 Task: Add an event with the title Second Performance Improvement Plan Review and Progress Evaluation, date ''2023/11/23'', time 7:50 AM to 9:50 AMand add a description: Teams will need to manage their time effectively to complete the scavenger hunt within the given timeframe. This encourages prioritization, decision-making, and efficient allocation of resources to maximize their chances of success.Select event color  Graphite . Add location for the event as: 987 Meteora, Greece, logged in from the account softage.10@softage.netand send the event invitation to softage.5@softage.net and softage.6@softage.net. Set a reminder for the event Weekly on Sunday
Action: Mouse moved to (67, 130)
Screenshot: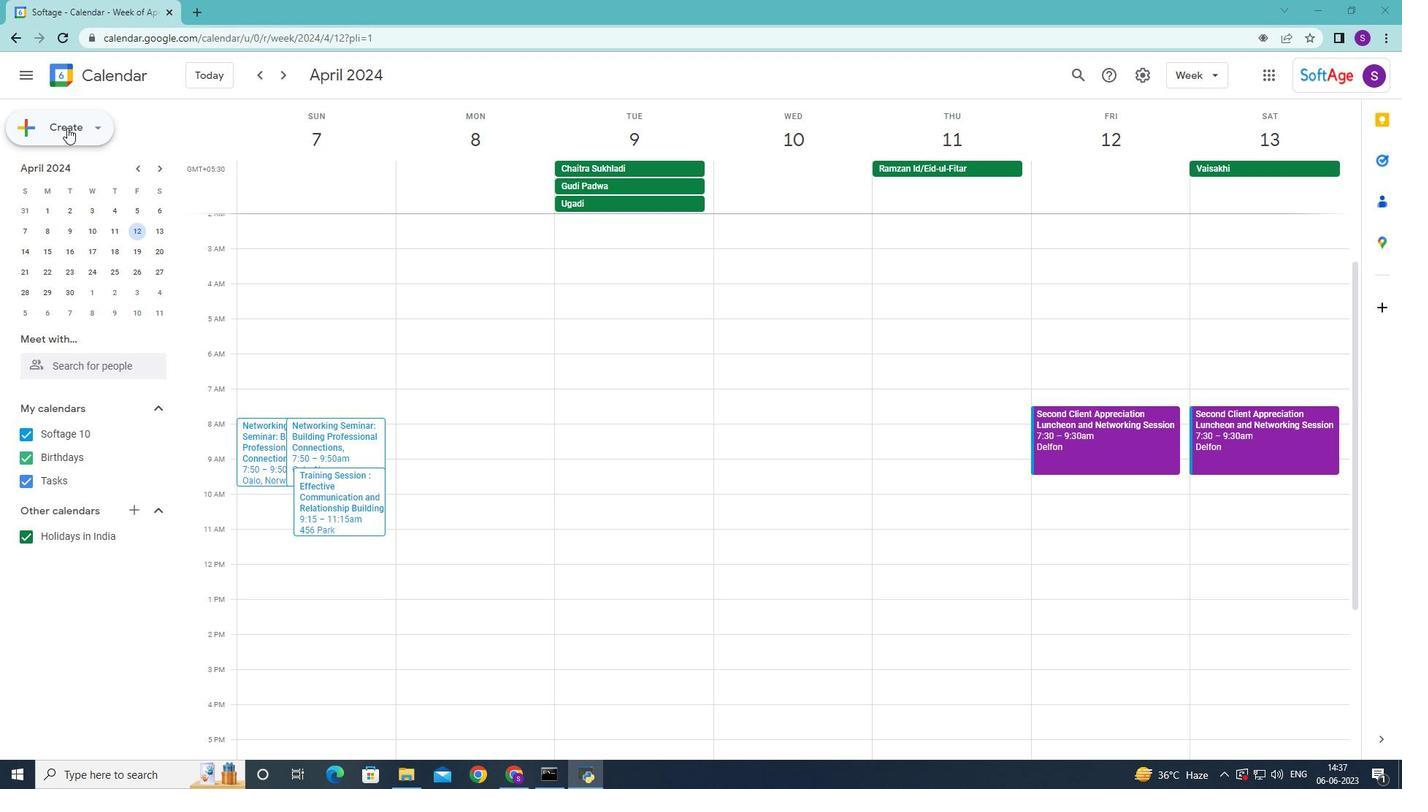 
Action: Mouse pressed left at (67, 130)
Screenshot: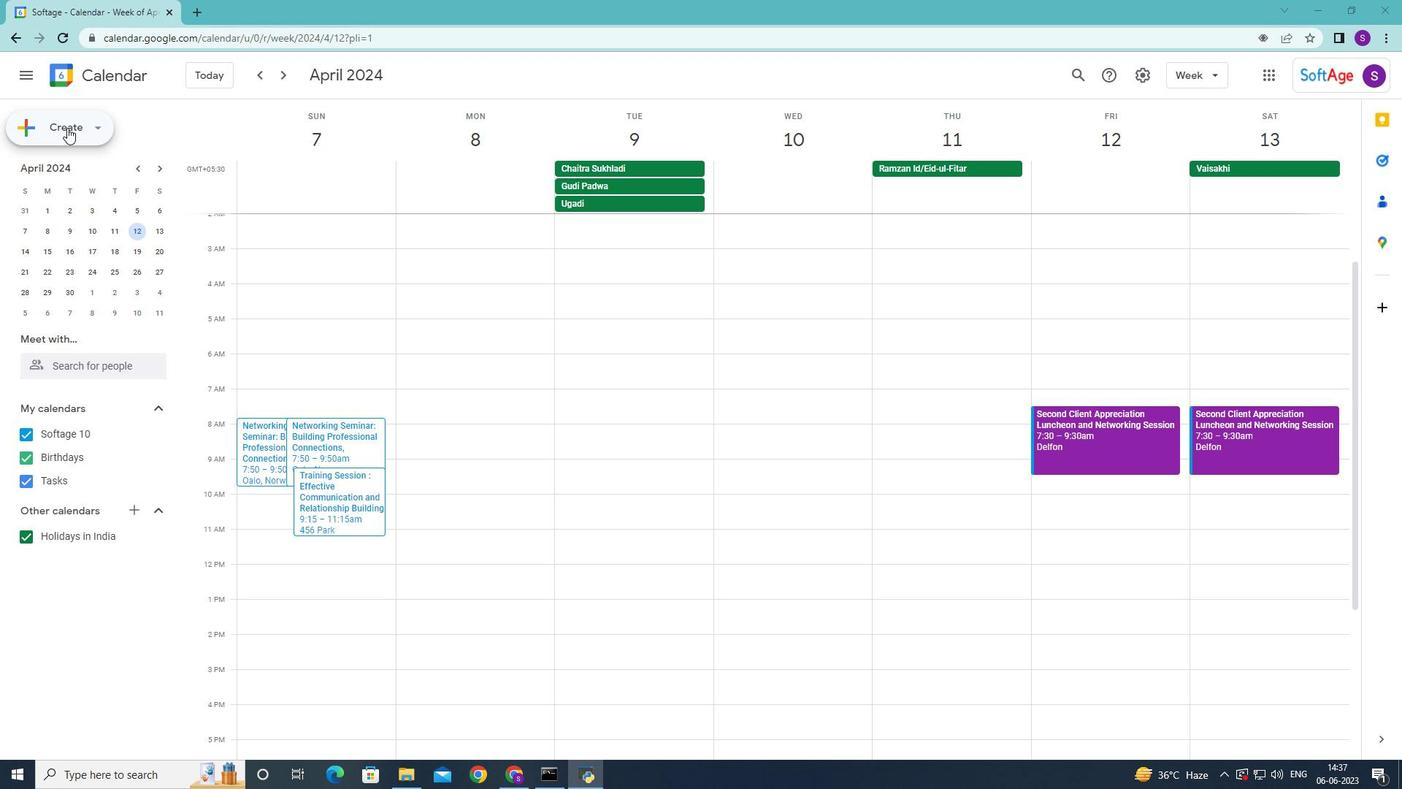 
Action: Mouse moved to (76, 162)
Screenshot: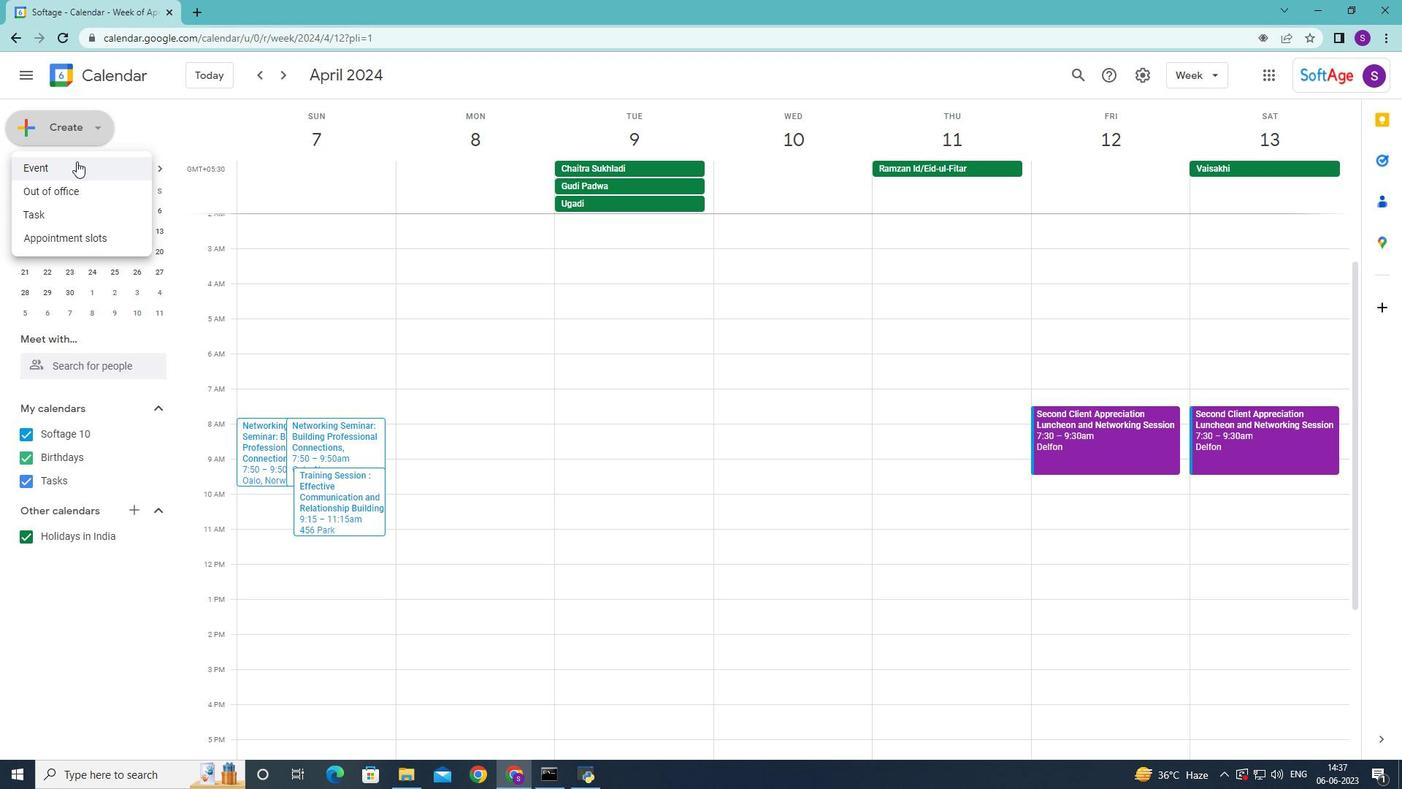 
Action: Mouse pressed left at (76, 162)
Screenshot: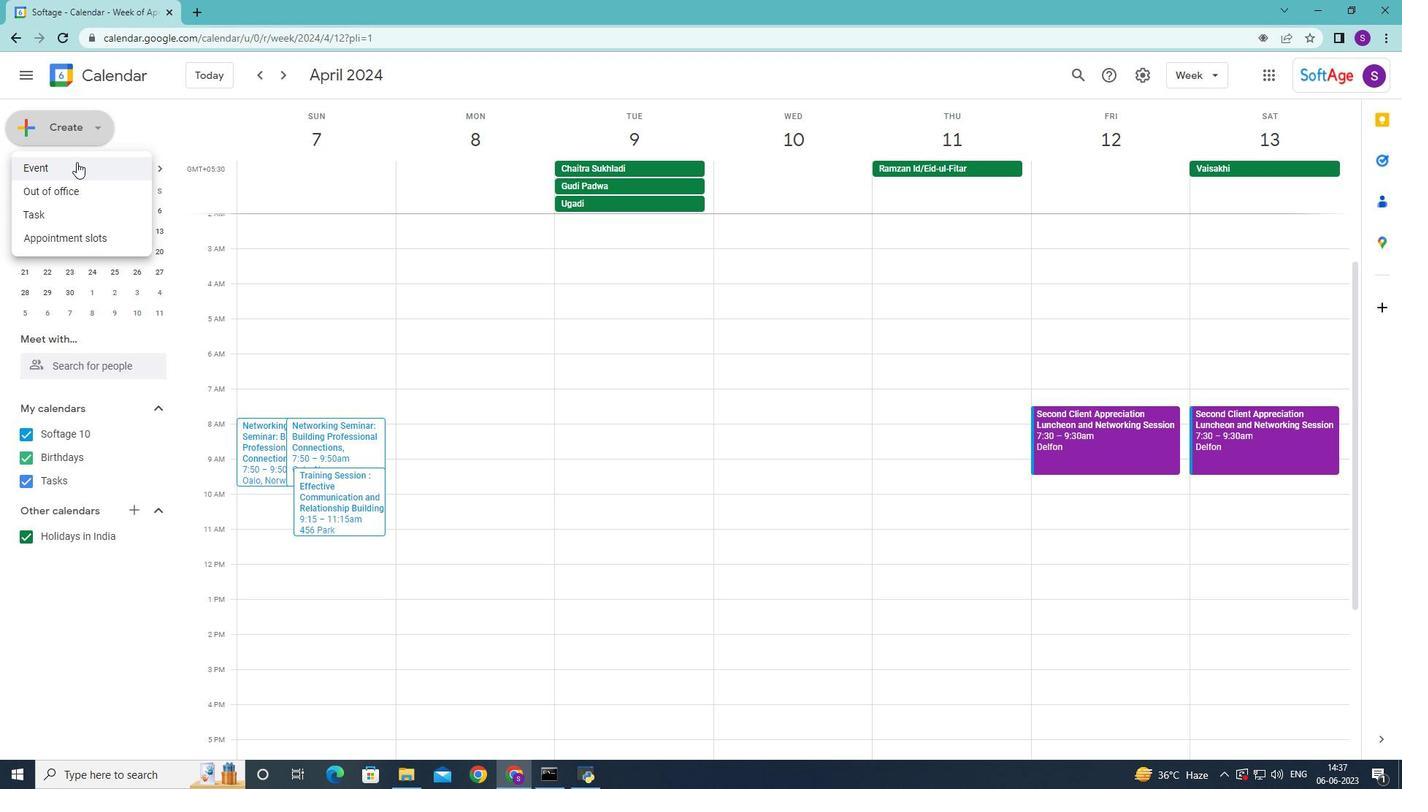 
Action: Mouse moved to (830, 336)
Screenshot: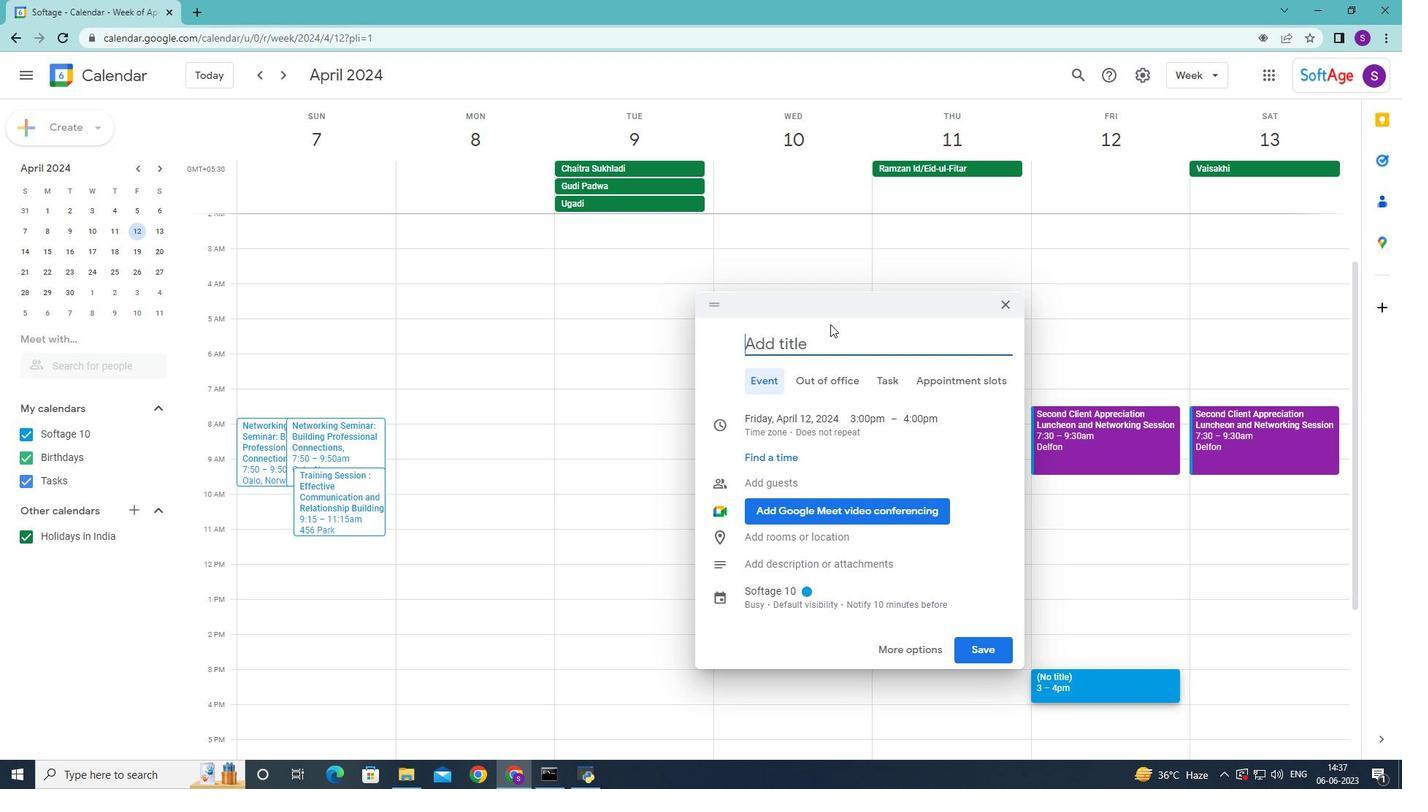 
Action: Mouse pressed left at (830, 336)
Screenshot: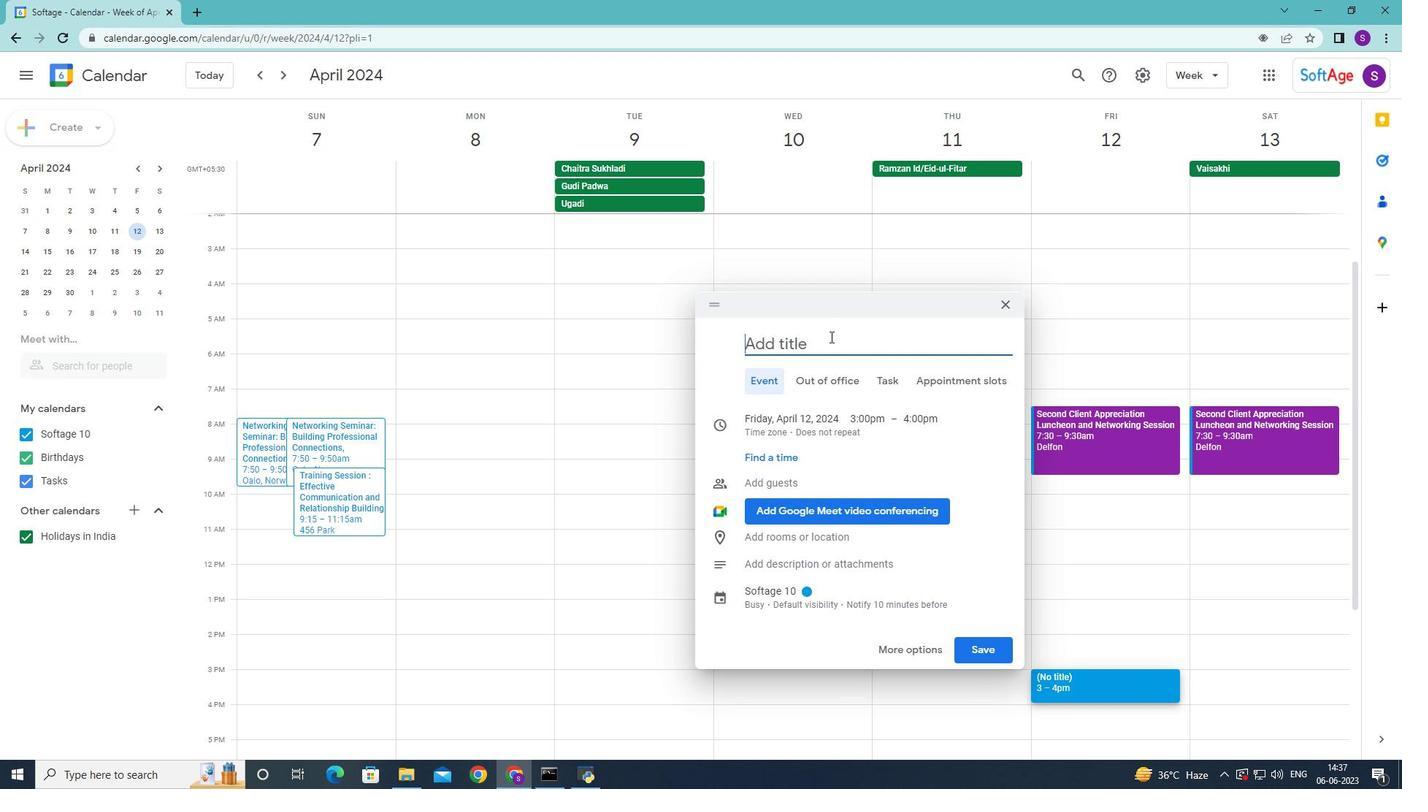 
Action: Mouse moved to (830, 336)
Screenshot: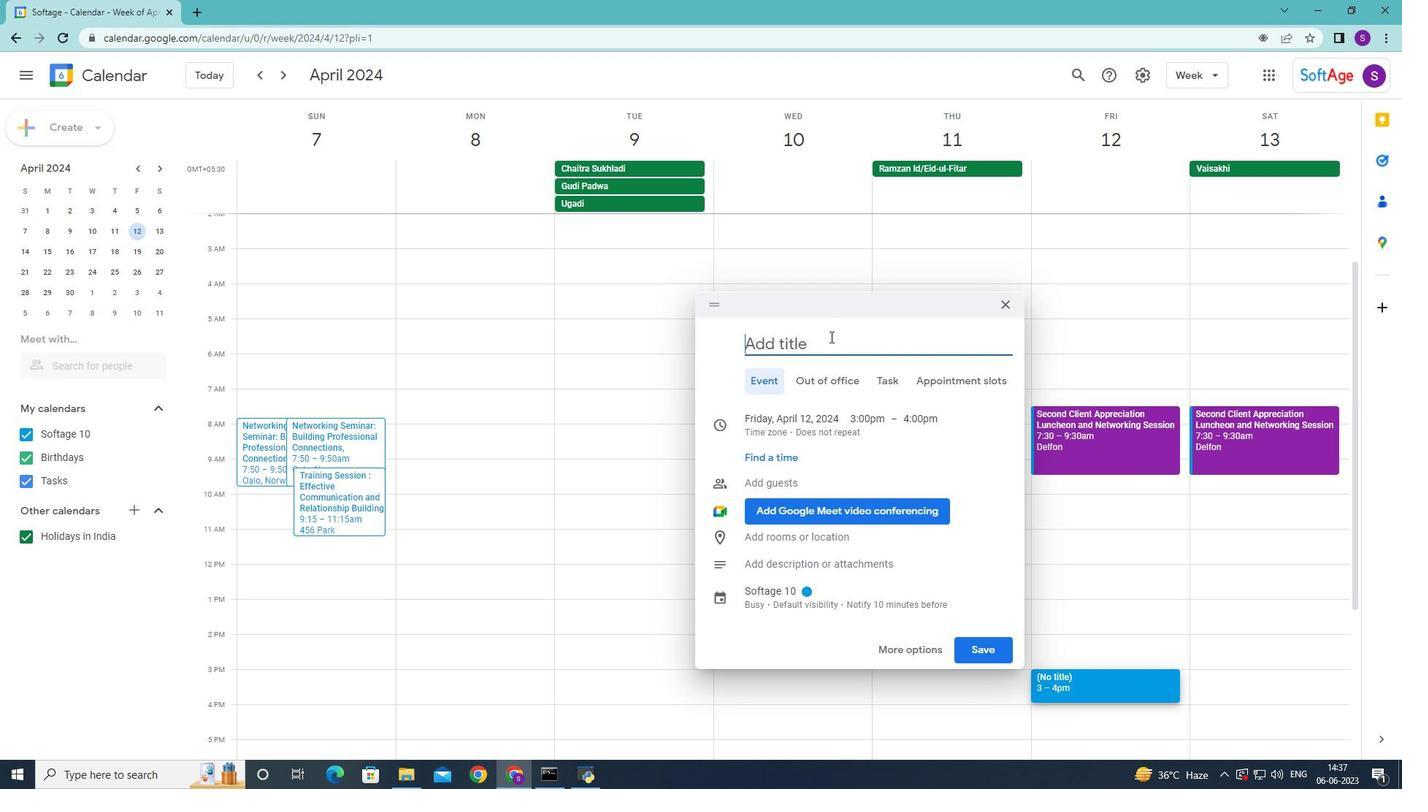 
Action: Key pressed <Key.shift>Second<Key.space><Key.shift>Performance<Key.space><Key.shift>O<Key.backspace><Key.shift>Improvement<Key.space><Key.shift>Plan<Key.space><Key.shift>Review<Key.space>and<Key.space><Key.shift>Progress<Key.space><Key.shift>Evaluato<Key.backspace>ion<Key.space>
Screenshot: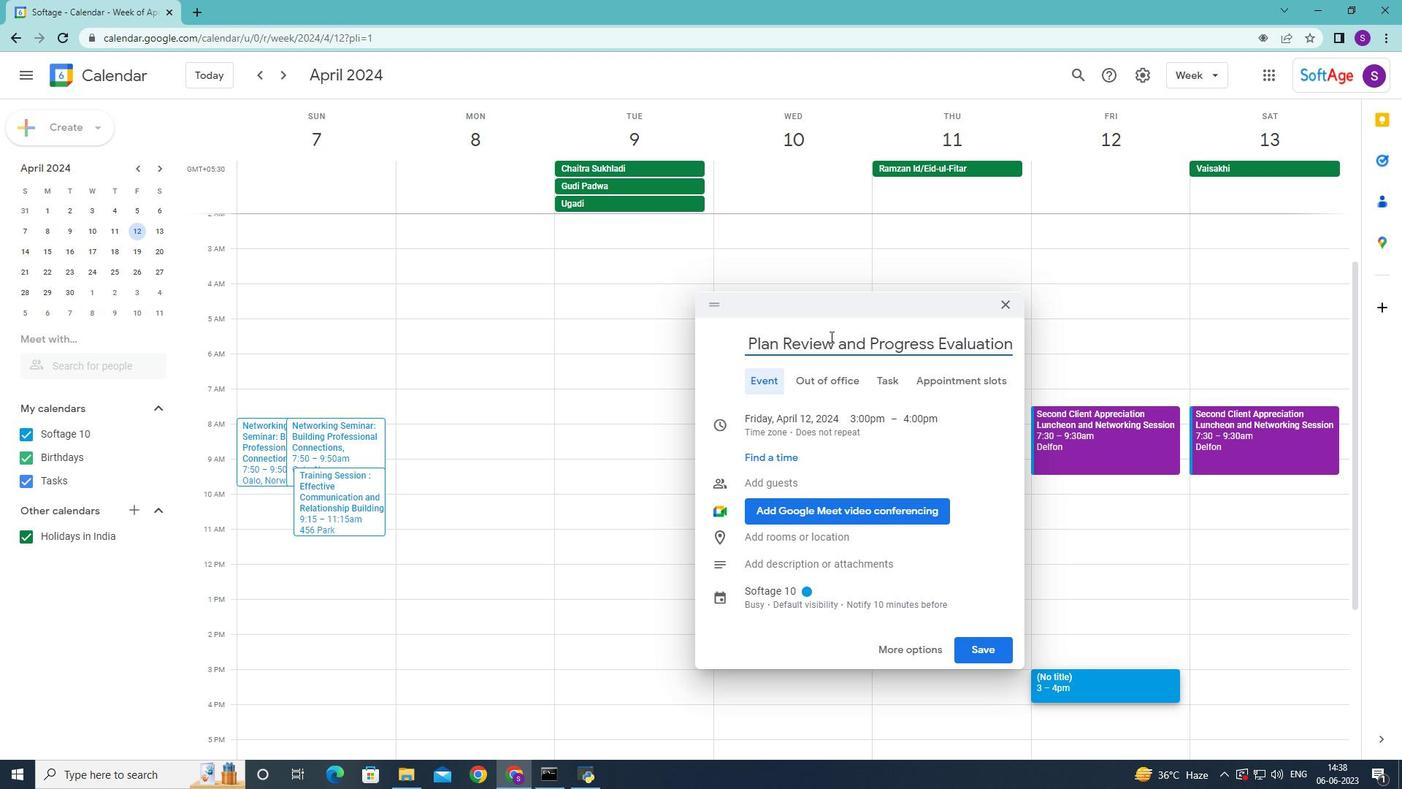 
Action: Mouse moved to (775, 417)
Screenshot: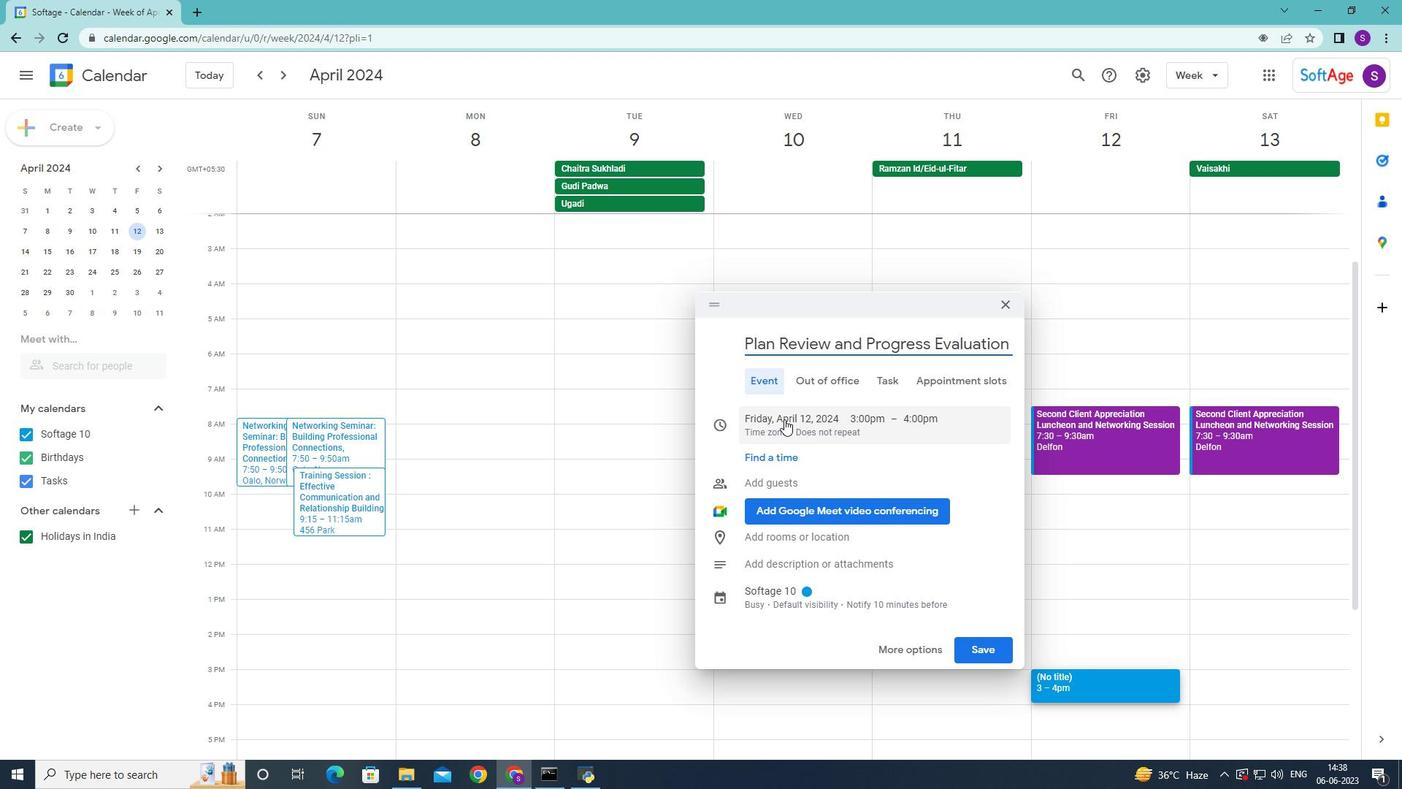 
Action: Mouse pressed left at (775, 417)
Screenshot: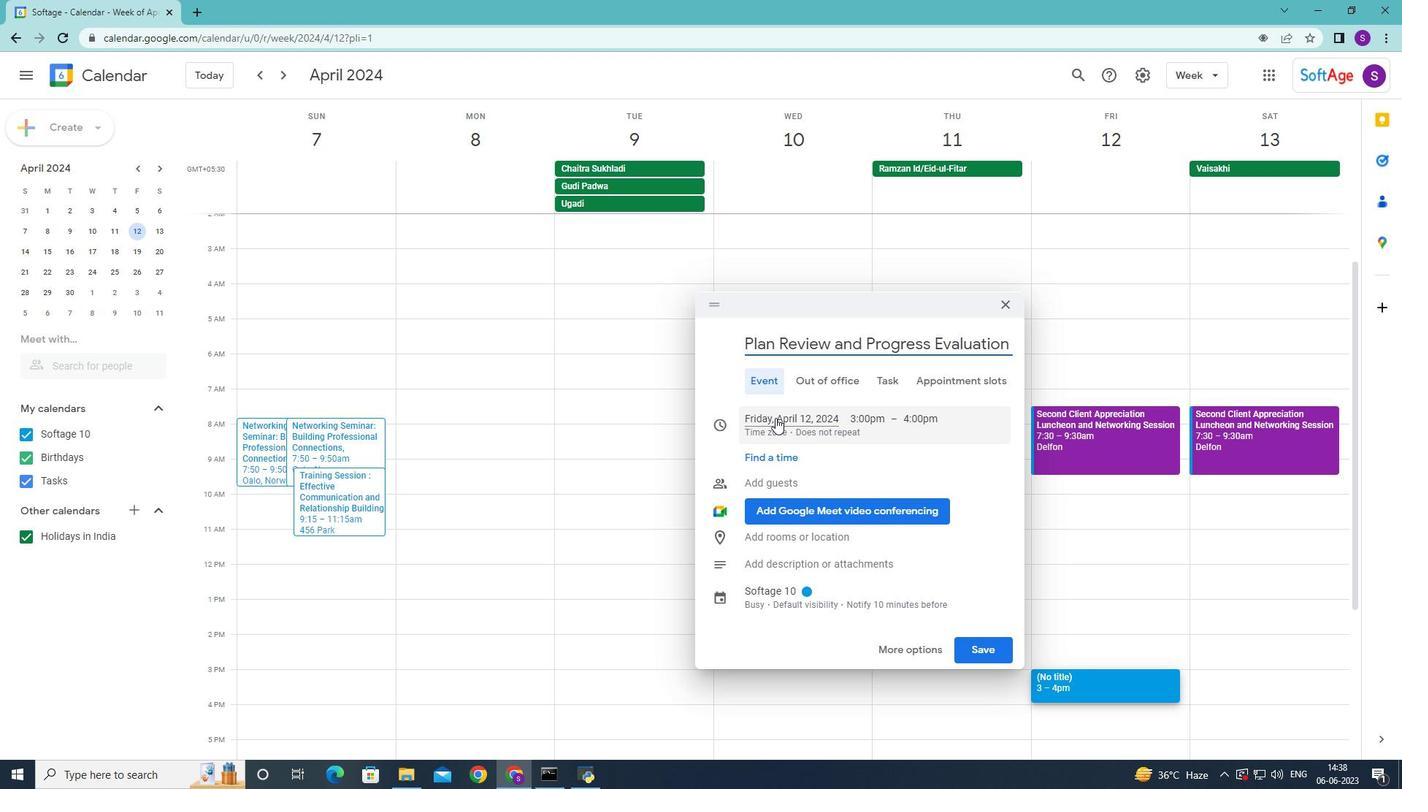 
Action: Mouse moved to (903, 450)
Screenshot: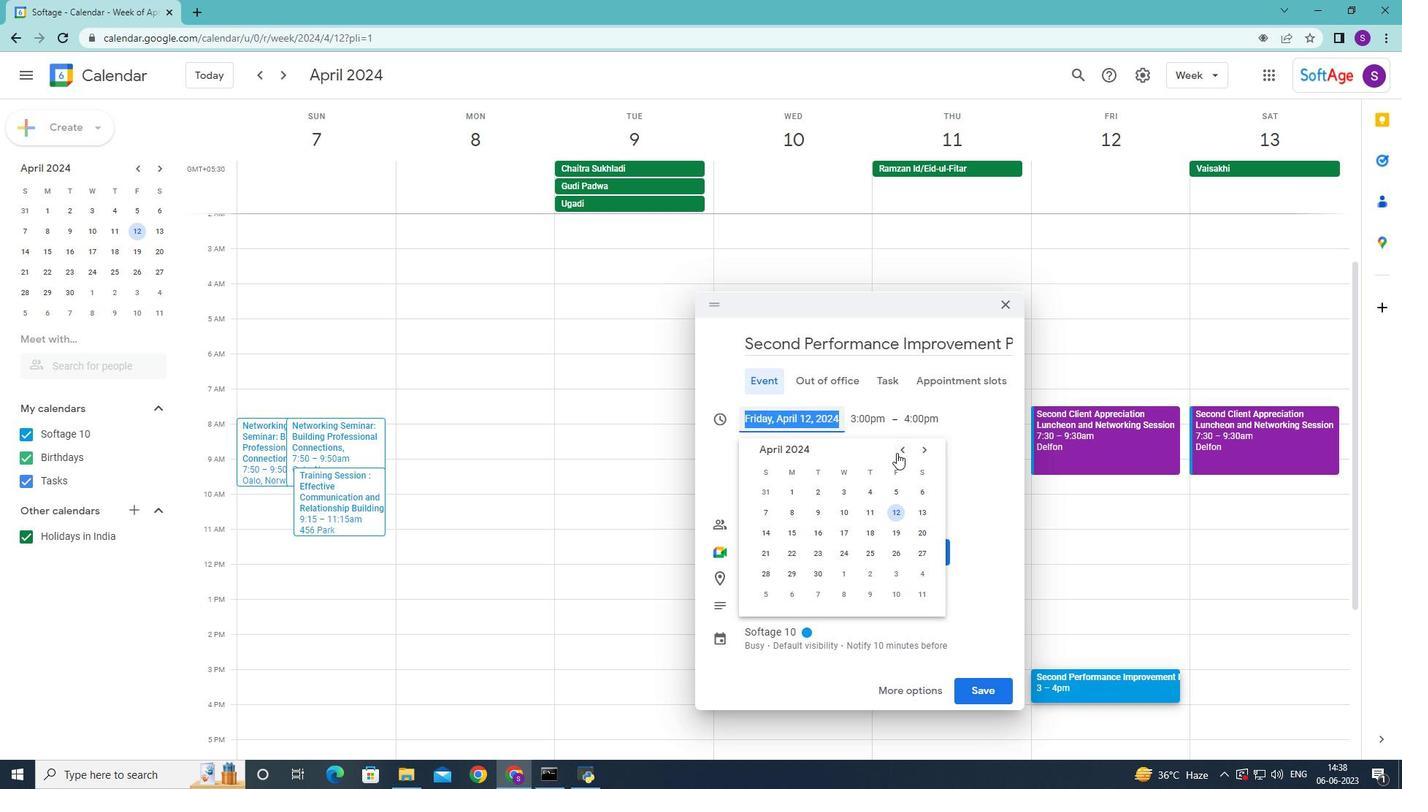 
Action: Mouse pressed left at (903, 450)
Screenshot: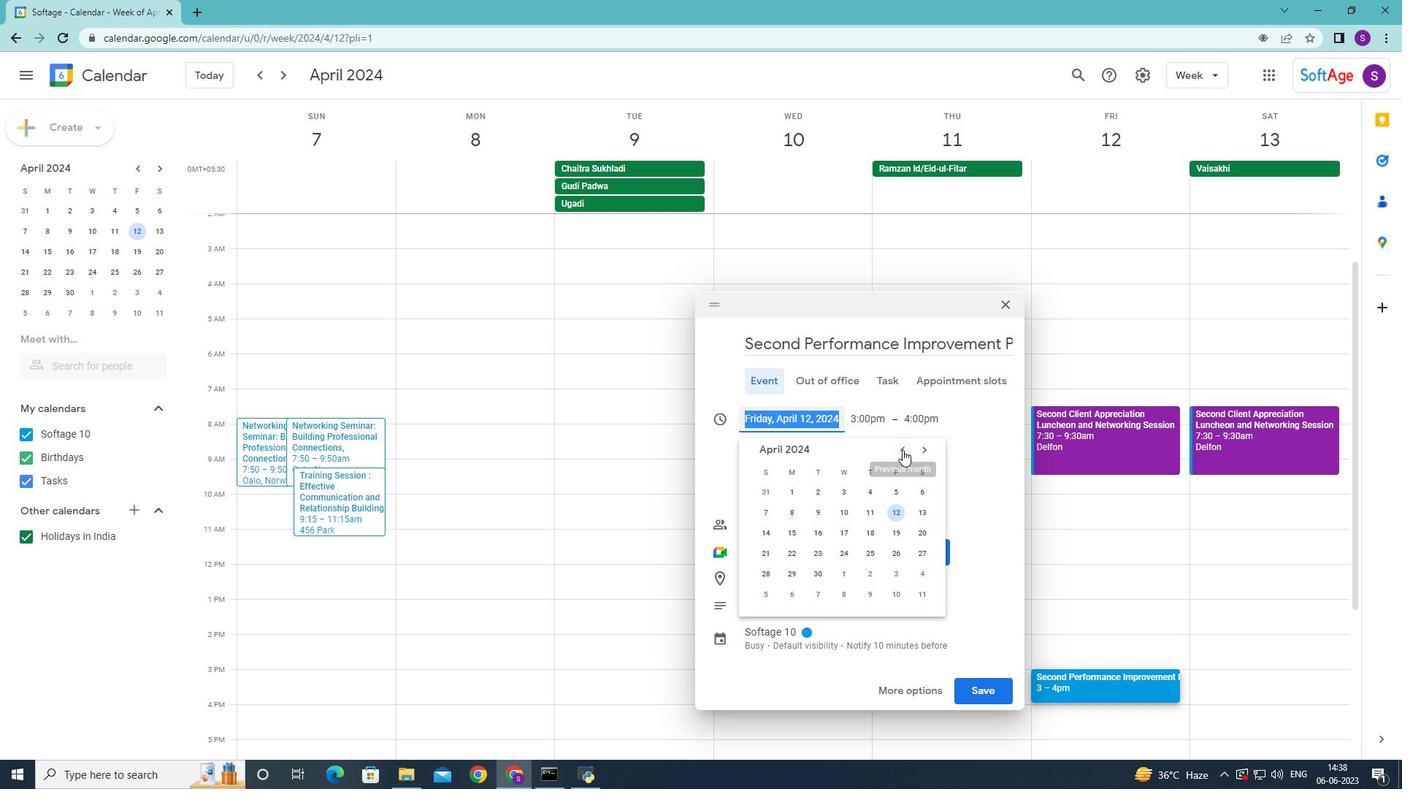 
Action: Mouse pressed left at (903, 450)
Screenshot: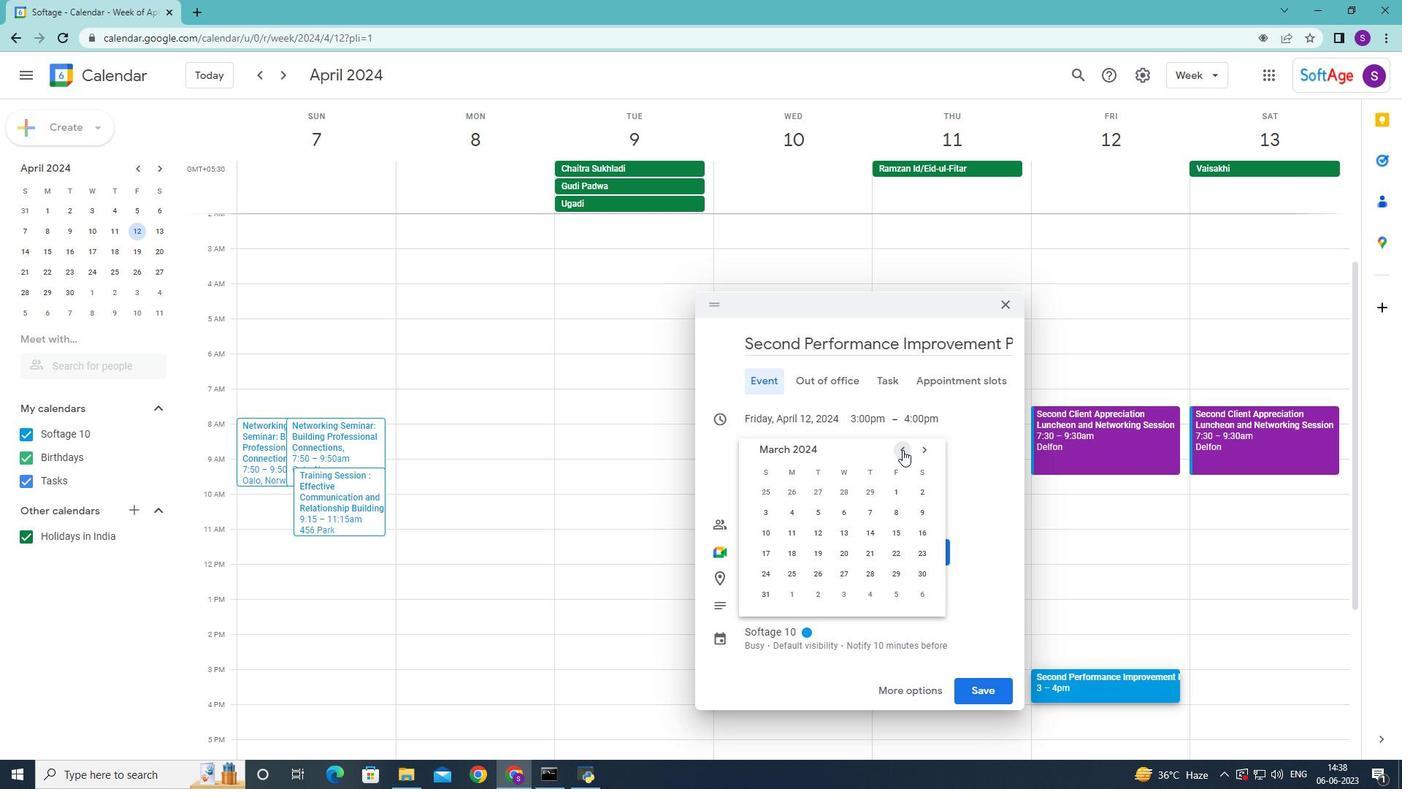
Action: Mouse pressed left at (903, 450)
Screenshot: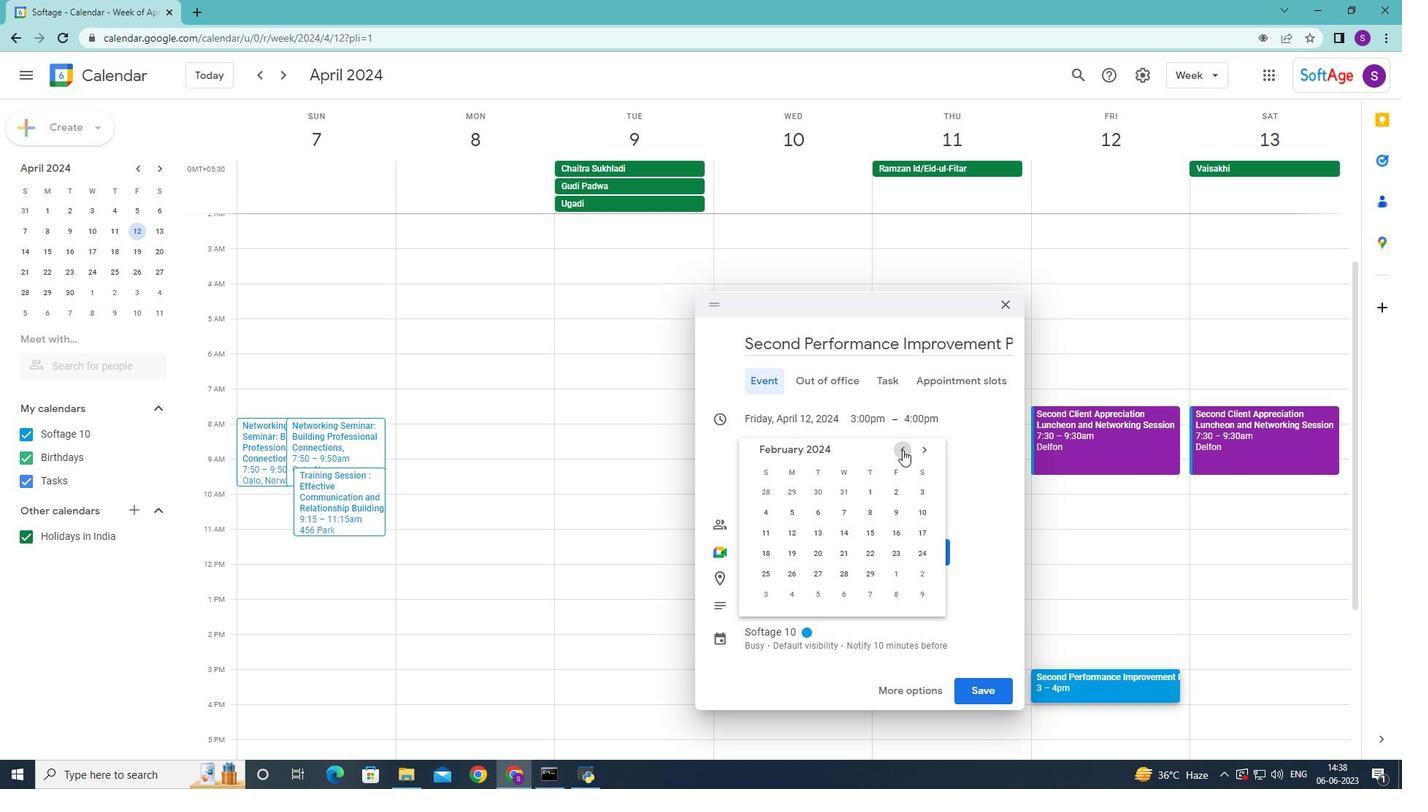 
Action: Mouse pressed left at (903, 450)
Screenshot: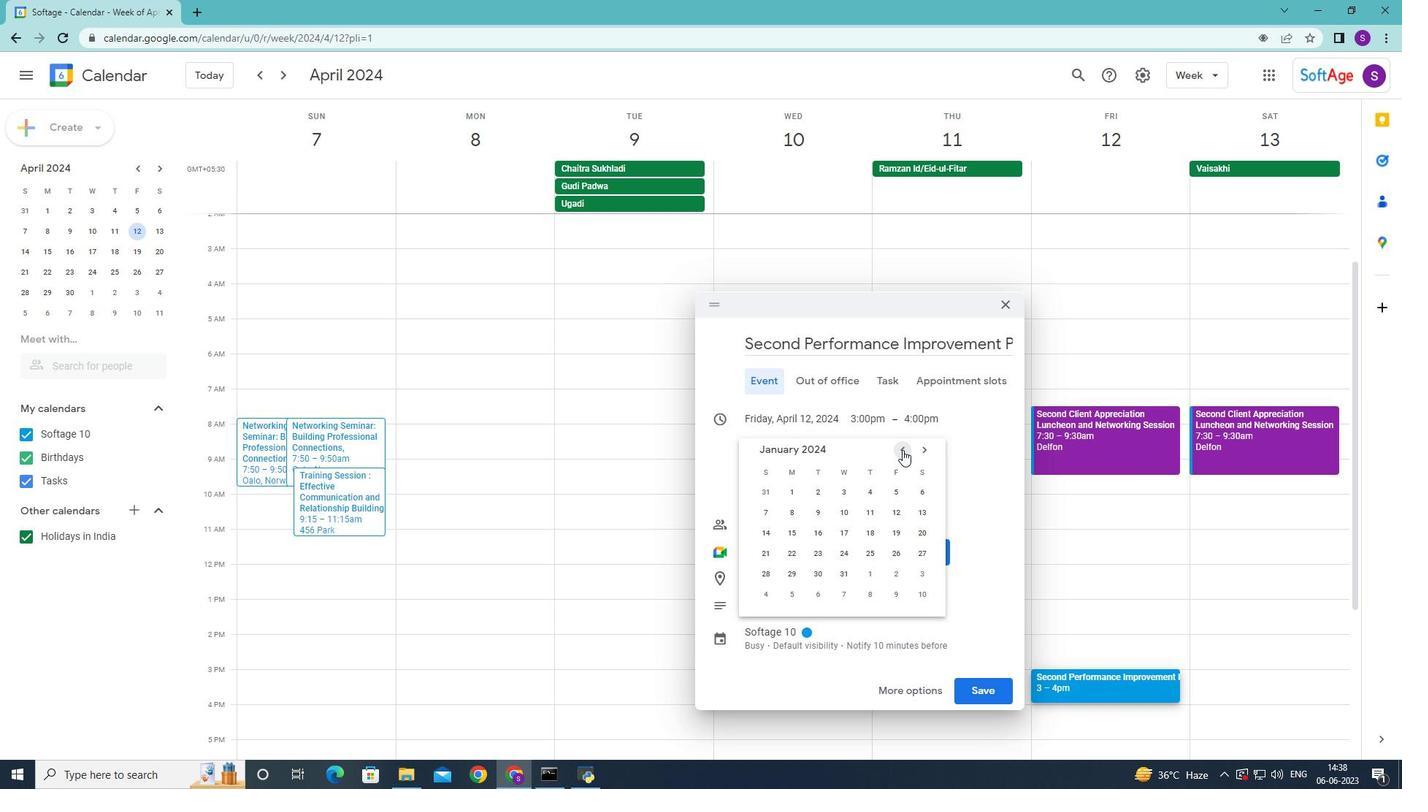 
Action: Mouse pressed left at (903, 450)
Screenshot: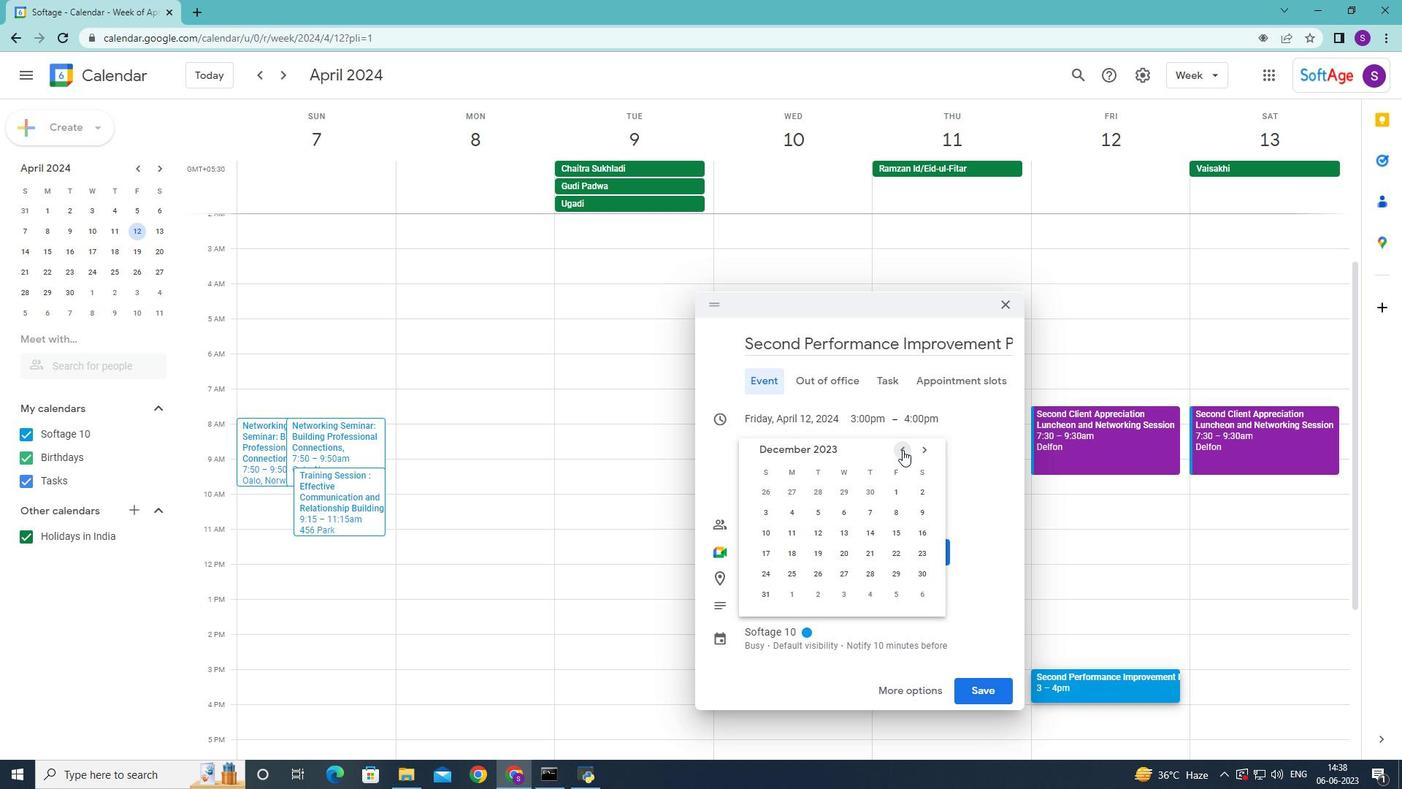 
Action: Mouse moved to (872, 554)
Screenshot: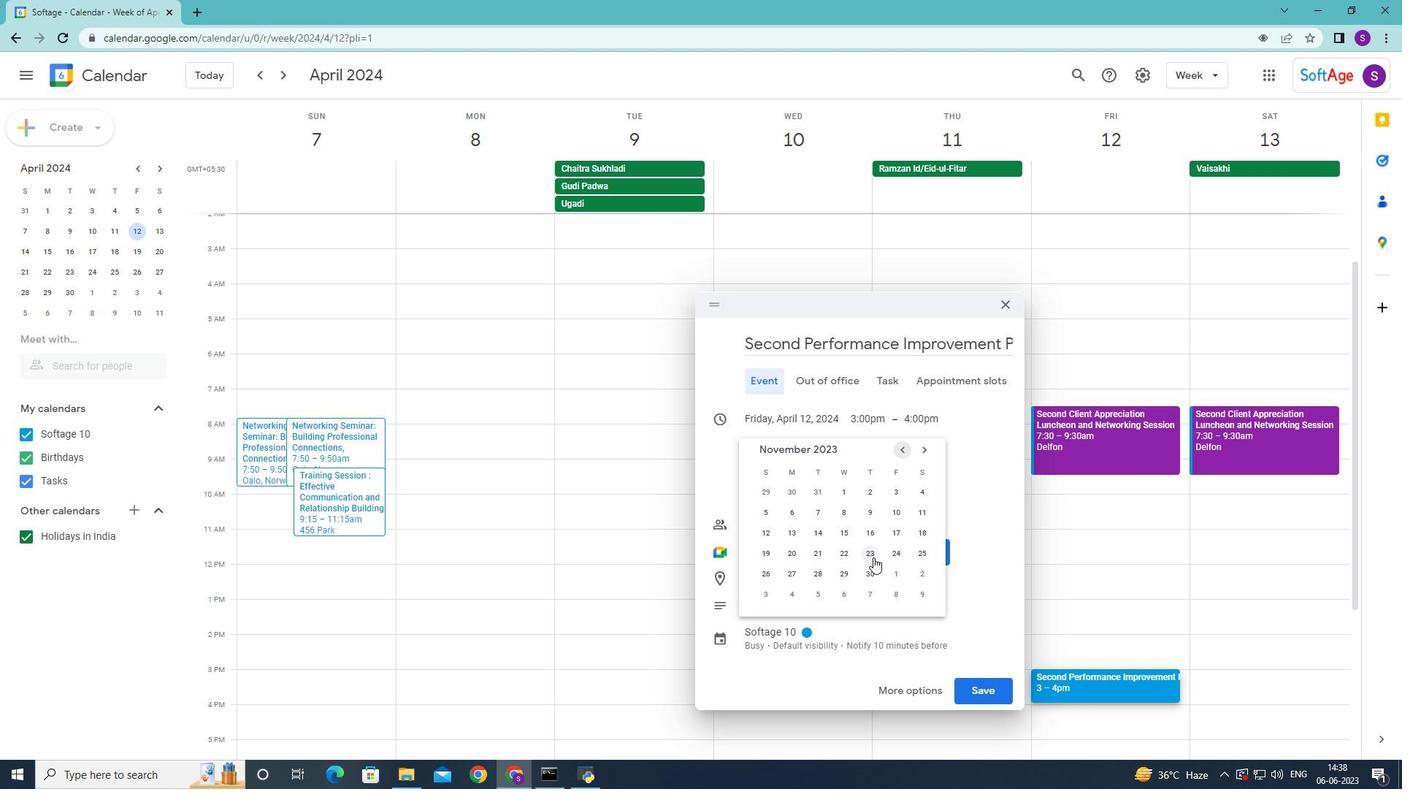 
Action: Mouse pressed left at (872, 554)
Screenshot: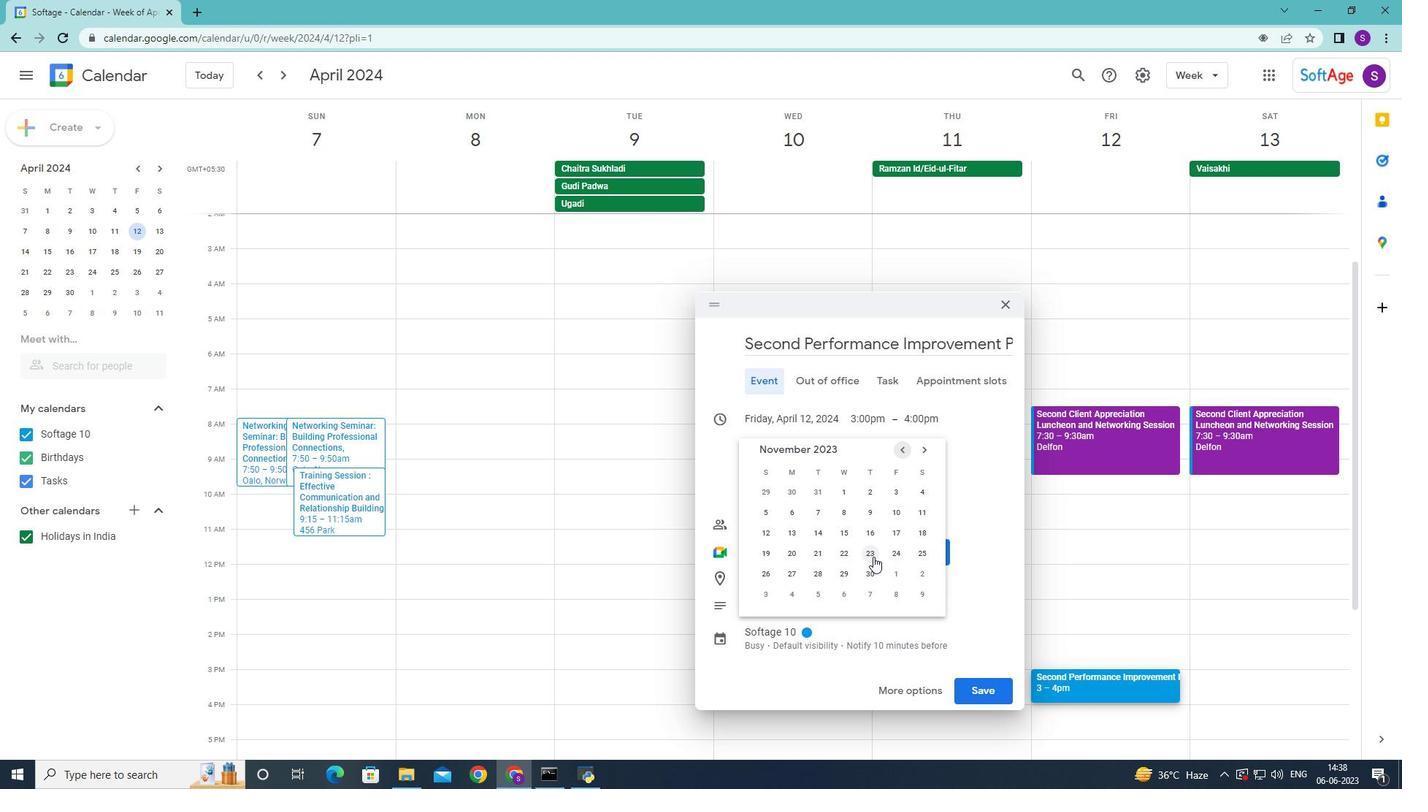 
Action: Mouse moved to (714, 415)
Screenshot: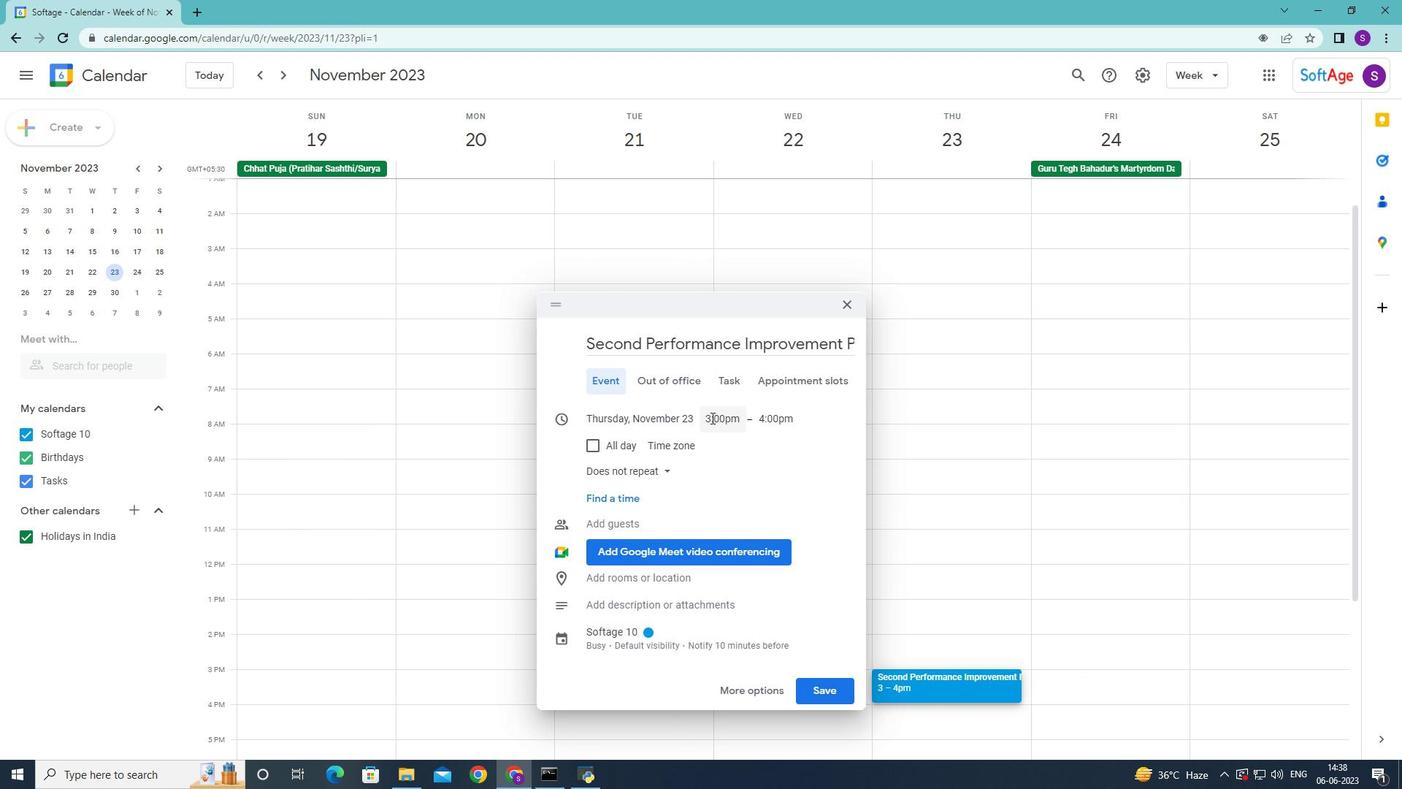 
Action: Mouse pressed left at (714, 415)
Screenshot: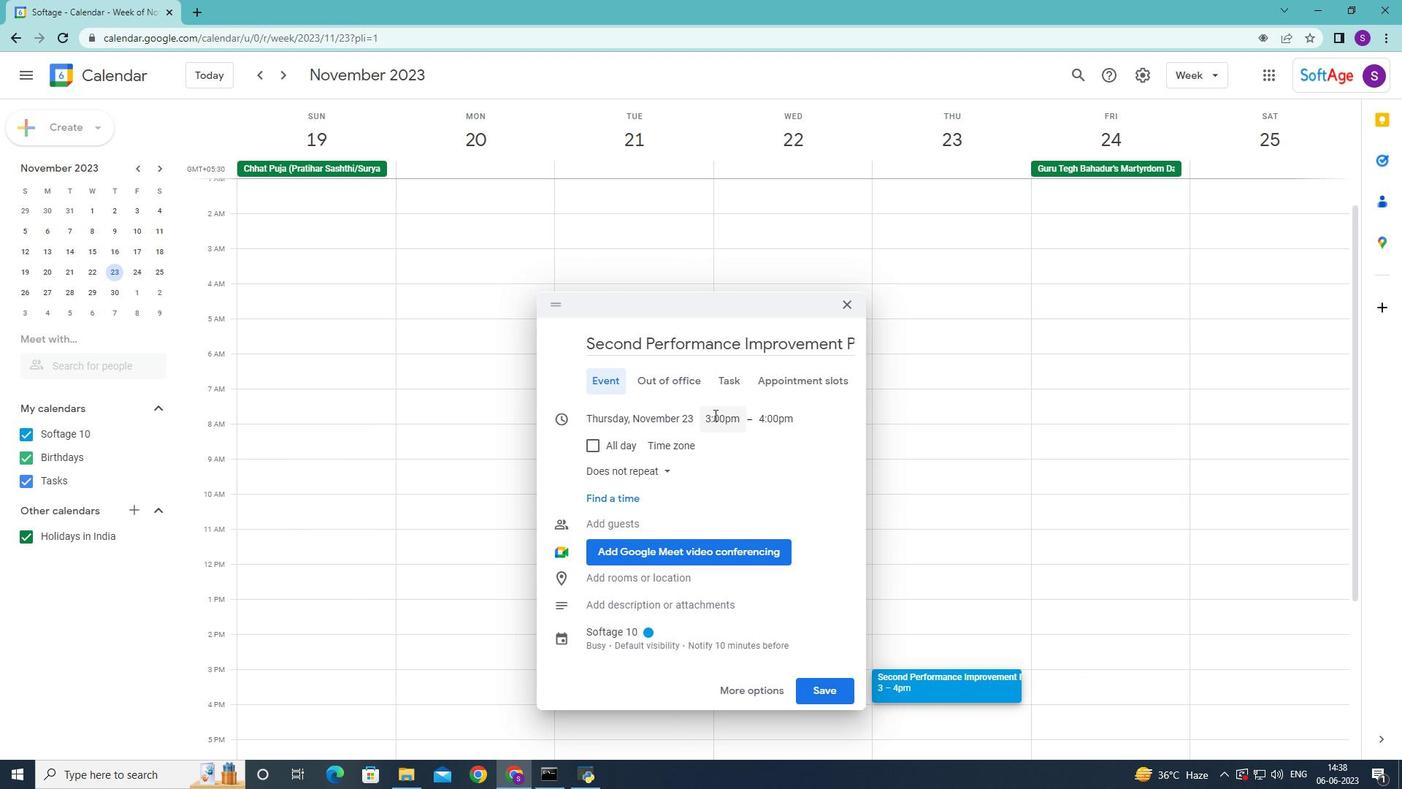 
Action: Mouse moved to (748, 524)
Screenshot: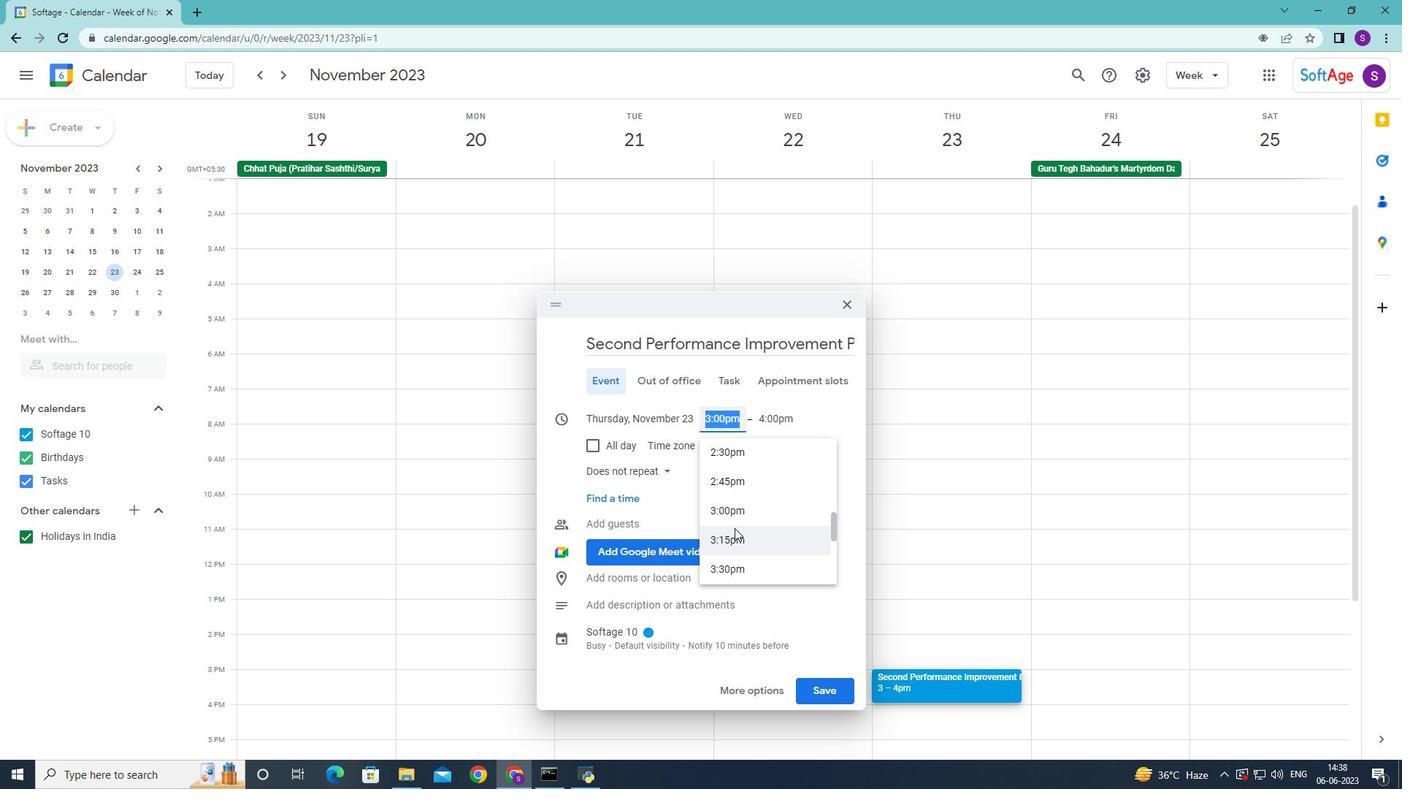 
Action: Key pressed 7<Key.shift_r>:50am
Screenshot: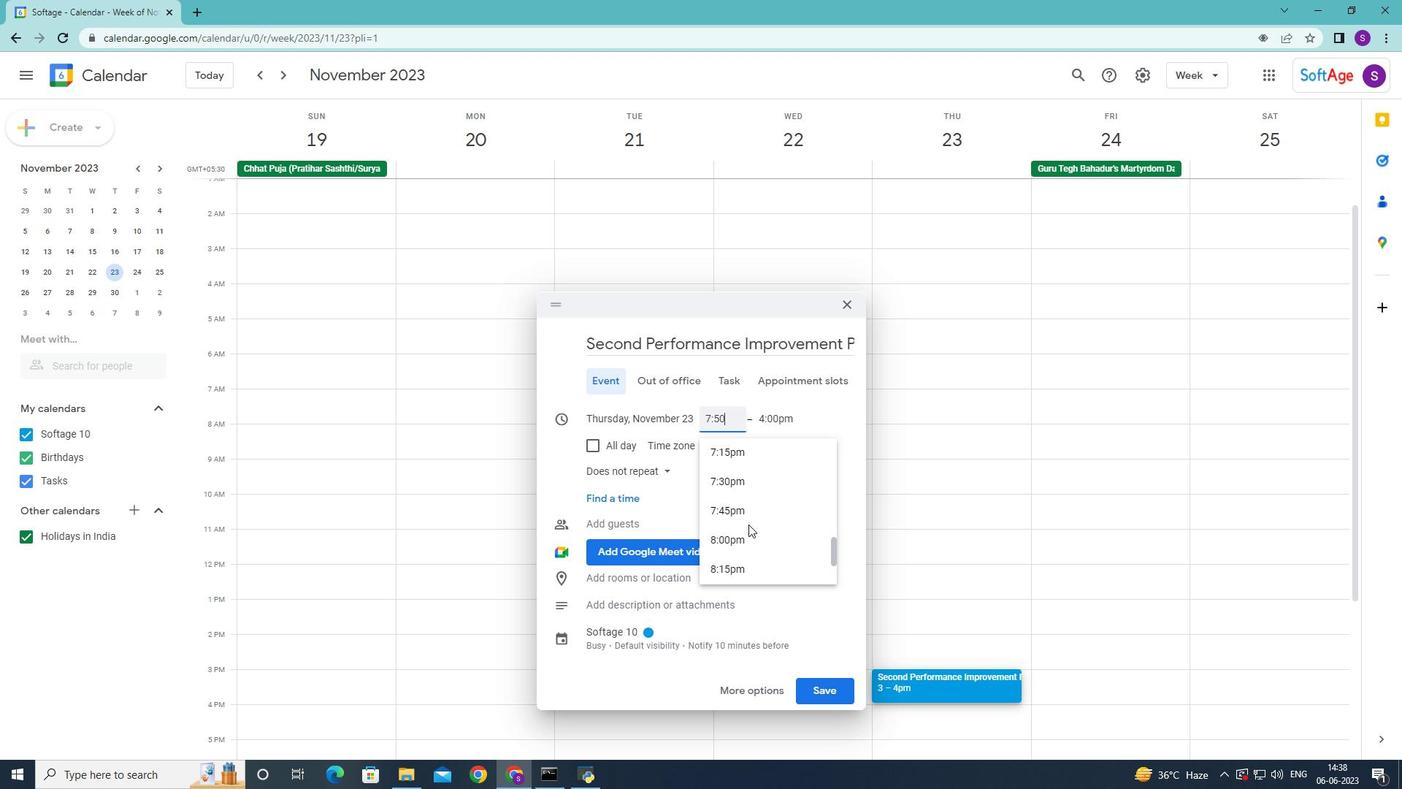 
Action: Mouse moved to (776, 422)
Screenshot: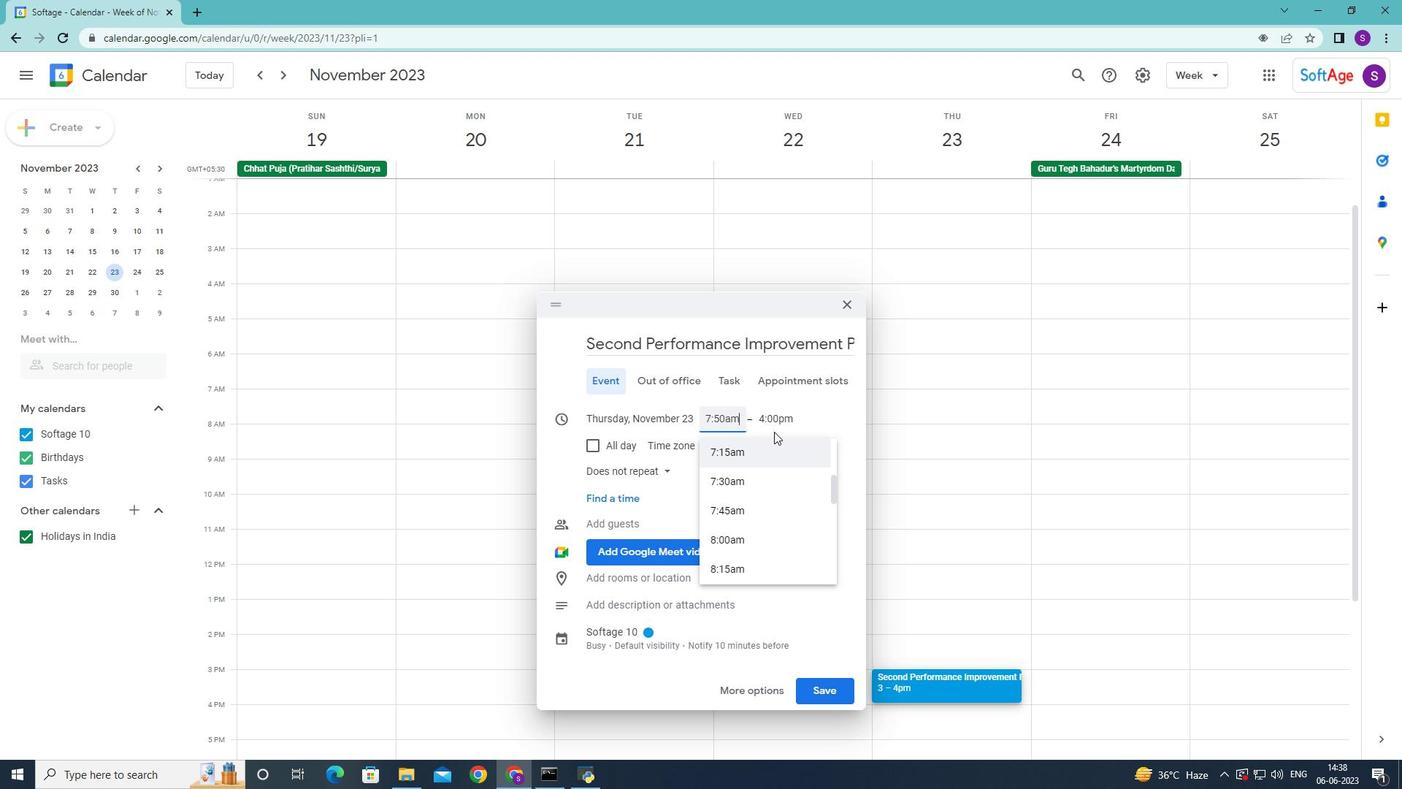 
Action: Mouse pressed left at (776, 422)
Screenshot: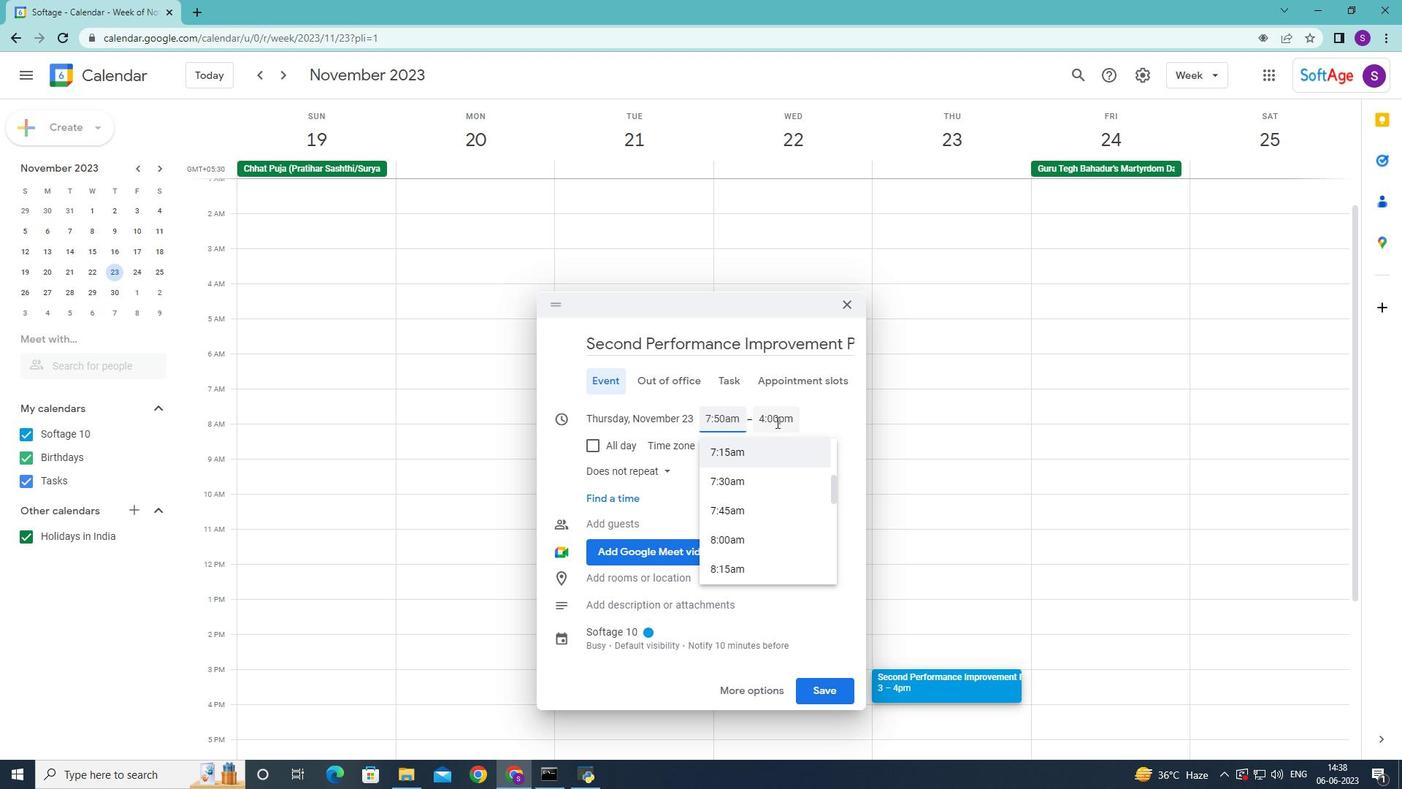 
Action: Key pressed 9<Key.shift_r>:50am<Key.enter>
Screenshot: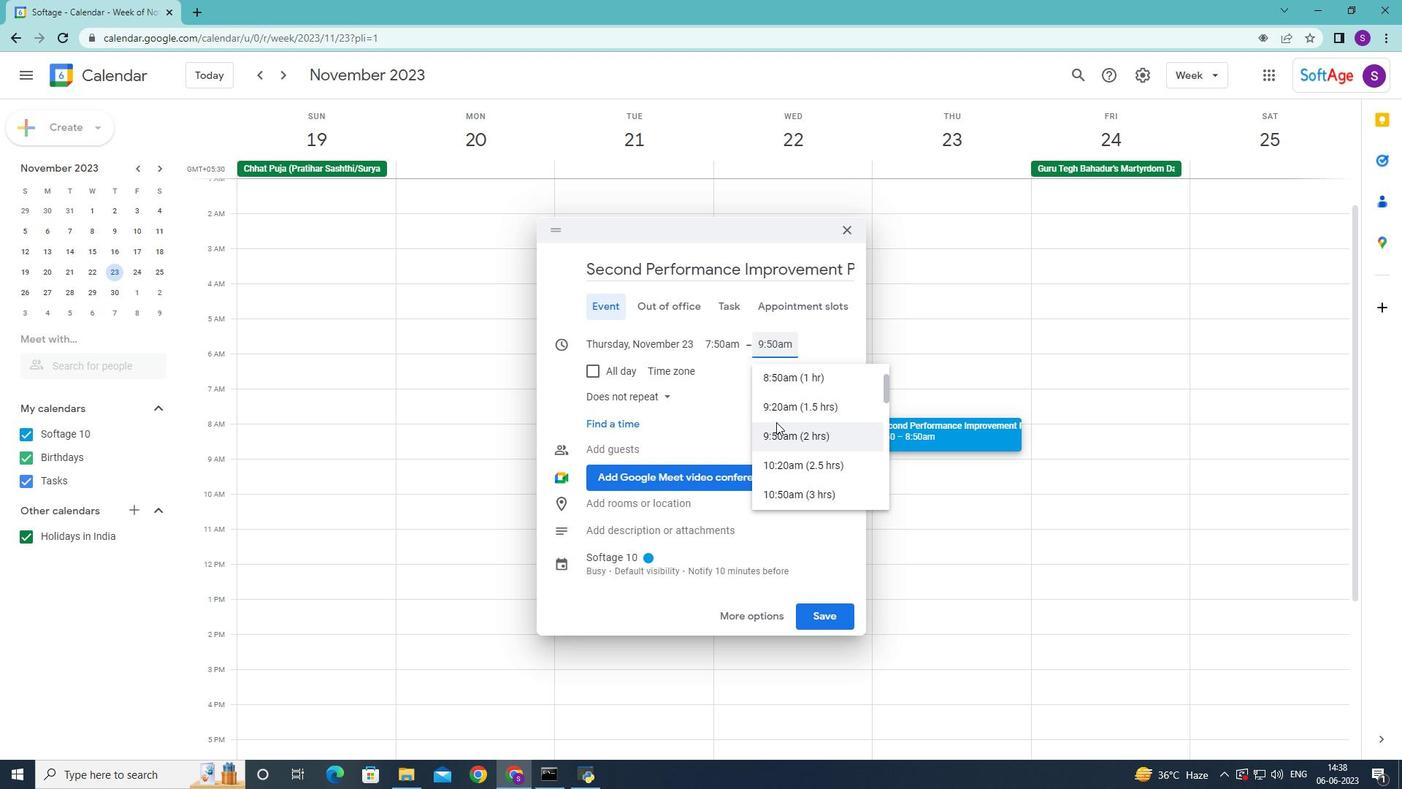 
Action: Mouse moved to (737, 622)
Screenshot: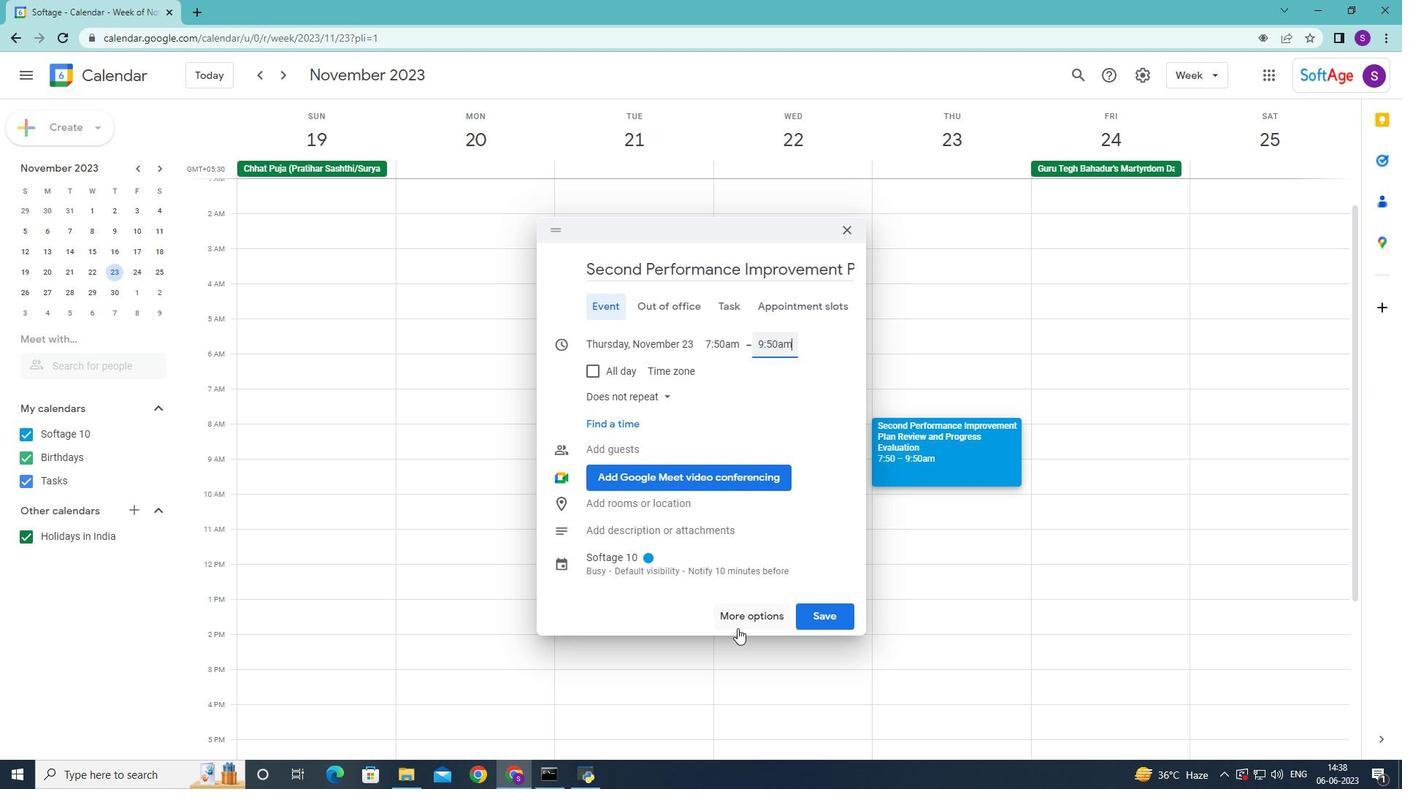 
Action: Mouse pressed left at (737, 622)
Screenshot: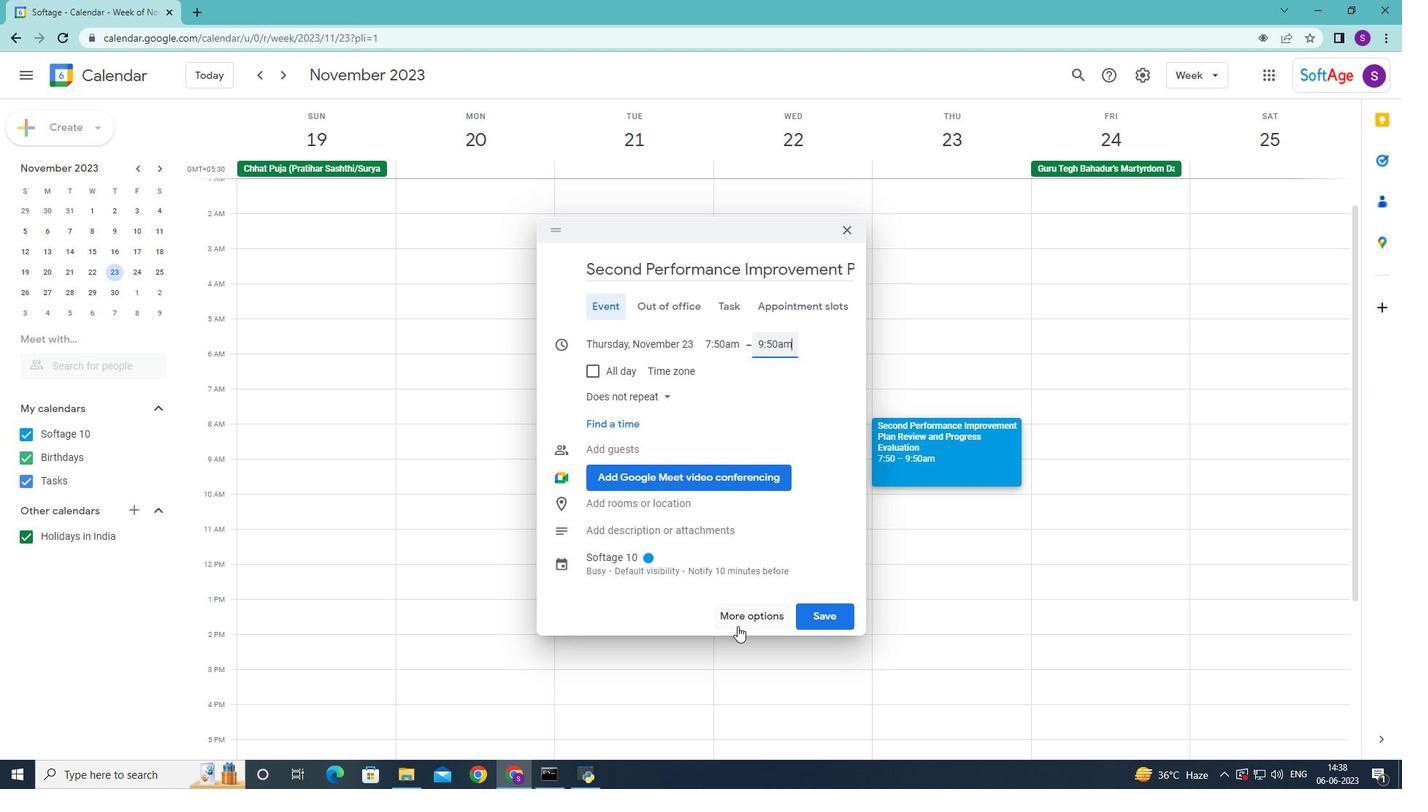 
Action: Mouse moved to (217, 529)
Screenshot: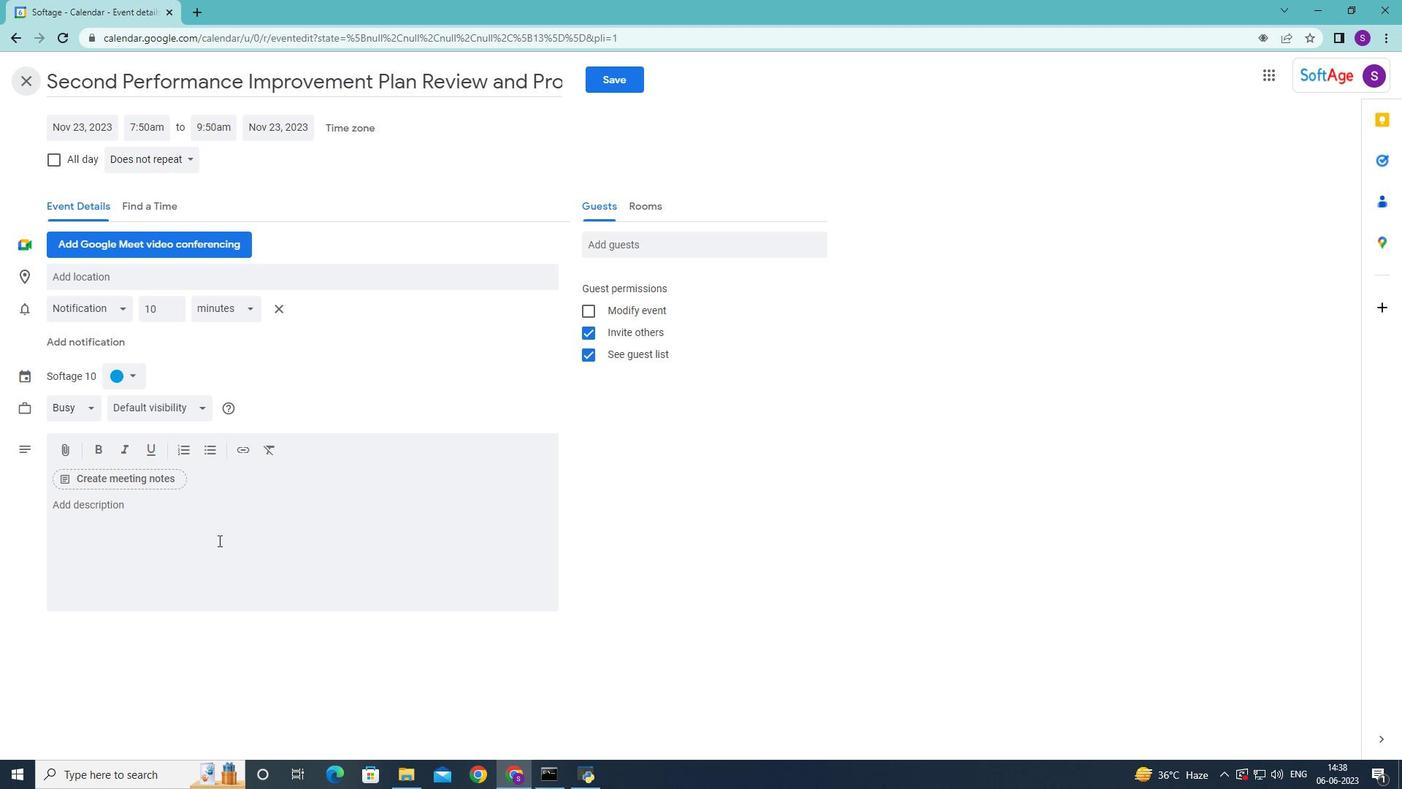 
Action: Mouse pressed left at (217, 529)
Screenshot: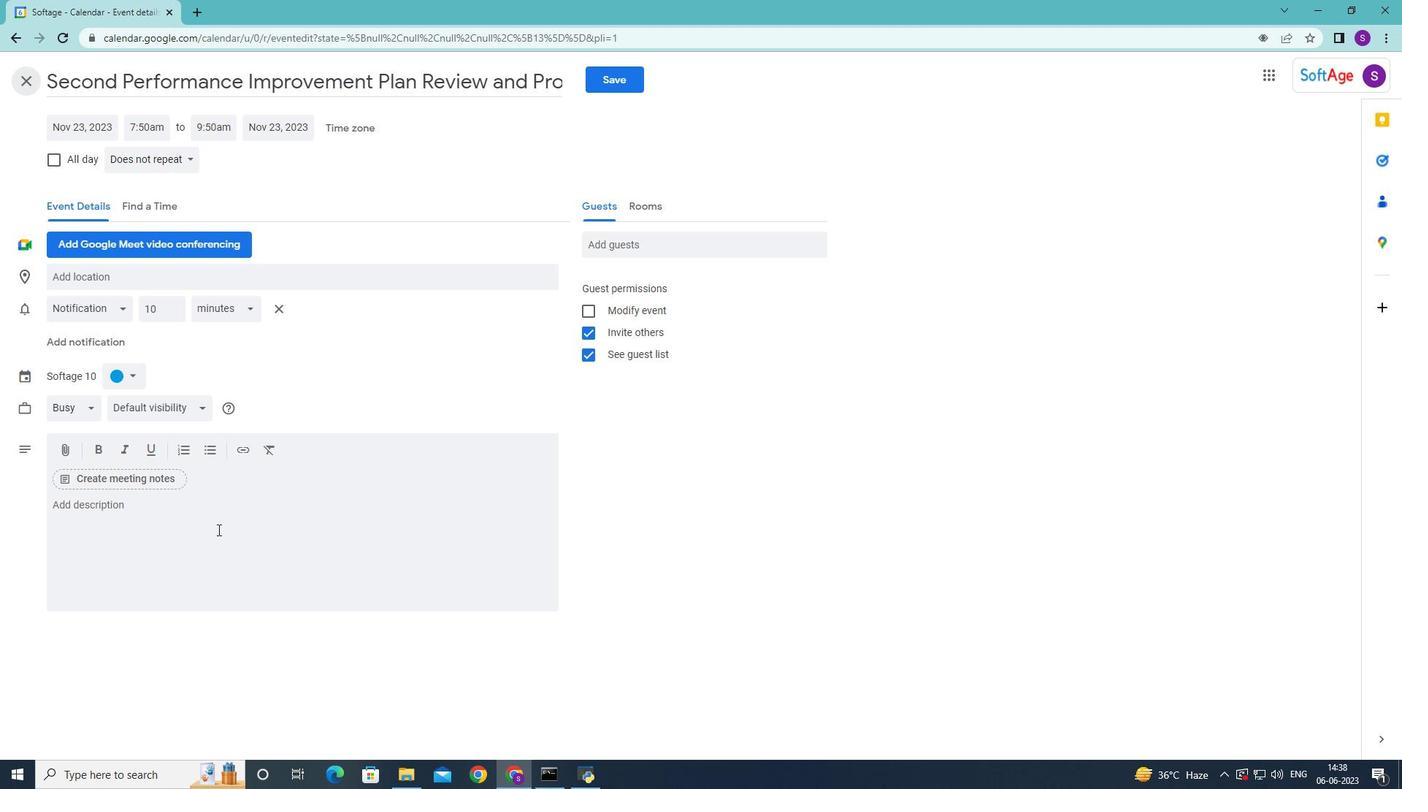 
Action: Key pressed <Key.shift>Teams<Key.space>will<Key.space>need<Key.space>to<Key.space>manage<Key.space>their<Key.space>time<Key.space>effectively<Key.space>to<Key.space>complete<Key.space>the<Key.space>scavenger<Key.space>hunt<Key.space>within<Key.space>the<Key.space>given<Key.space>timeframe.<Key.space><Key.shift>This<Key.space>encourages<Key.space>prioritization<Key.space>decision-making<Key.space>abd<Key.space><Key.backspace><Key.backspace><Key.backspace>nd<Key.space>efficient<Key.space>allocation<Key.space>od<Key.backspace>f<Key.space>resources<Key.space>to<Key.space>maximize<Key.space>their<Key.space>chances<Key.space>od<Key.space><Key.backspace><Key.backspace>f<Key.space>success.<Key.space>
Screenshot: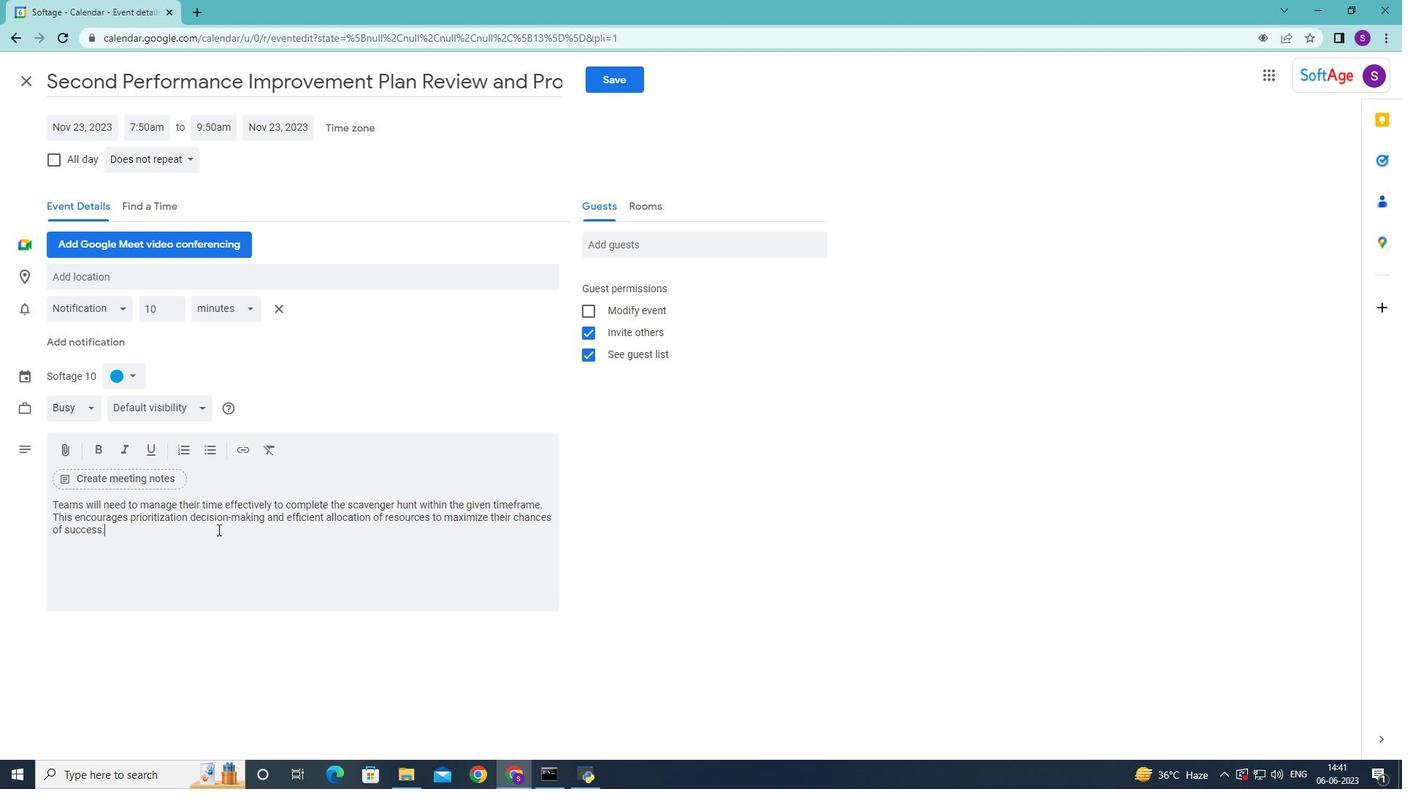 
Action: Mouse moved to (121, 371)
Screenshot: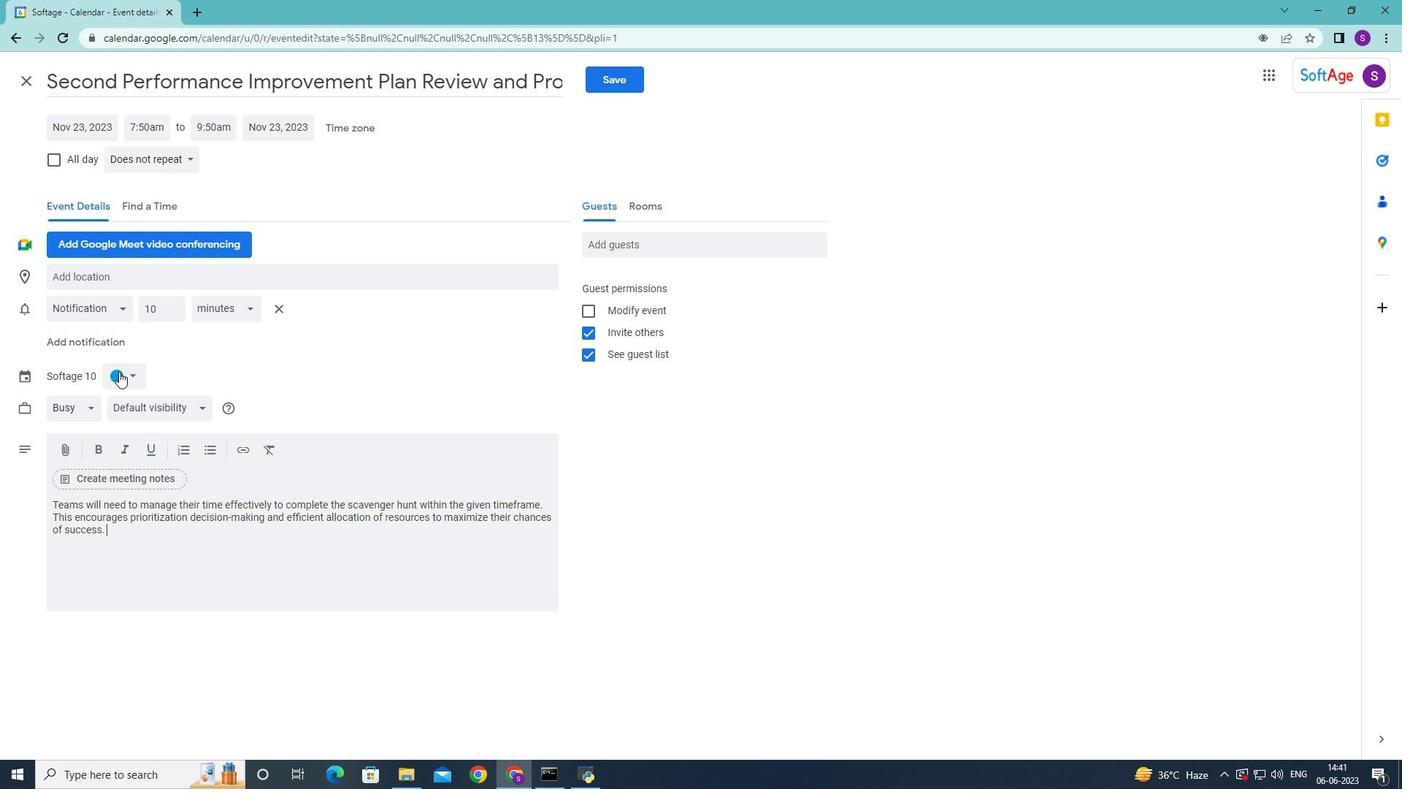 
Action: Mouse pressed left at (121, 371)
Screenshot: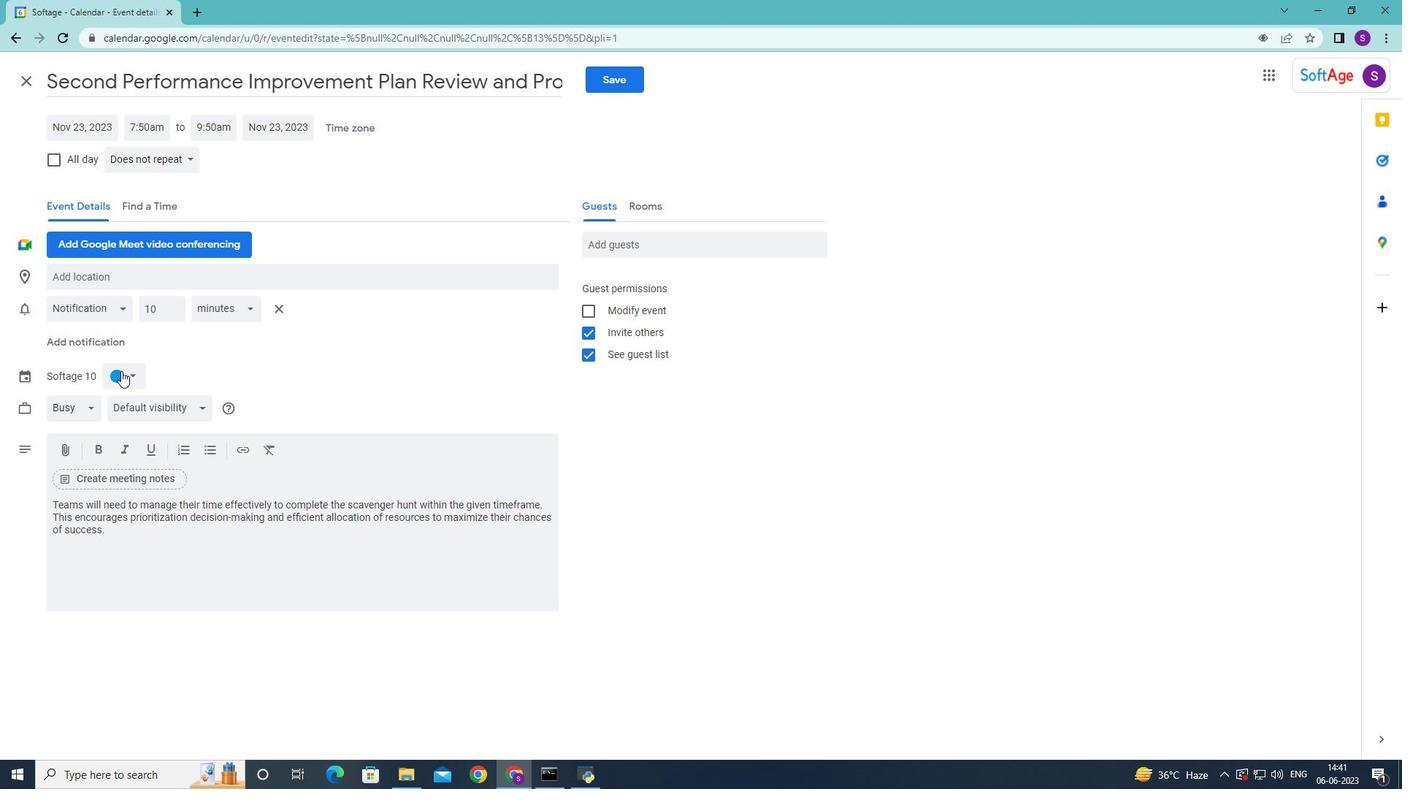 
Action: Mouse moved to (111, 463)
Screenshot: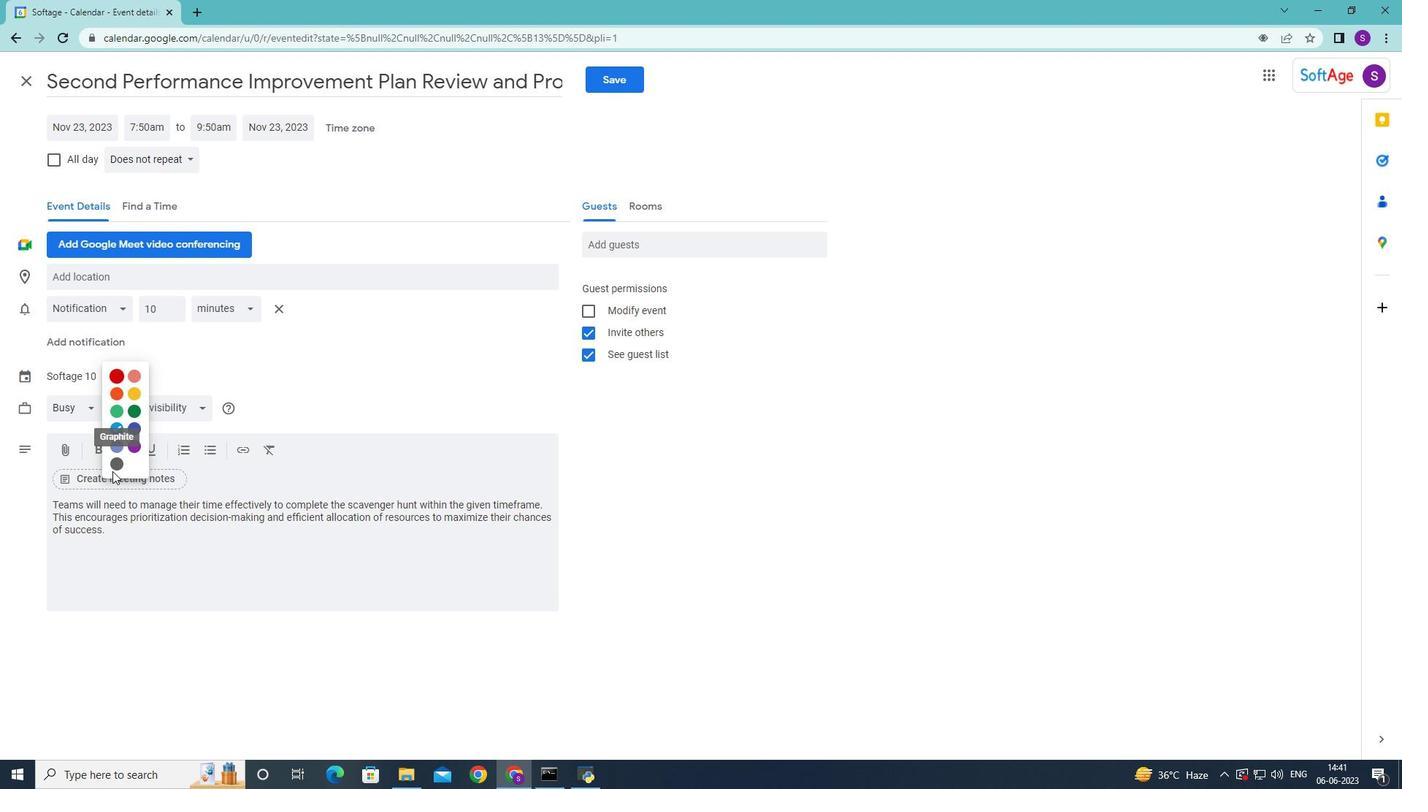 
Action: Mouse pressed left at (111, 463)
Screenshot: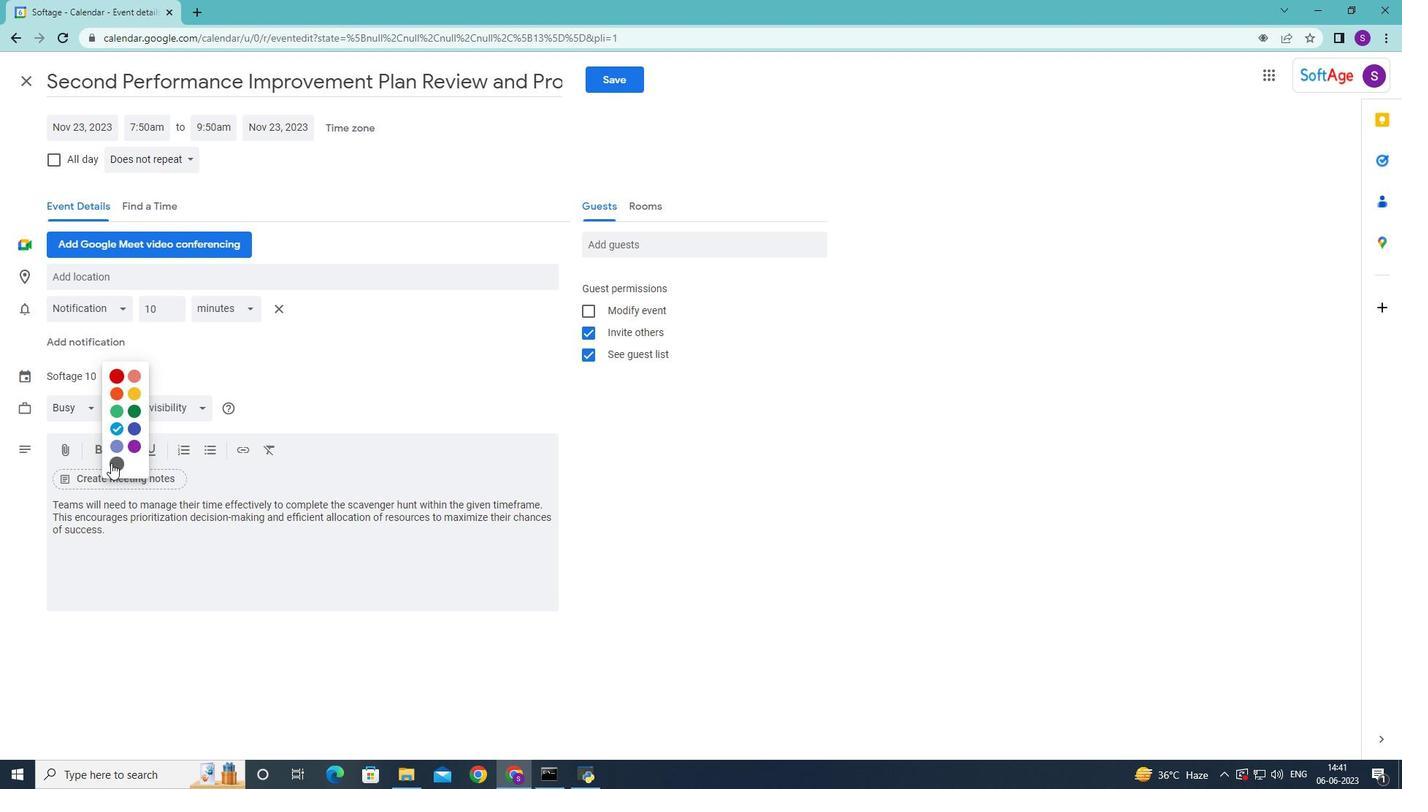 
Action: Mouse moved to (195, 277)
Screenshot: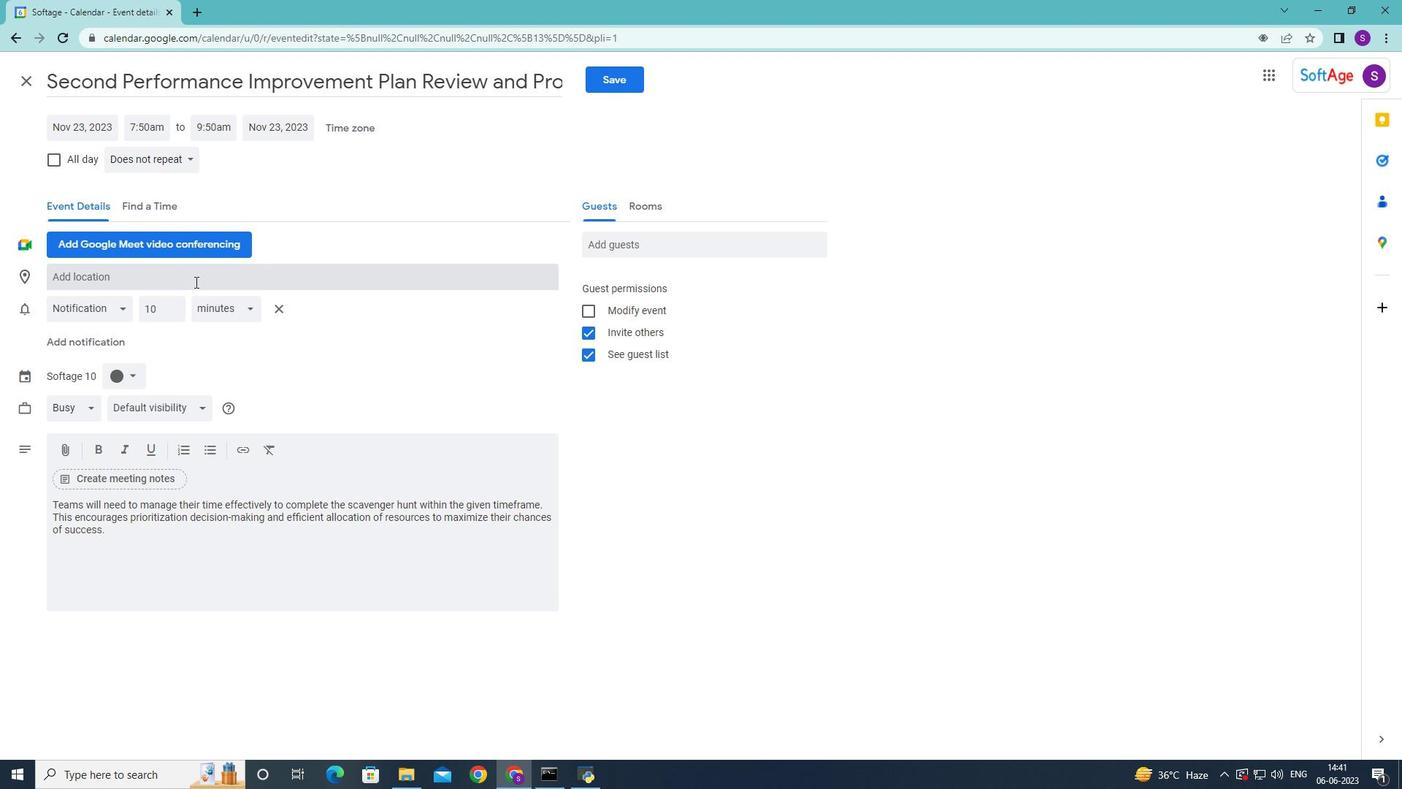 
Action: Mouse pressed left at (195, 277)
Screenshot: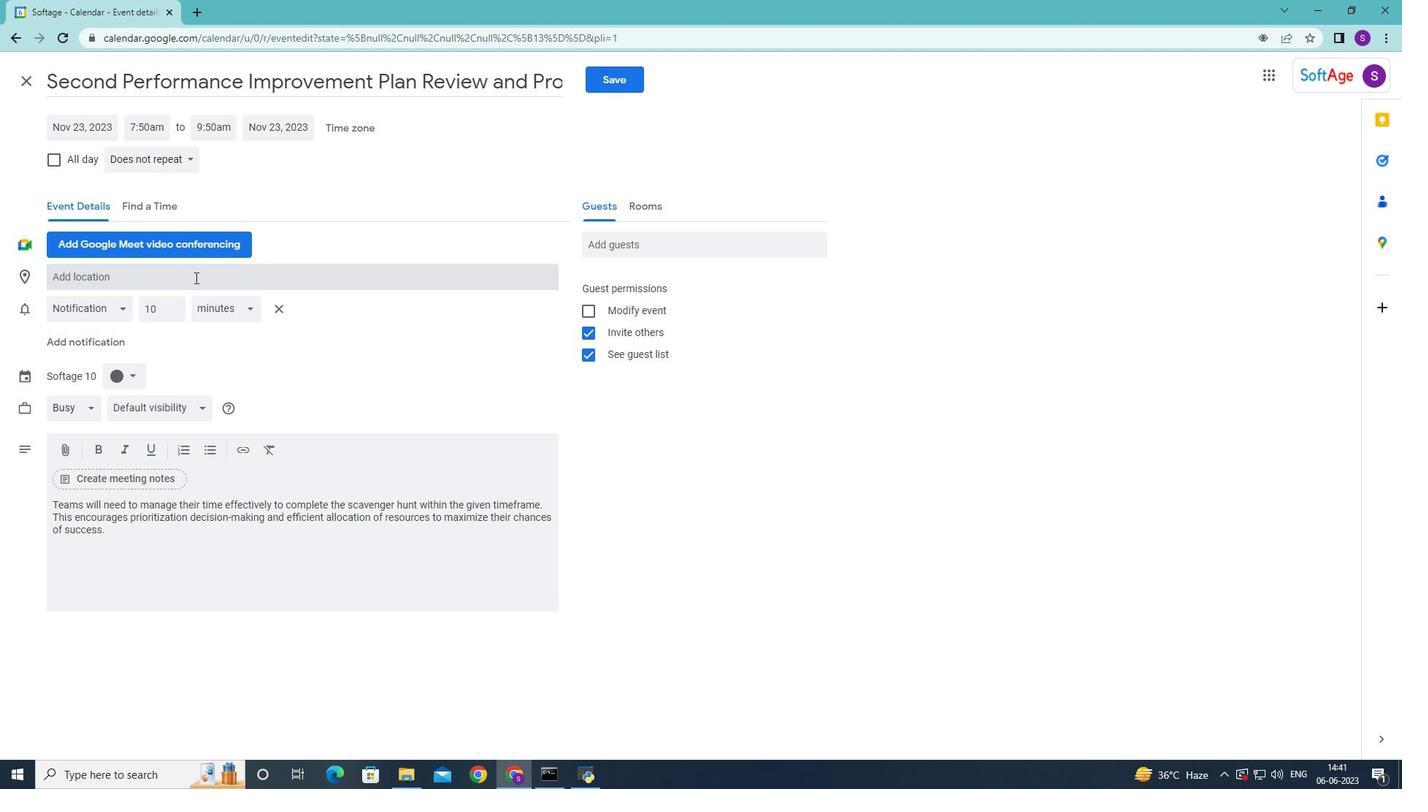 
Action: Key pressed <Key.shift>Softage.5<Key.shift>@softage.net<Key.backspace><Key.backspace><Key.backspace><Key.backspace><Key.backspace><Key.backspace><Key.backspace><Key.backspace><Key.backspace><Key.backspace><Key.backspace><Key.backspace><Key.backspace><Key.backspace><Key.backspace><Key.backspace><Key.backspace><Key.backspace><Key.backspace><Key.backspace><Key.backspace><Key.backspace><Key.backspace><Key.backspace><Key.backspace><Key.backspace><Key.backspace><Key.backspace><Key.backspace><Key.backspace><Key.backspace><Key.backspace><Key.backspace><Key.backspace><Key.backspace><Key.backspace><Key.backspace><Key.backspace><Key.backspace><Key.backspace><Key.backspace><Key.backspace><Key.backspace><Key.backspace>987<Key.space><Key.shift>Meteora<Key.space><Key.backspace>,<Key.space><Key.shift>Greece<Key.space>
Screenshot: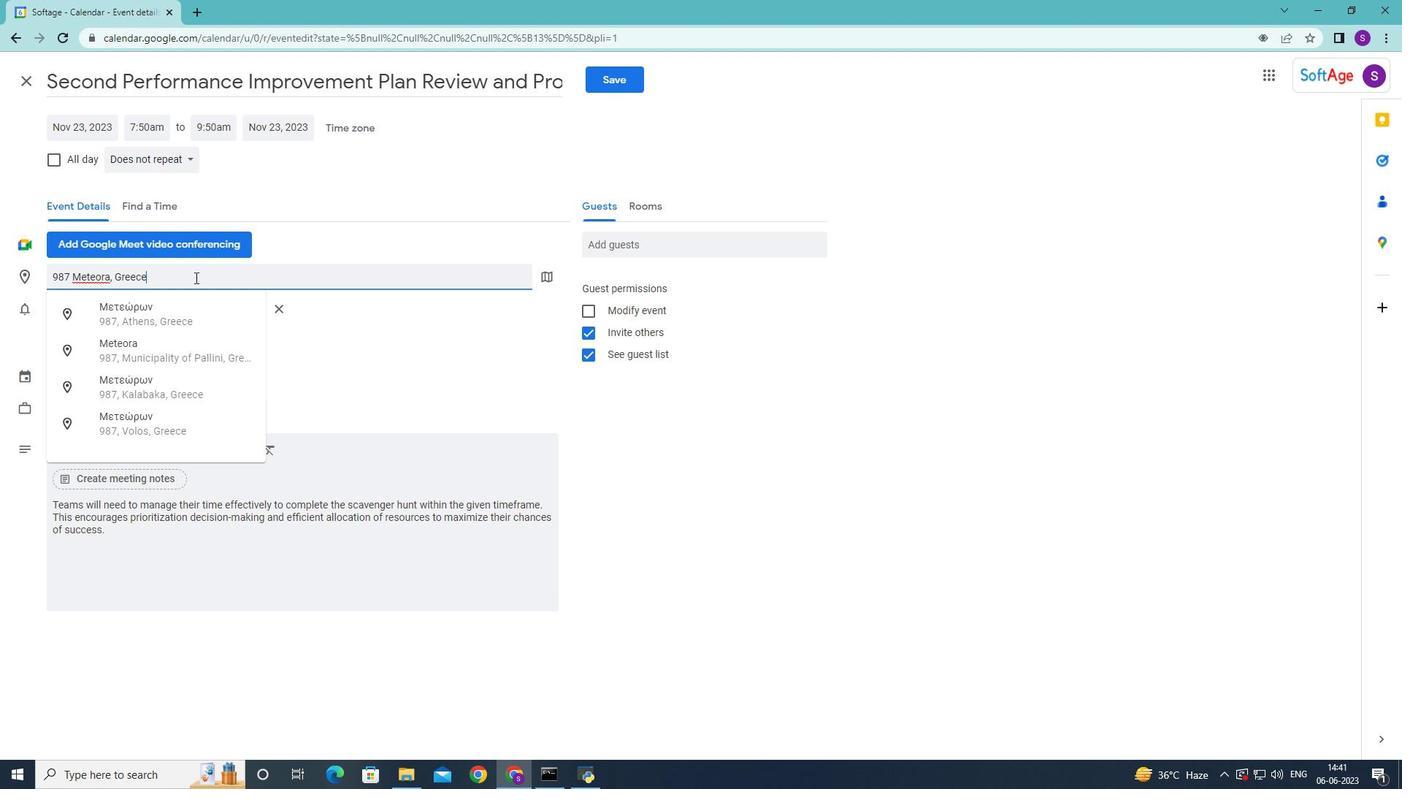 
Action: Mouse moved to (174, 321)
Screenshot: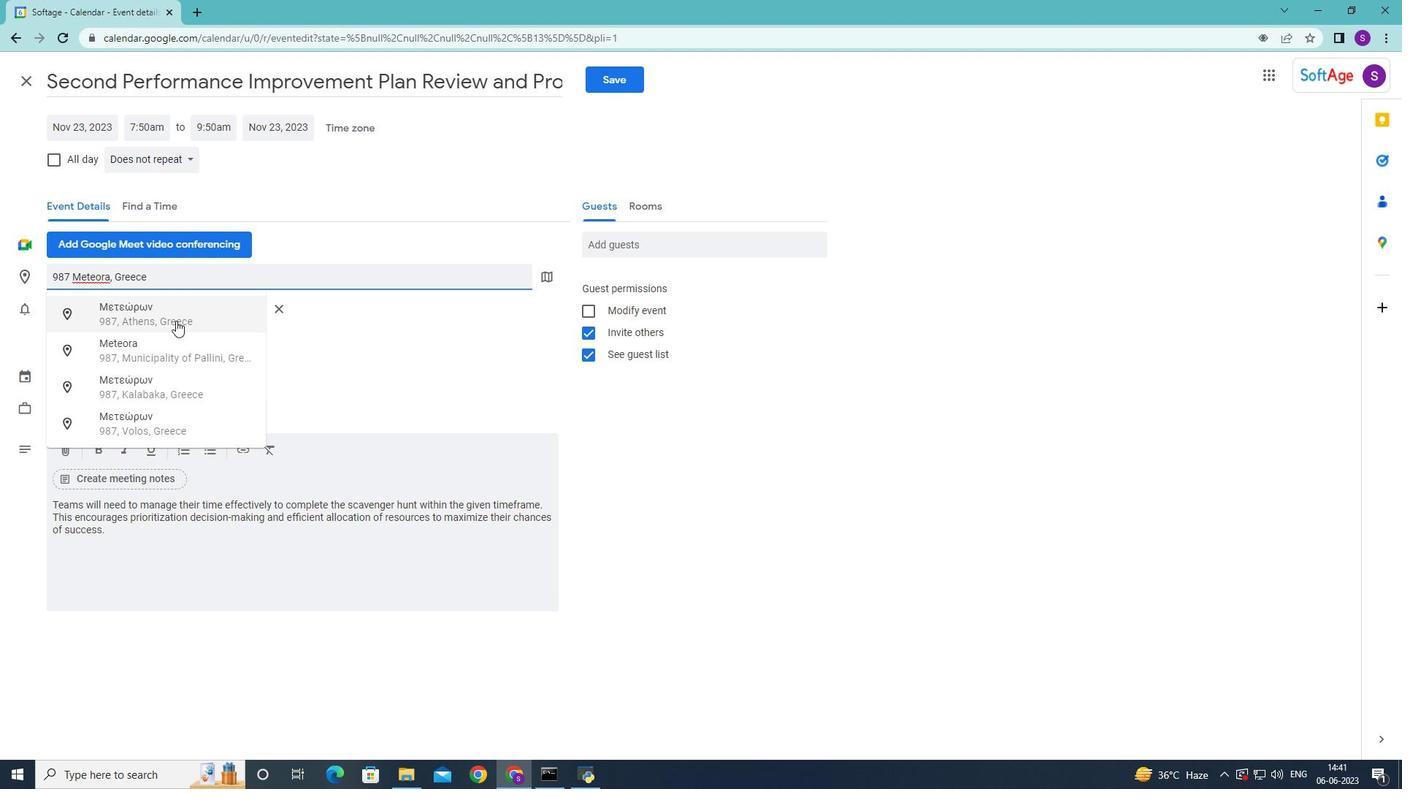 
Action: Mouse pressed left at (174, 321)
Screenshot: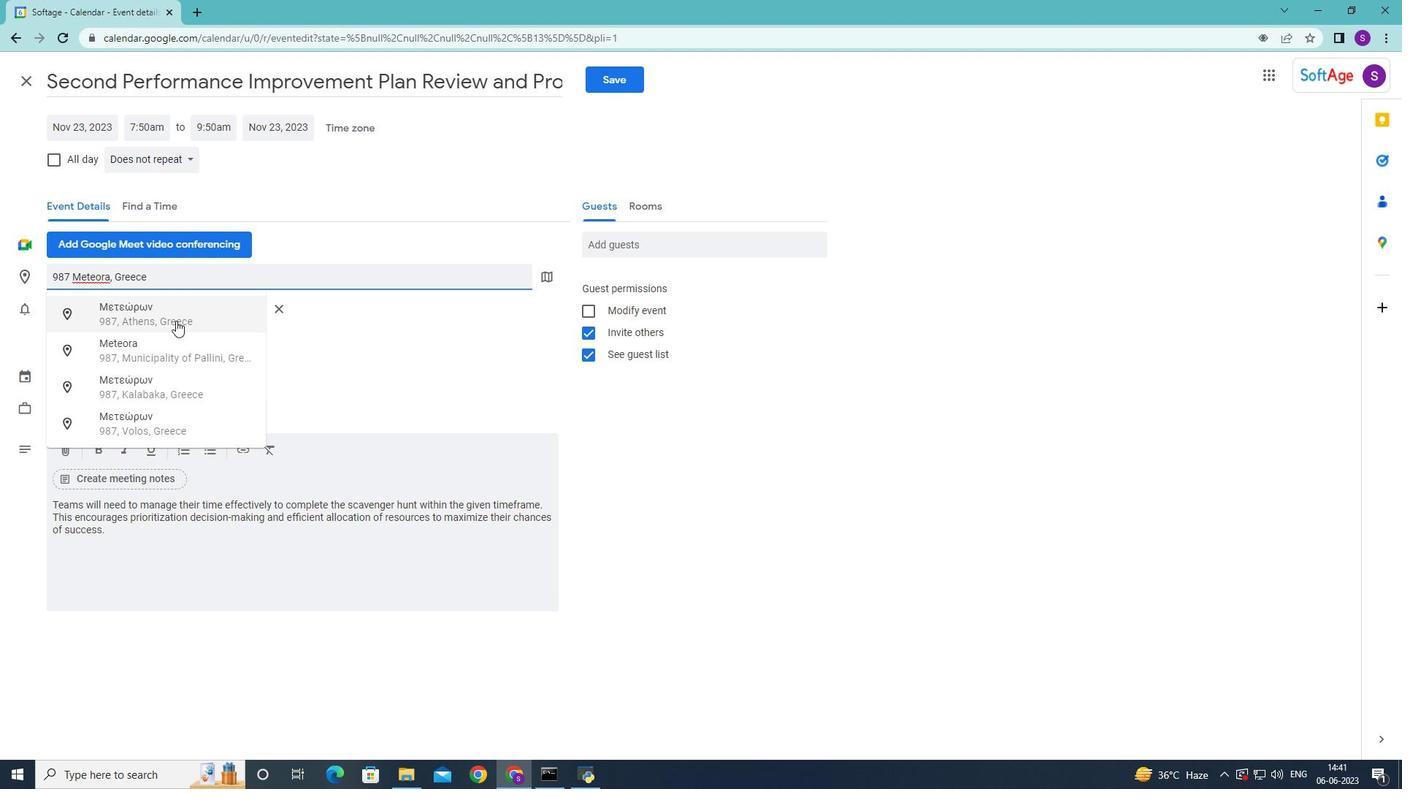 
Action: Mouse moved to (633, 241)
Screenshot: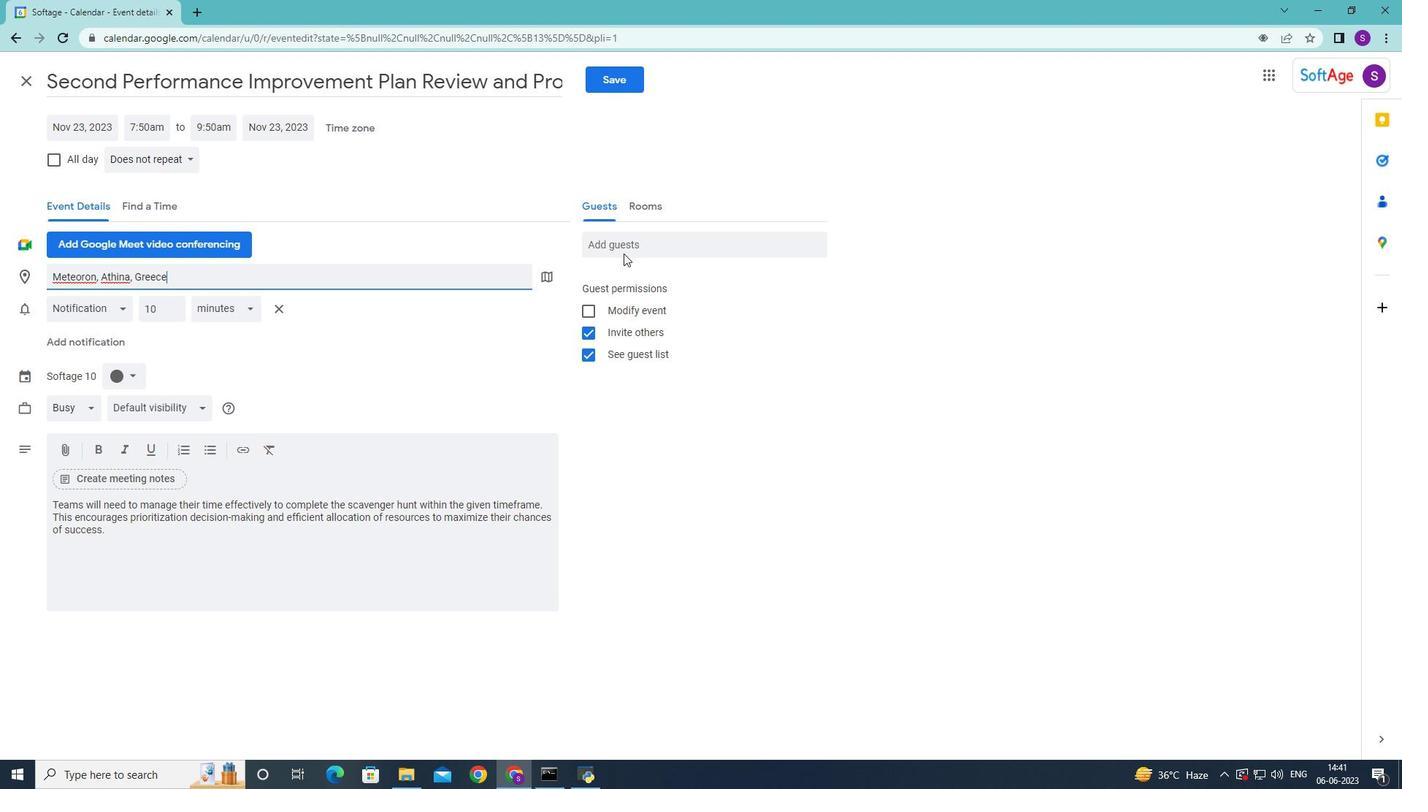 
Action: Mouse pressed left at (633, 241)
Screenshot: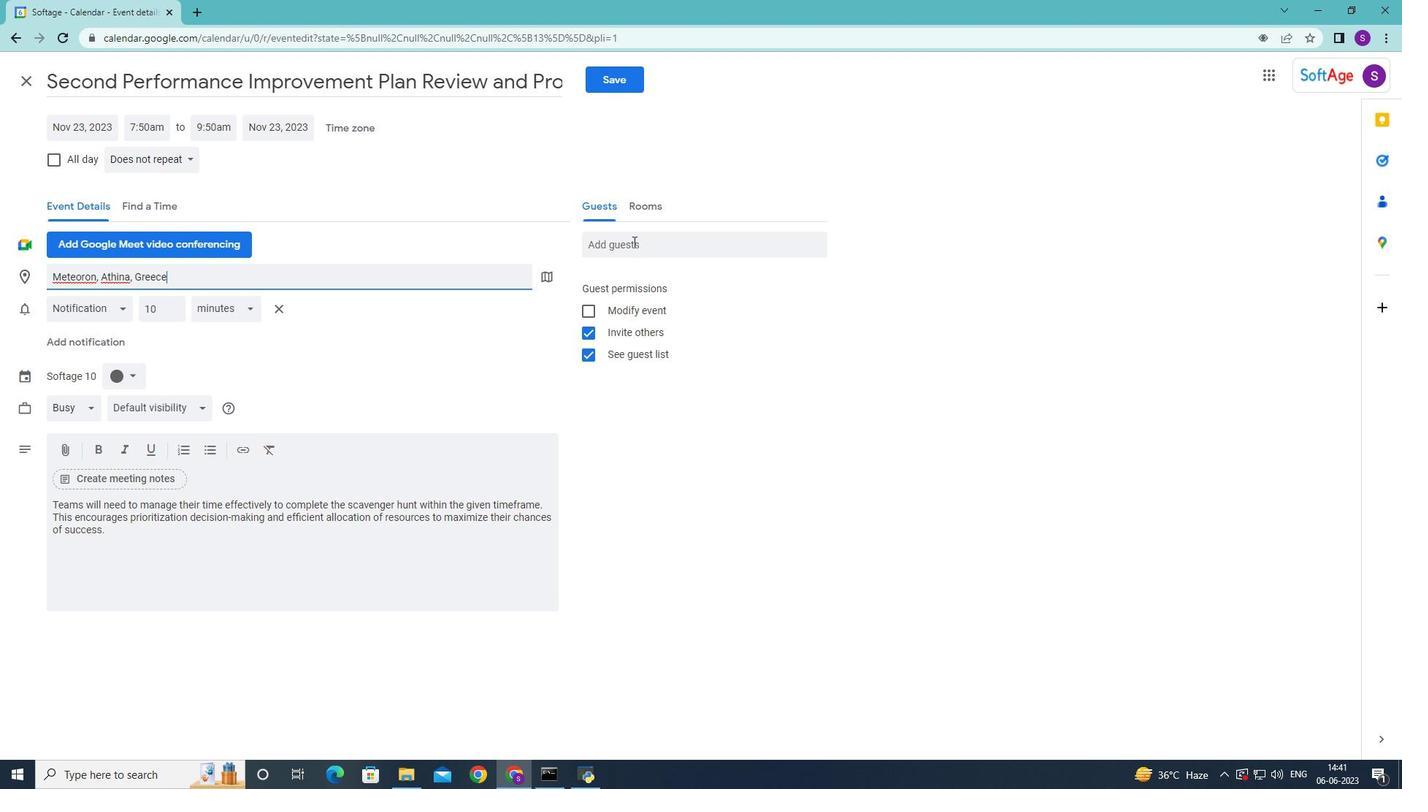 
Action: Mouse moved to (632, 241)
Screenshot: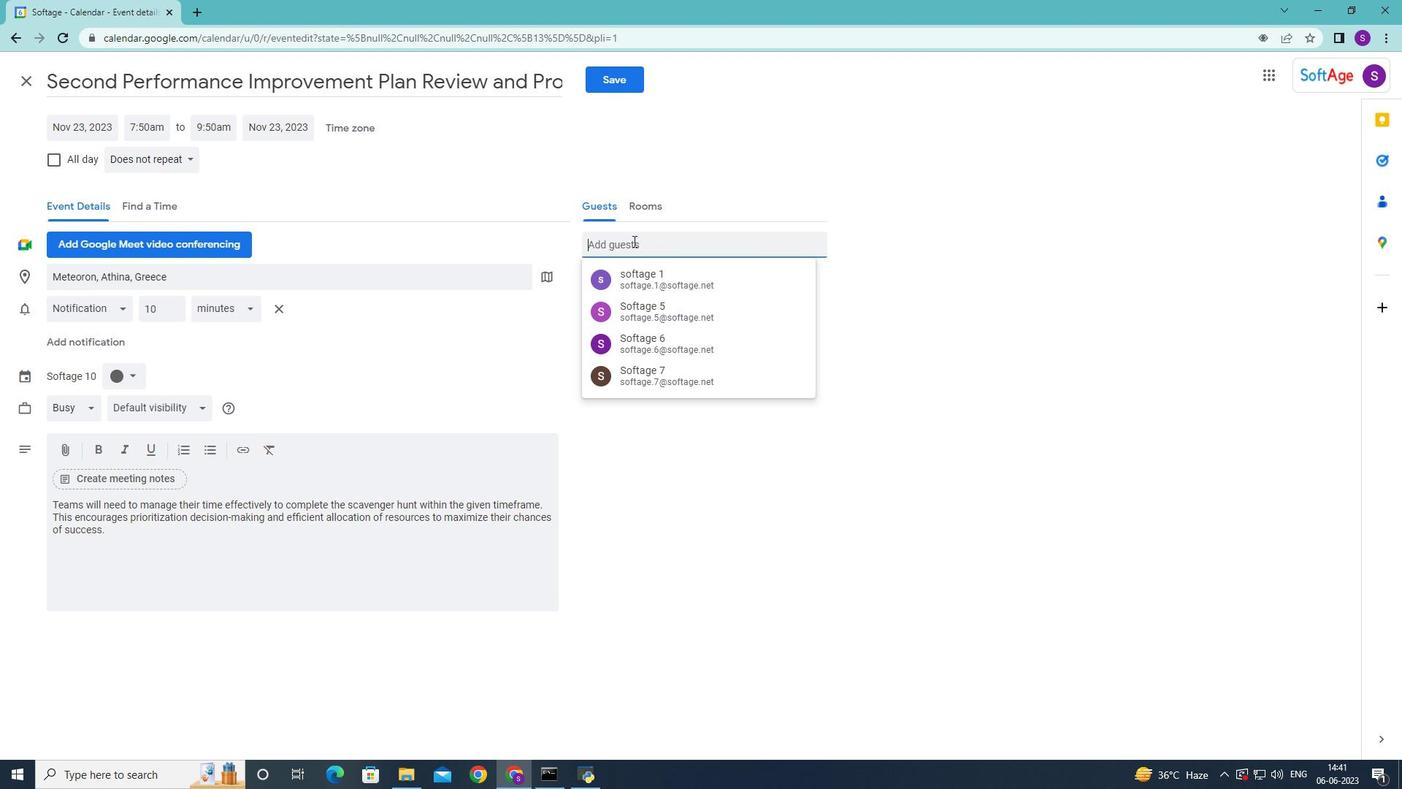 
Action: Key pressed softage.5<Key.shift>@softage.net
Screenshot: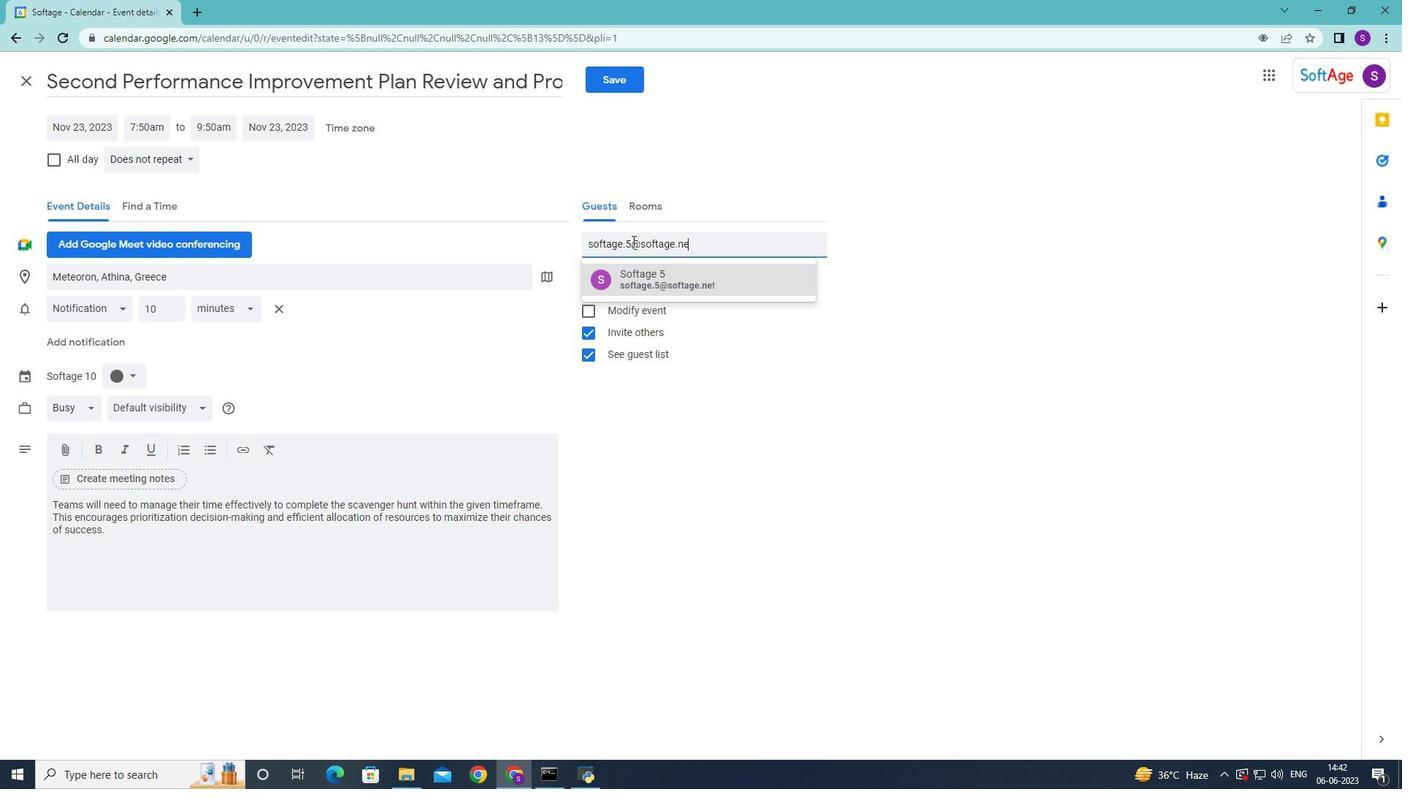 
Action: Mouse moved to (661, 301)
Screenshot: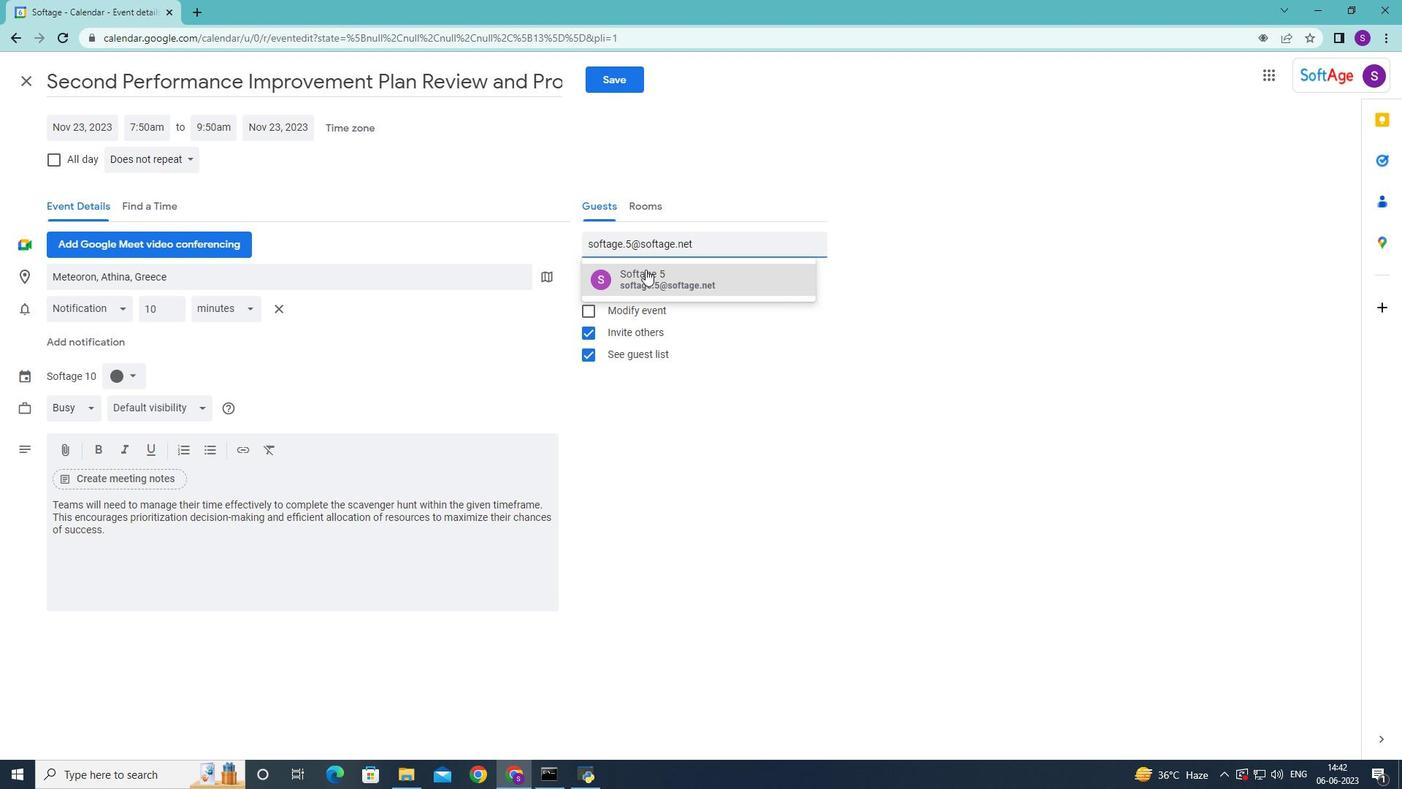 
Action: Mouse pressed left at (661, 301)
Screenshot: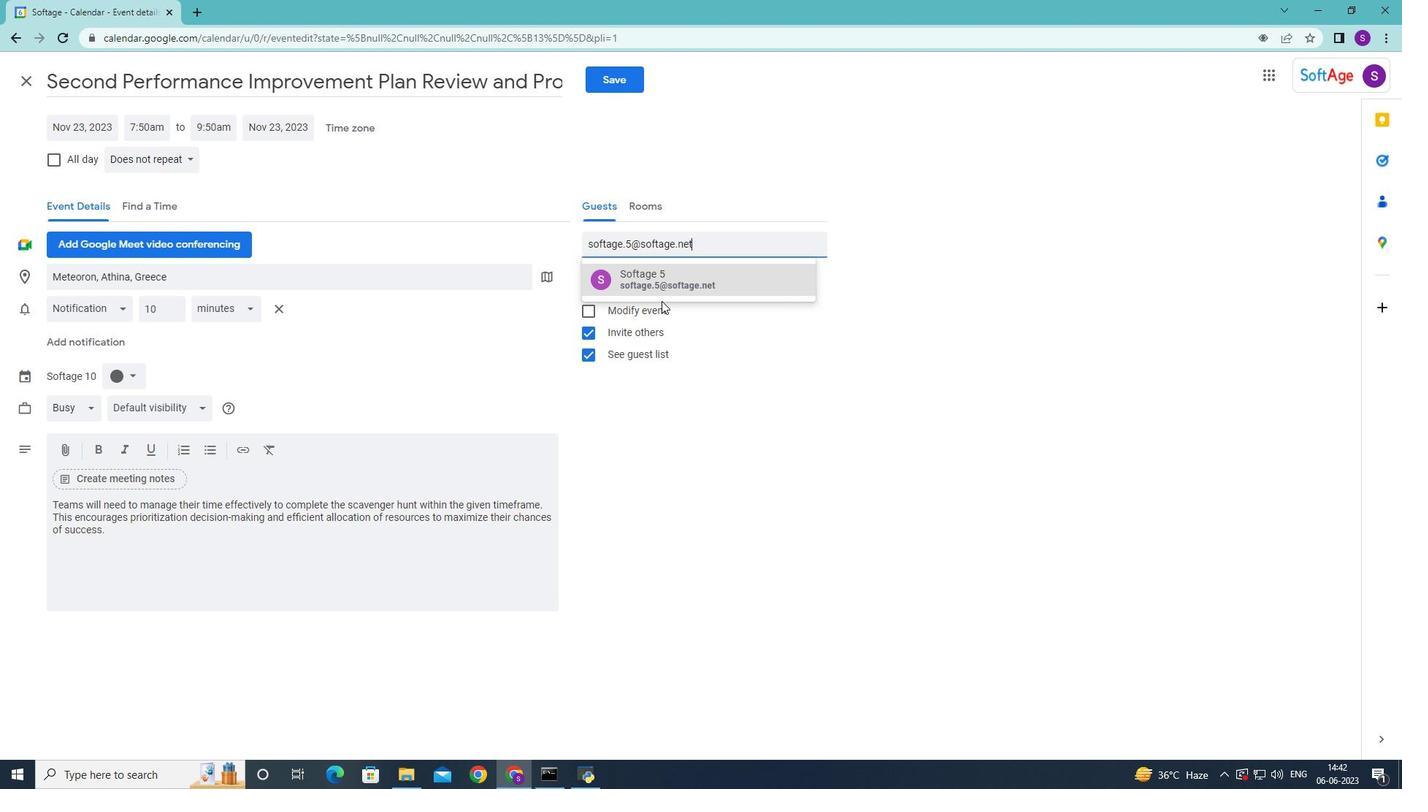 
Action: Mouse moved to (695, 254)
Screenshot: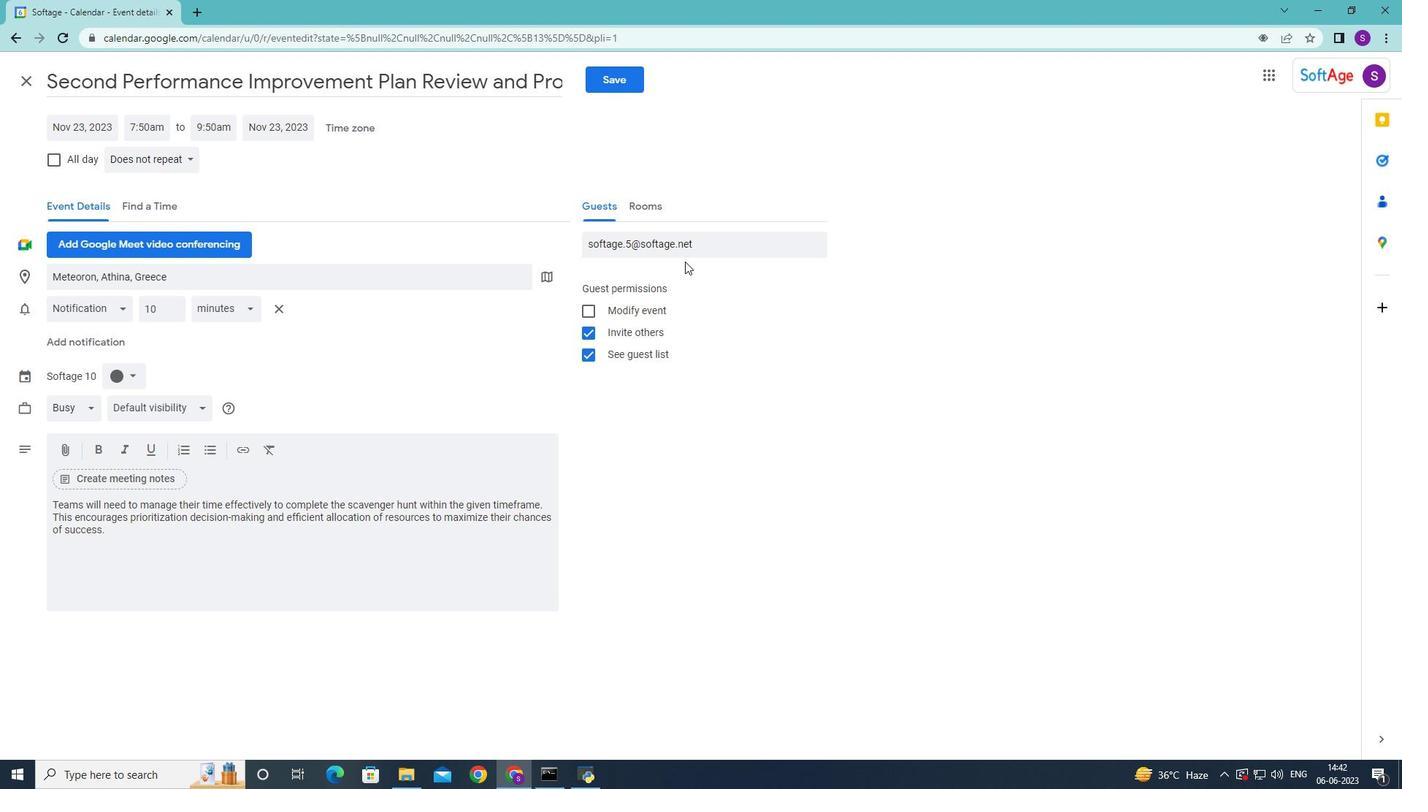 
Action: Key pressed <Key.enter>
Screenshot: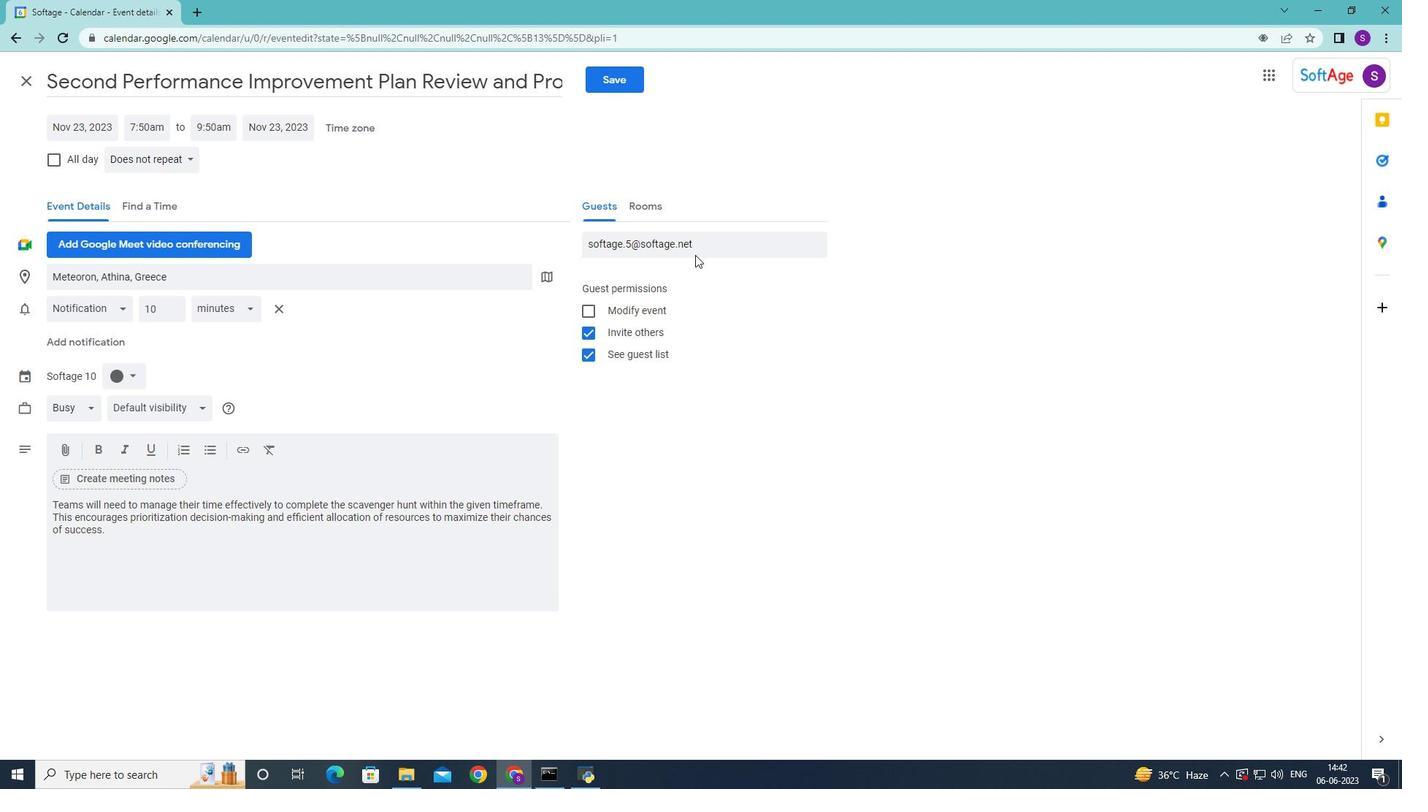 
Action: Mouse moved to (699, 243)
Screenshot: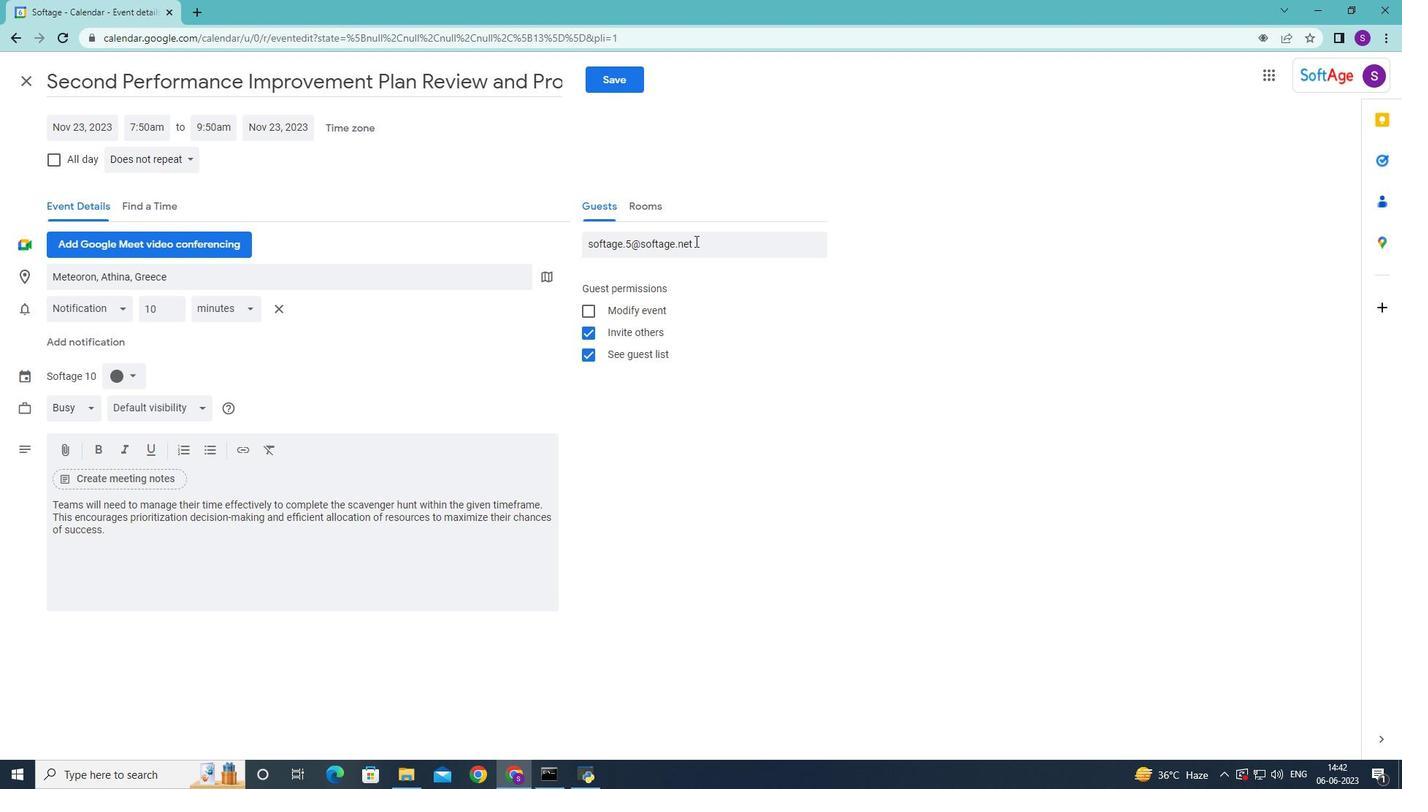 
Action: Mouse pressed left at (699, 243)
Screenshot: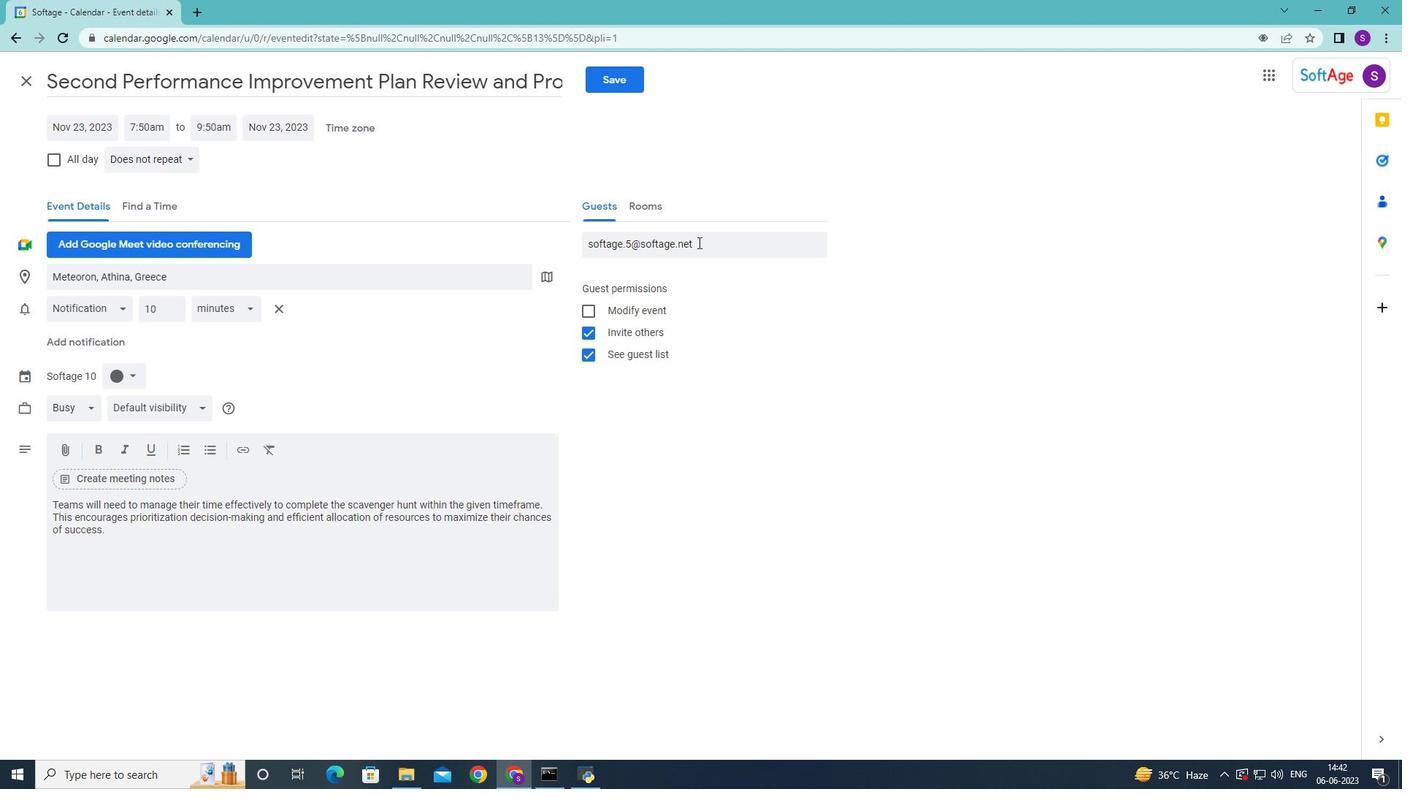 
Action: Mouse moved to (702, 271)
Screenshot: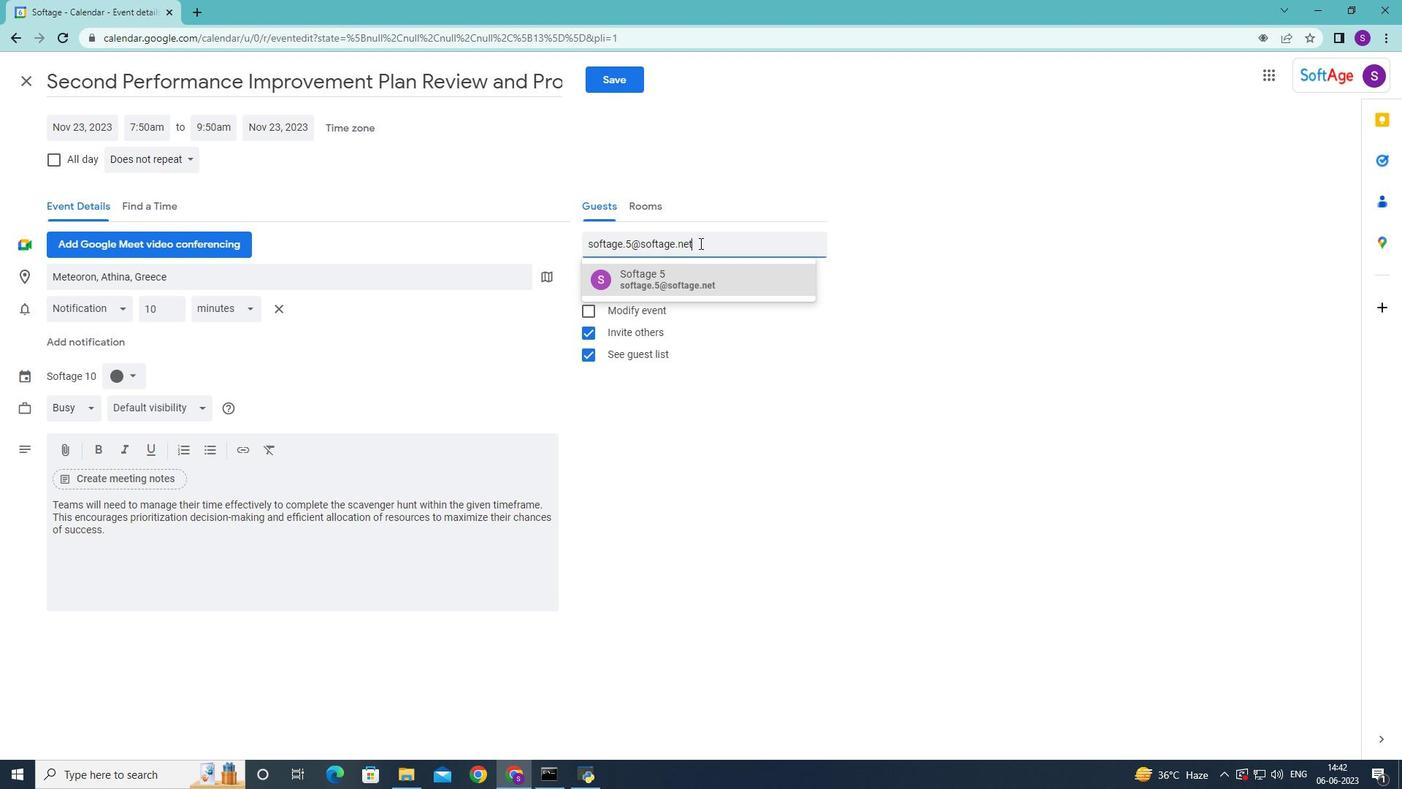 
Action: Mouse pressed left at (702, 271)
Screenshot: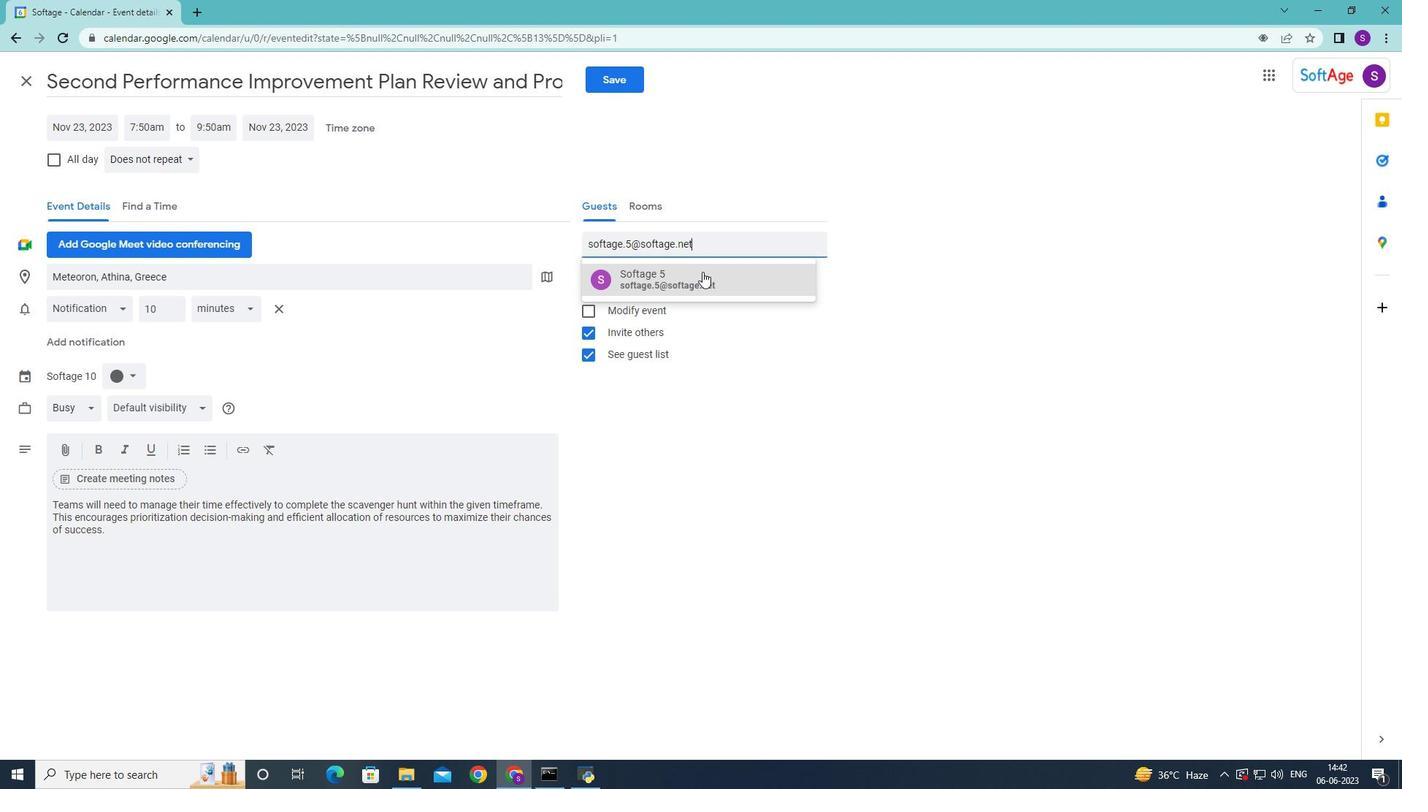 
Action: Mouse moved to (701, 245)
Screenshot: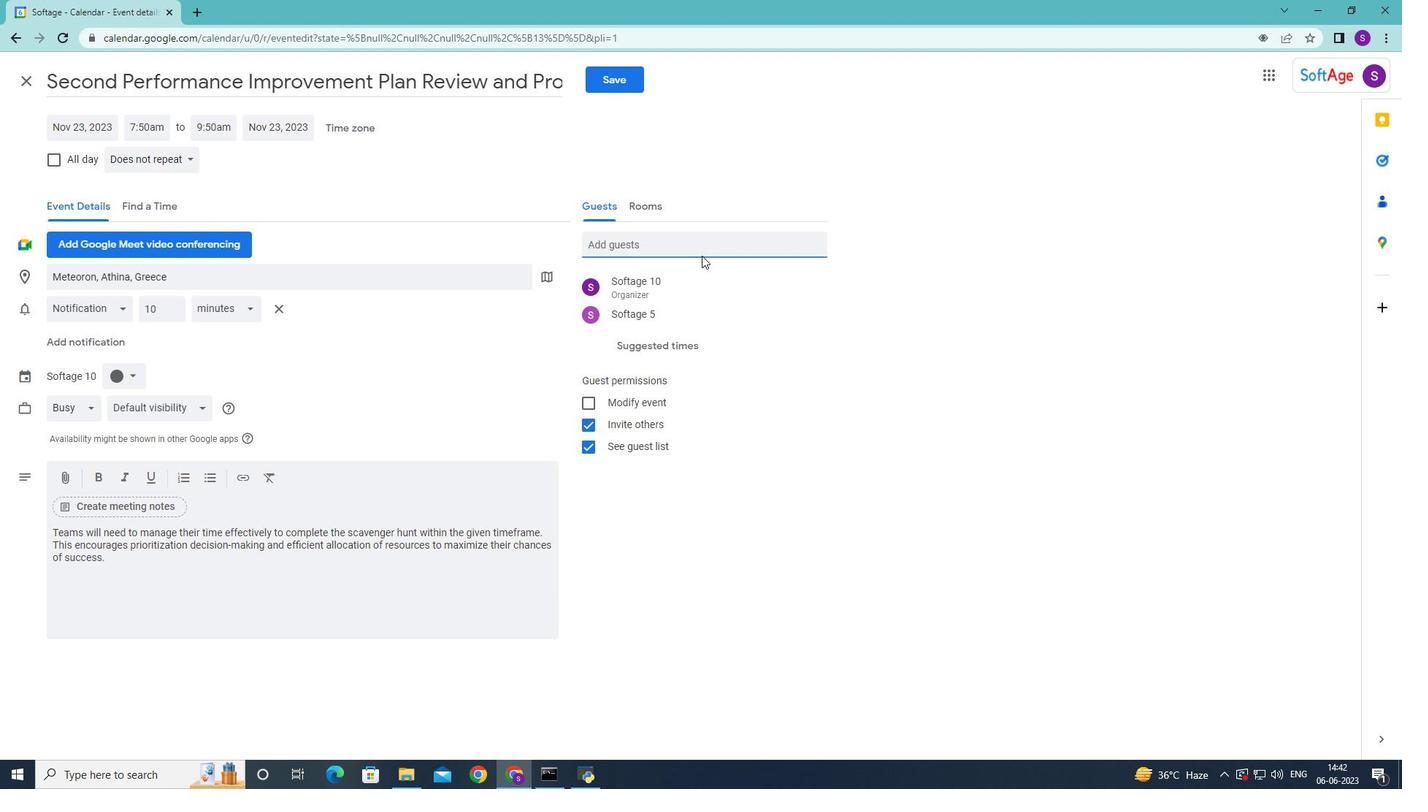 
Action: Mouse pressed left at (701, 245)
Screenshot: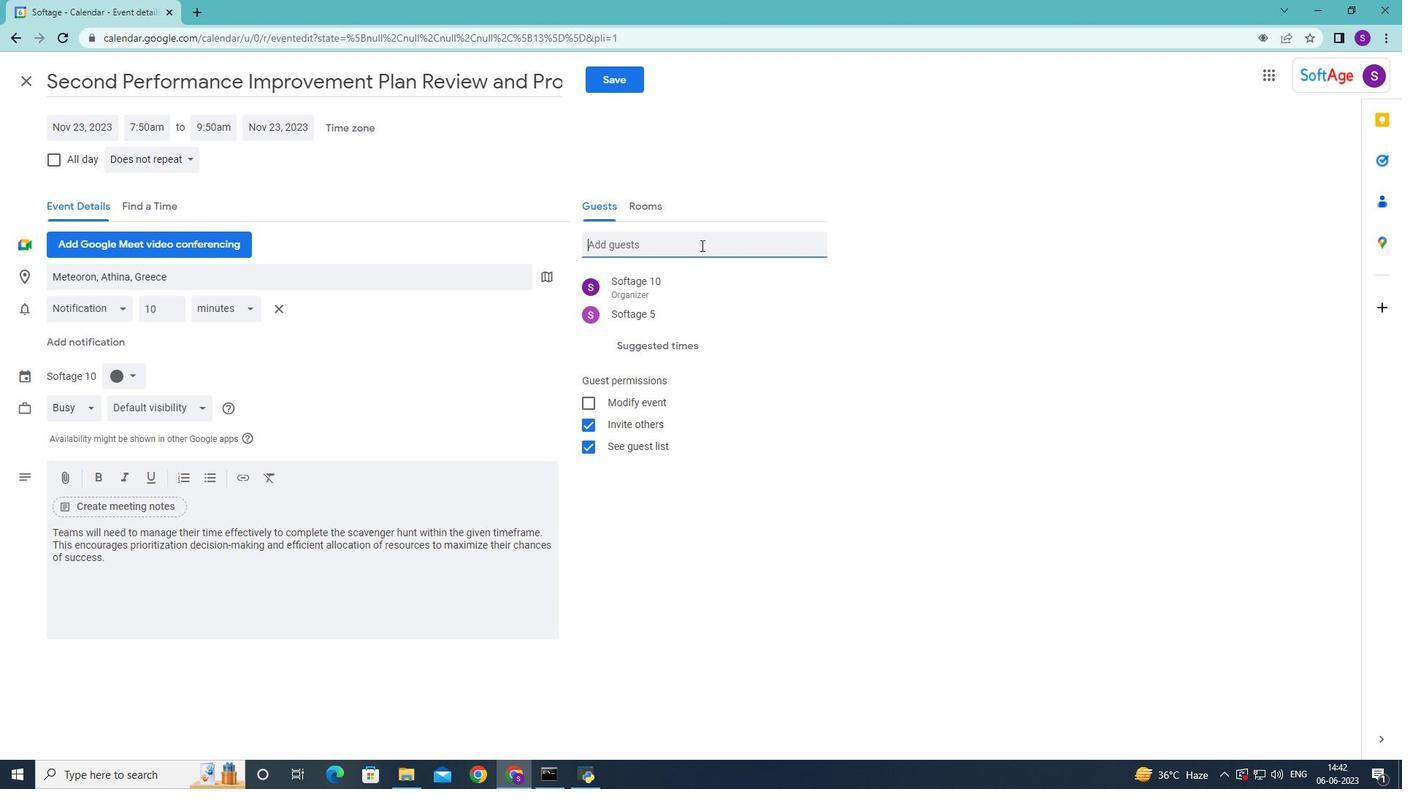 
Action: Key pressed <Key.shift>Softage.6<Key.shift>@softage.net<Key.enter>
Screenshot: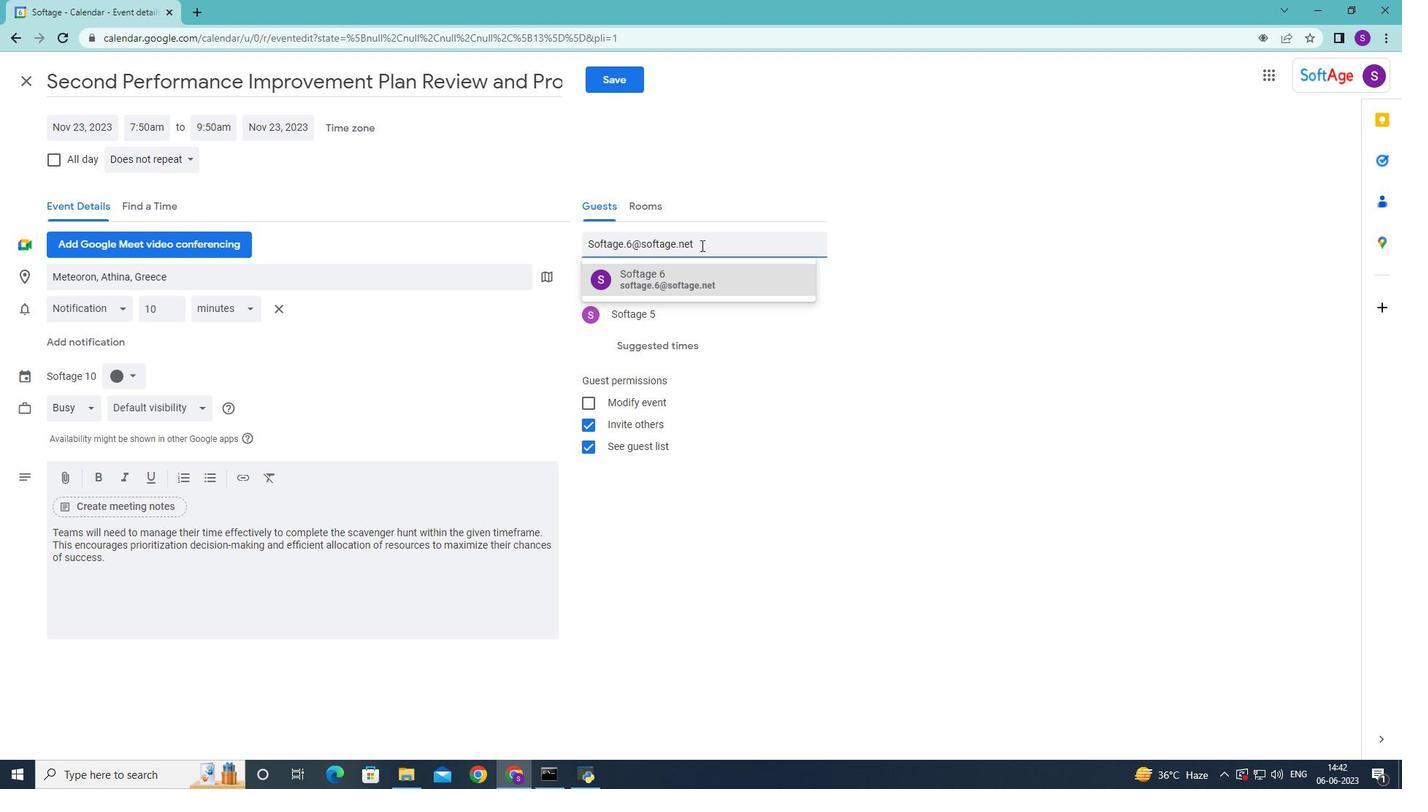 
Action: Mouse moved to (174, 160)
Screenshot: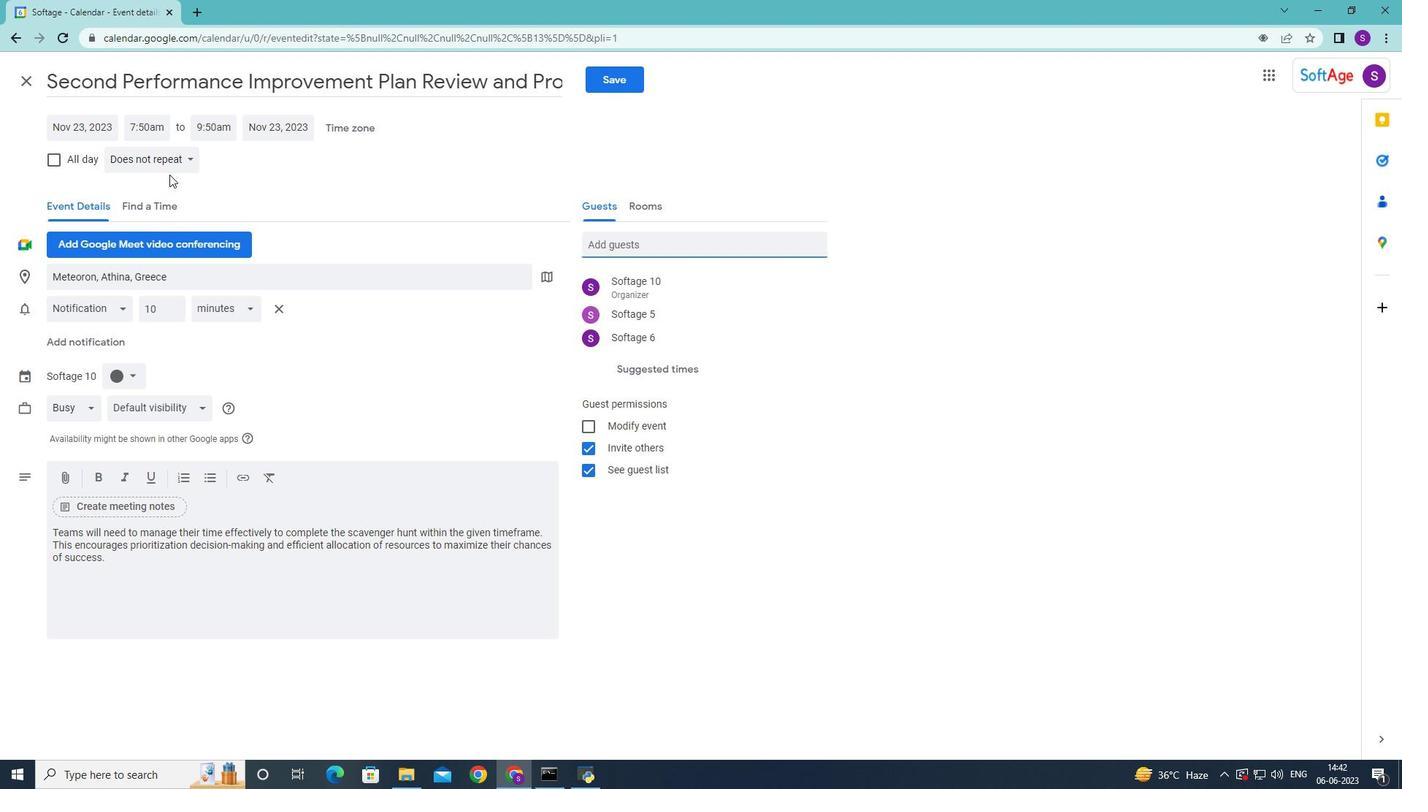 
Action: Mouse pressed left at (174, 160)
Screenshot: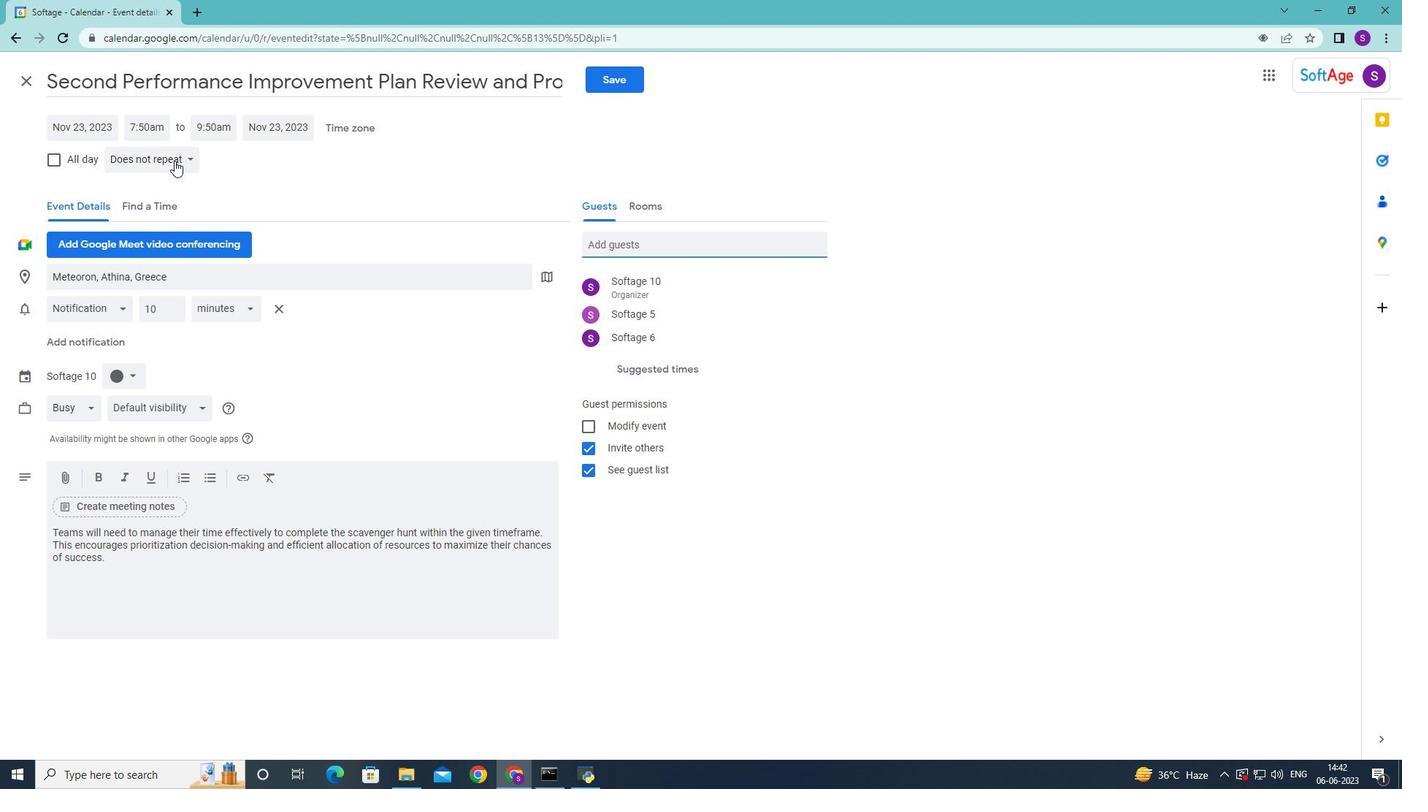 
Action: Mouse moved to (422, 158)
Screenshot: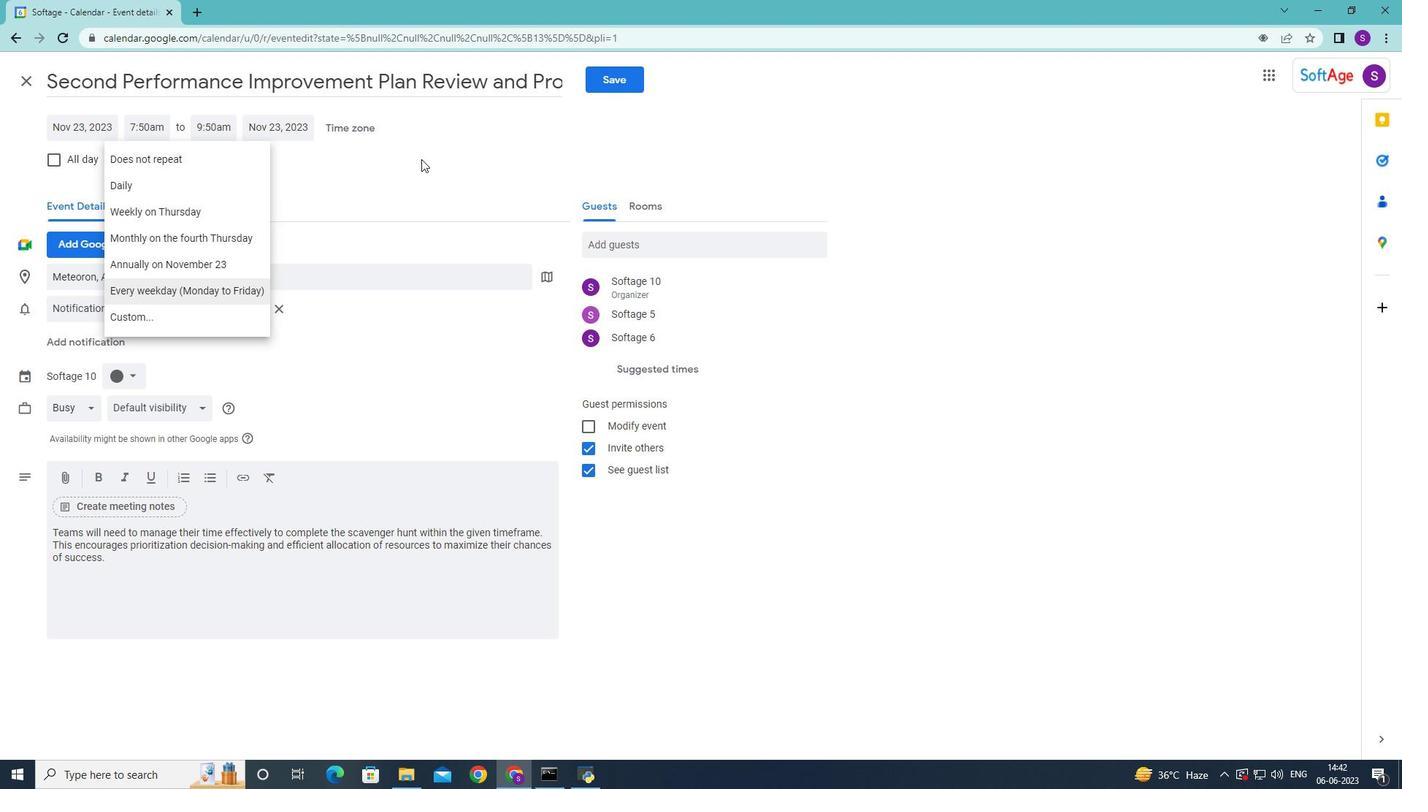 
Action: Mouse pressed left at (422, 158)
Screenshot: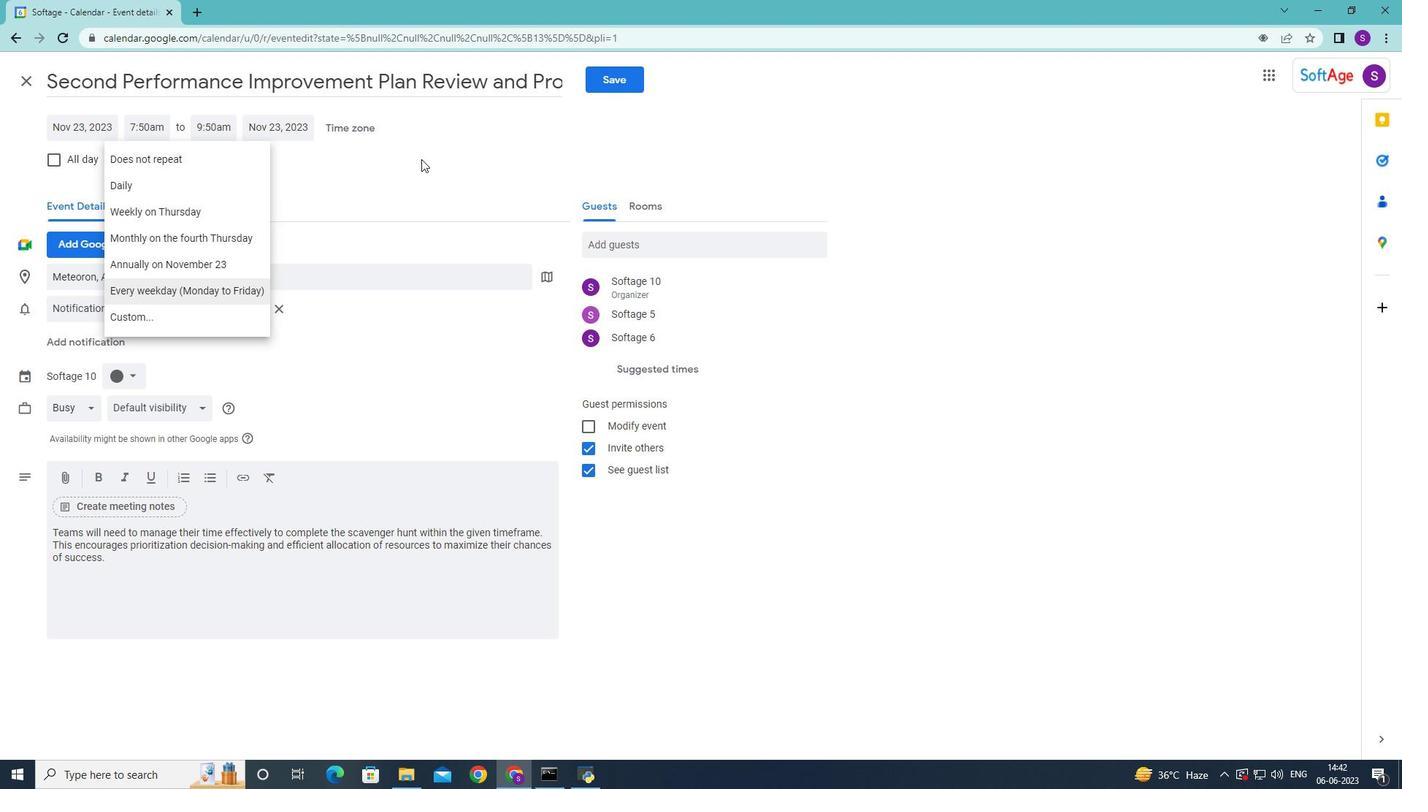 
Action: Mouse moved to (623, 75)
Screenshot: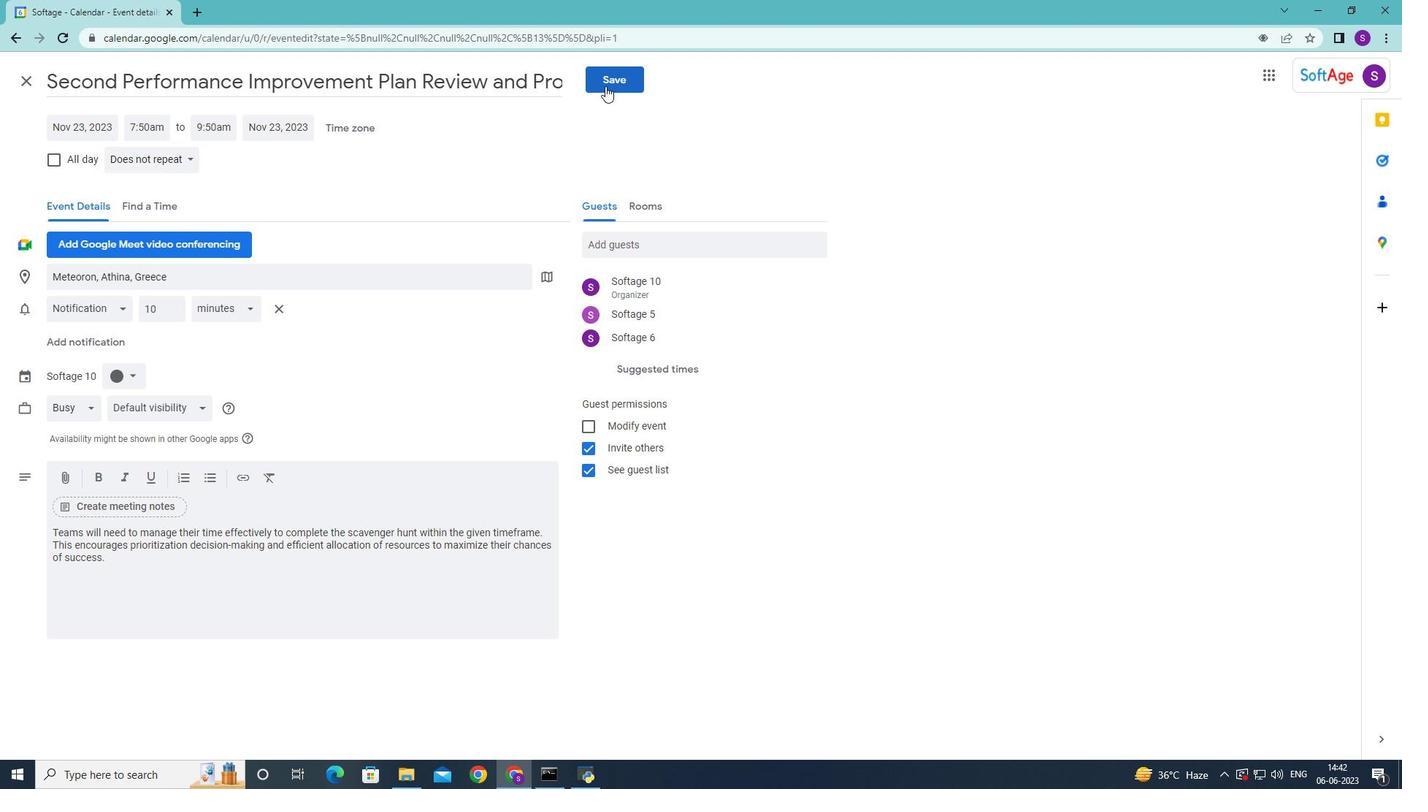 
Action: Mouse pressed left at (623, 75)
Screenshot: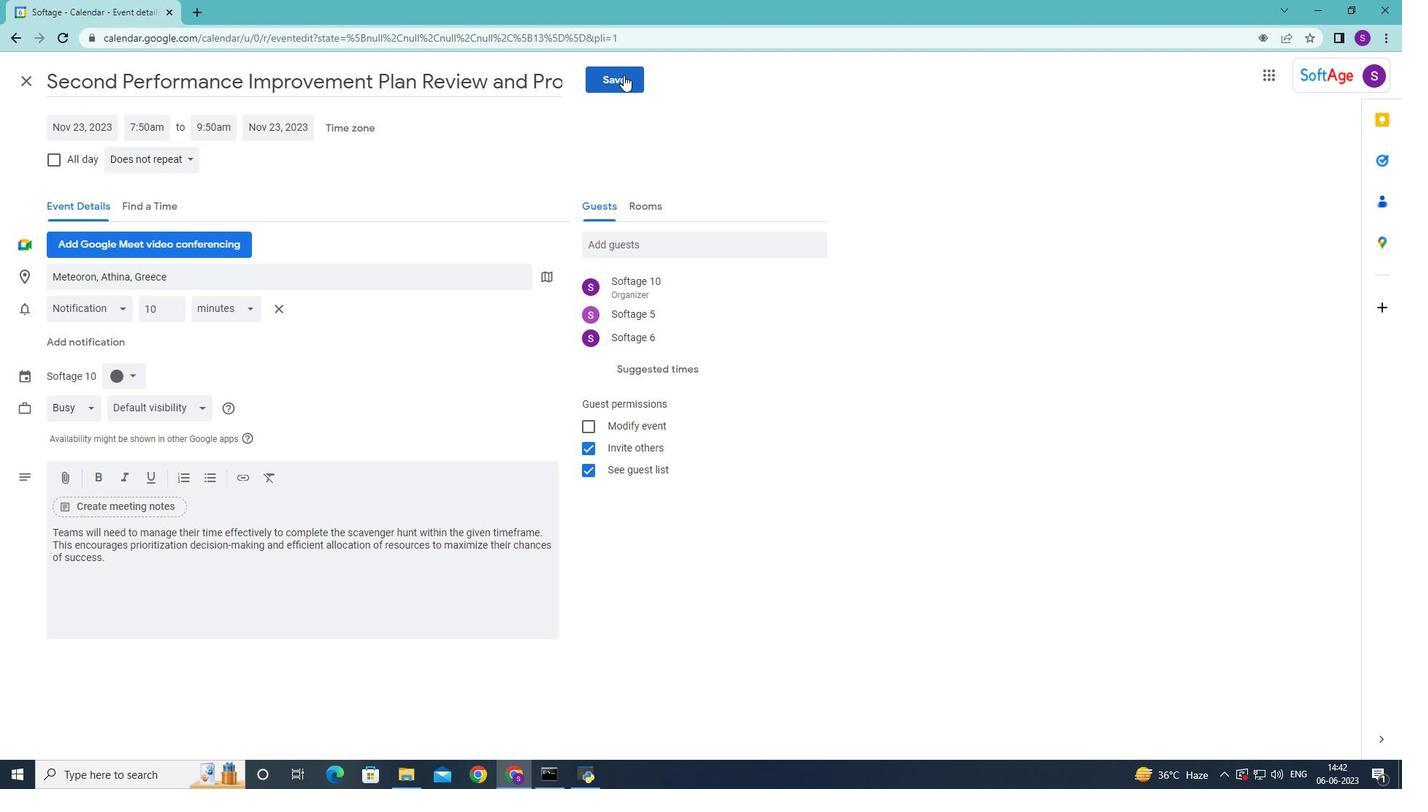 
Action: Mouse moved to (862, 444)
Screenshot: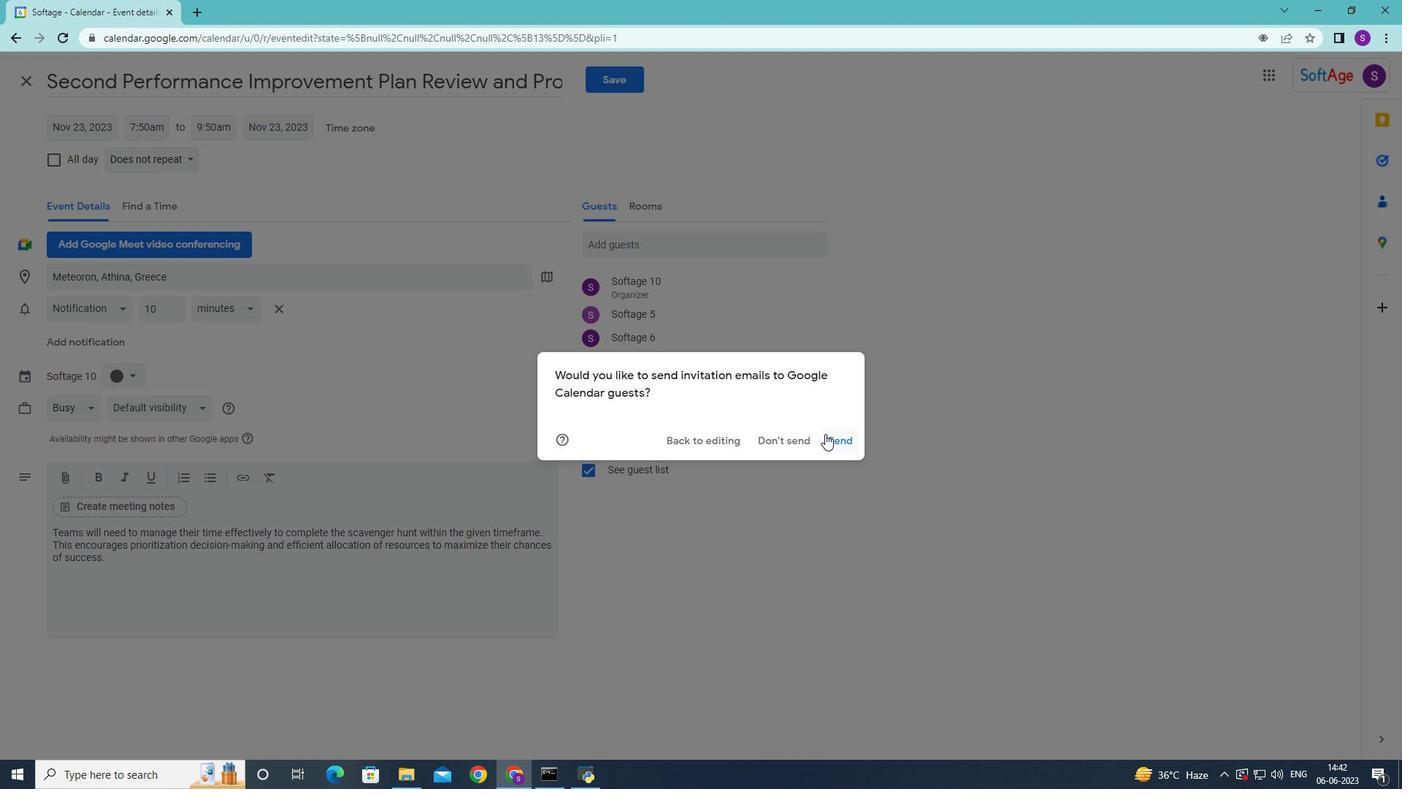 
Action: Mouse pressed left at (862, 444)
Screenshot: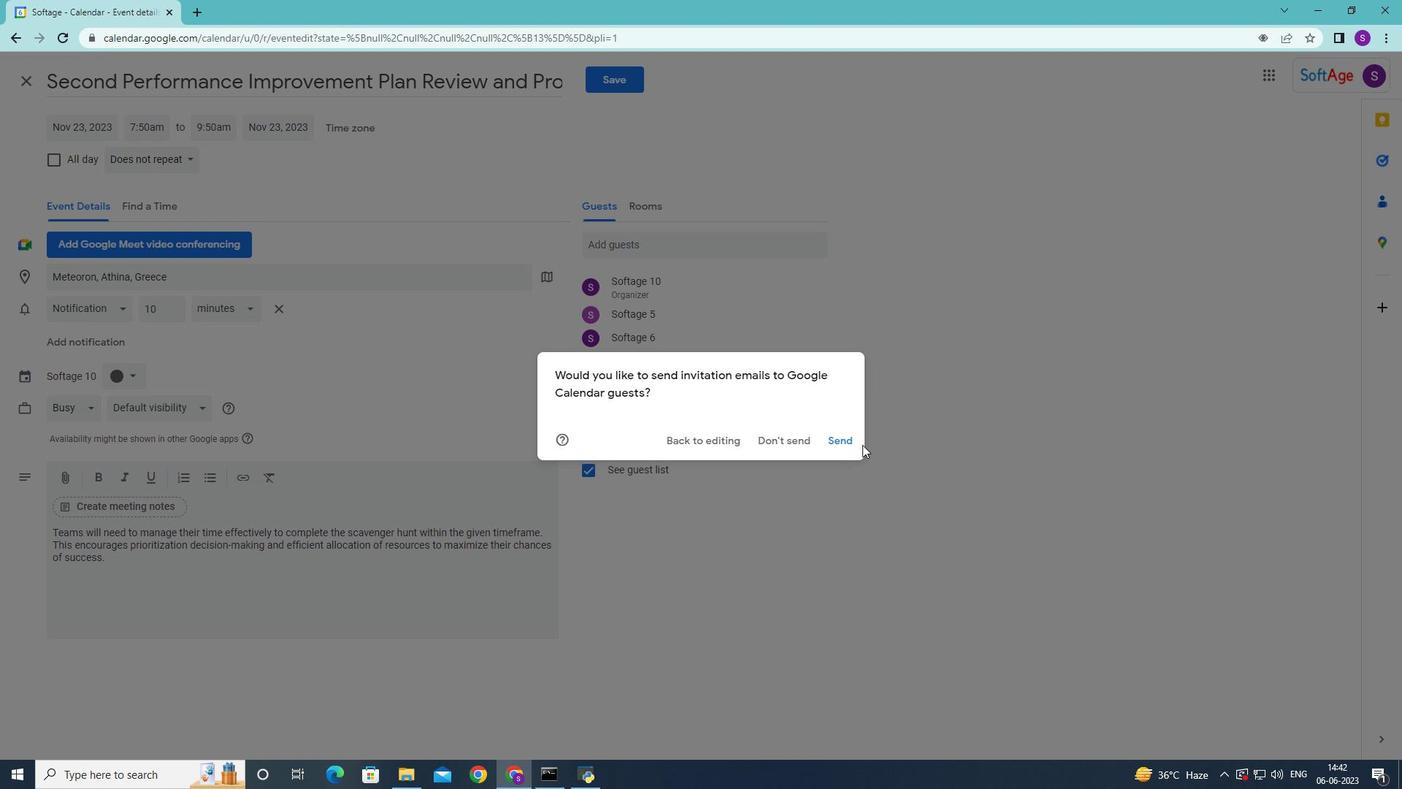 
Action: Mouse moved to (847, 441)
Screenshot: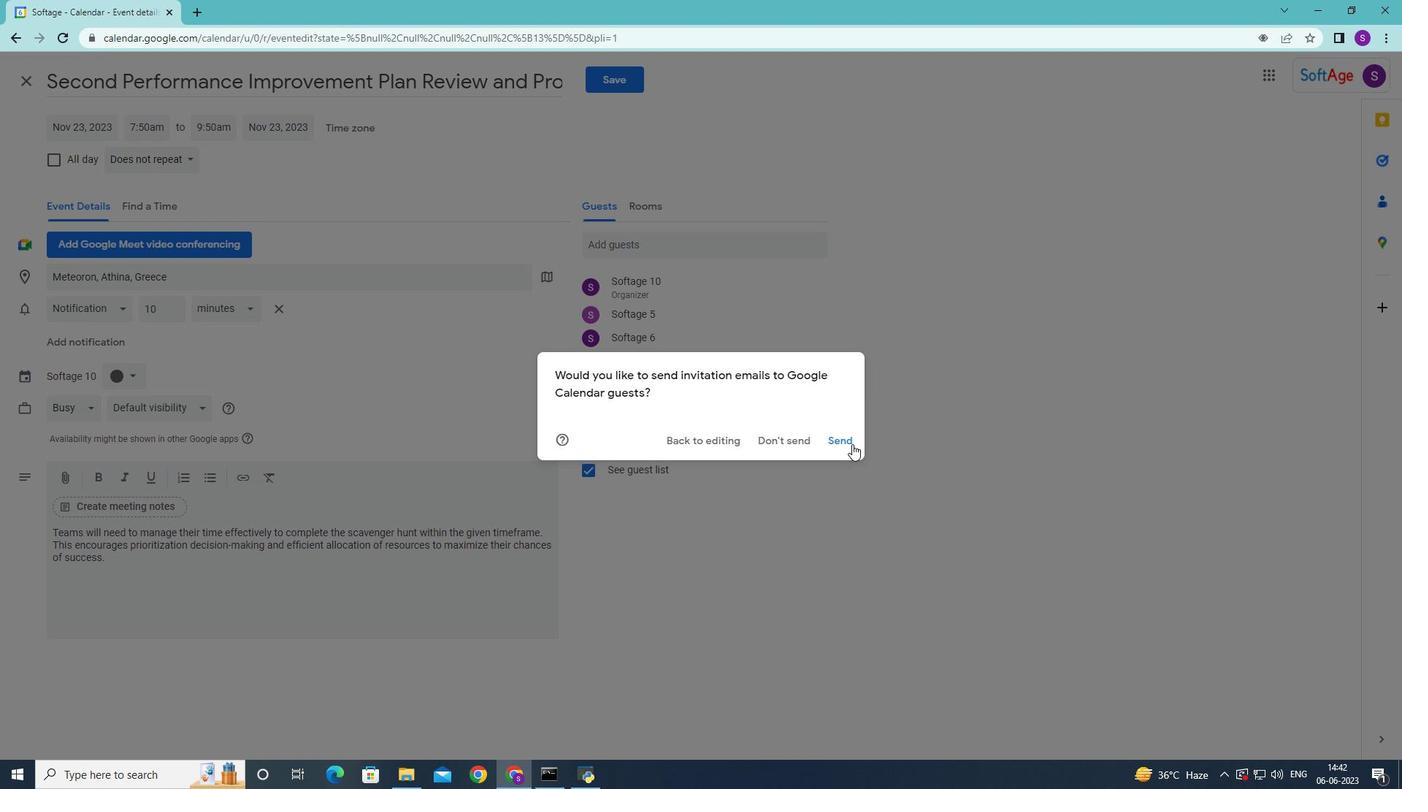 
Action: Mouse pressed left at (847, 441)
Screenshot: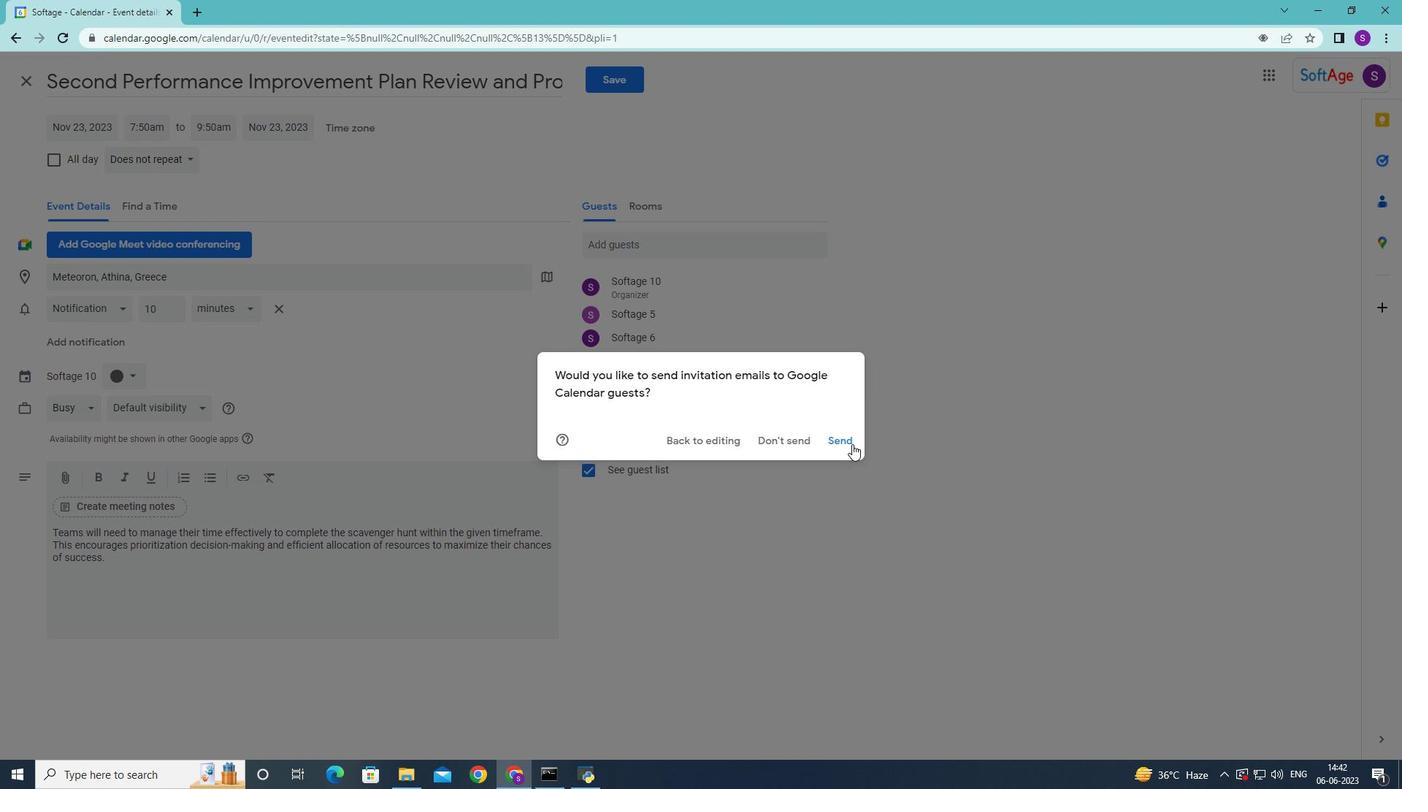 
Action: Mouse moved to (491, 587)
Screenshot: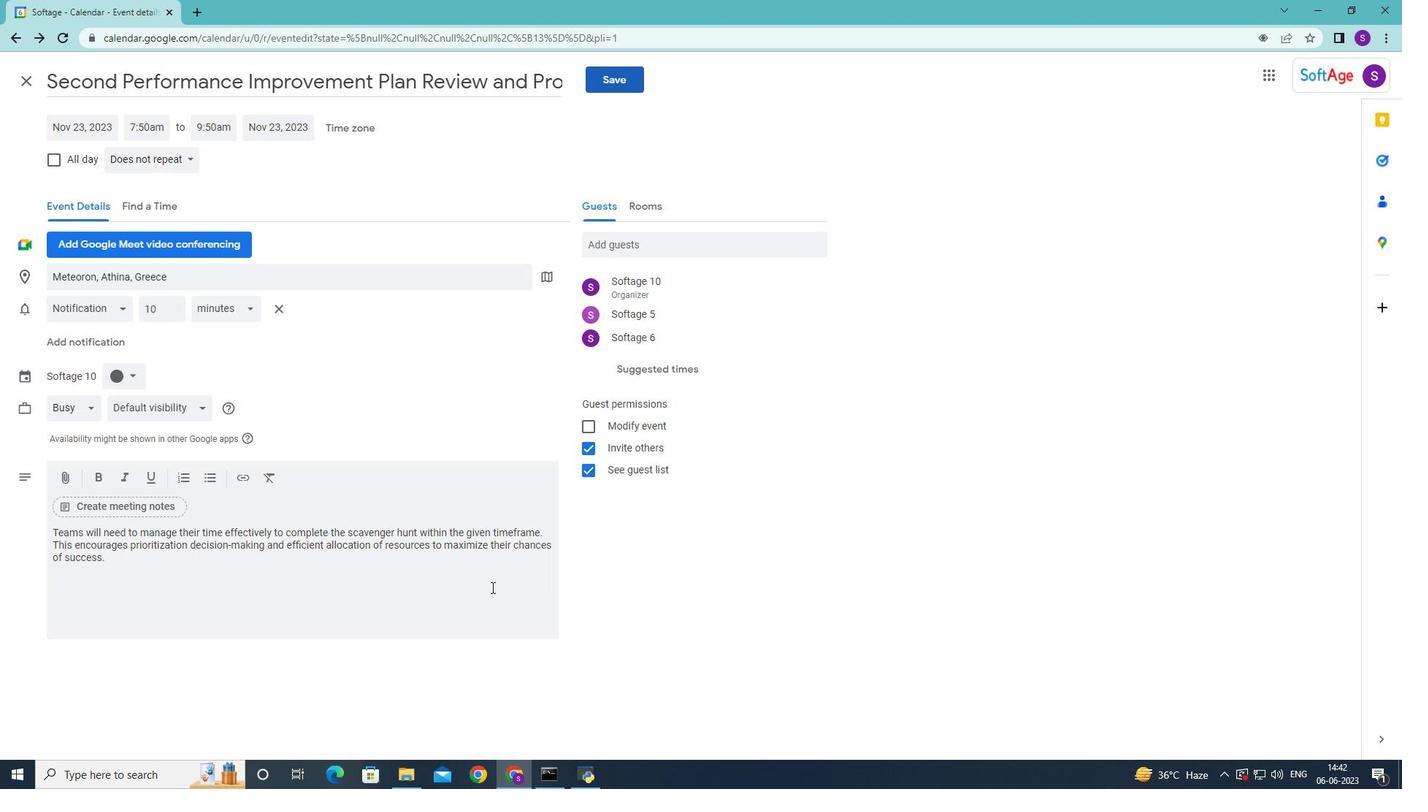 
